 Task: Search one way flight ticket for 5 adults, 2 children, 1 infant in seat and 2 infants on lap in economy from Columbus: John Glenn Columbus International Airport to Raleigh: Raleigh-durham International Airport on 8-5-2023. Choice of flights is Emirates. Number of bags: 2 checked bags. Price is upto 35000. Outbound departure time preference is 13:00.
Action: Mouse moved to (398, 353)
Screenshot: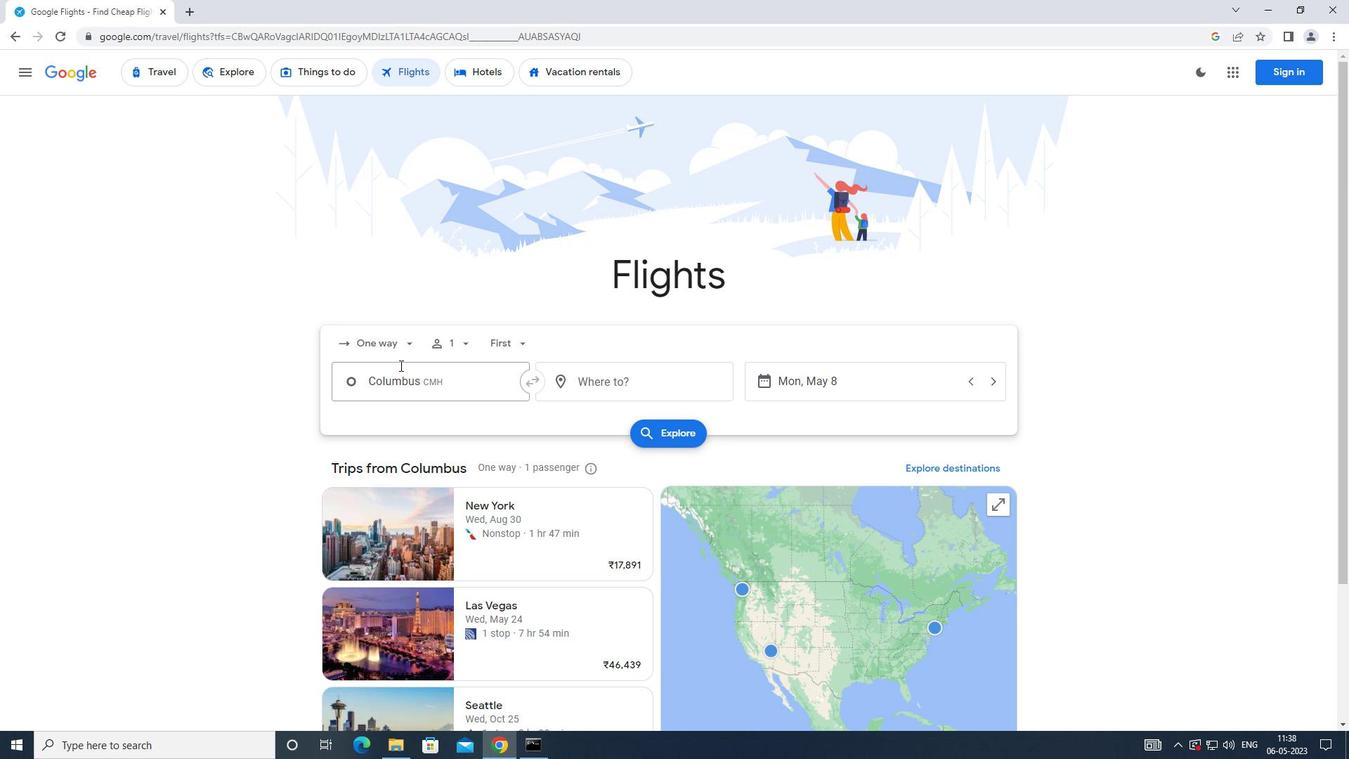 
Action: Mouse pressed left at (398, 353)
Screenshot: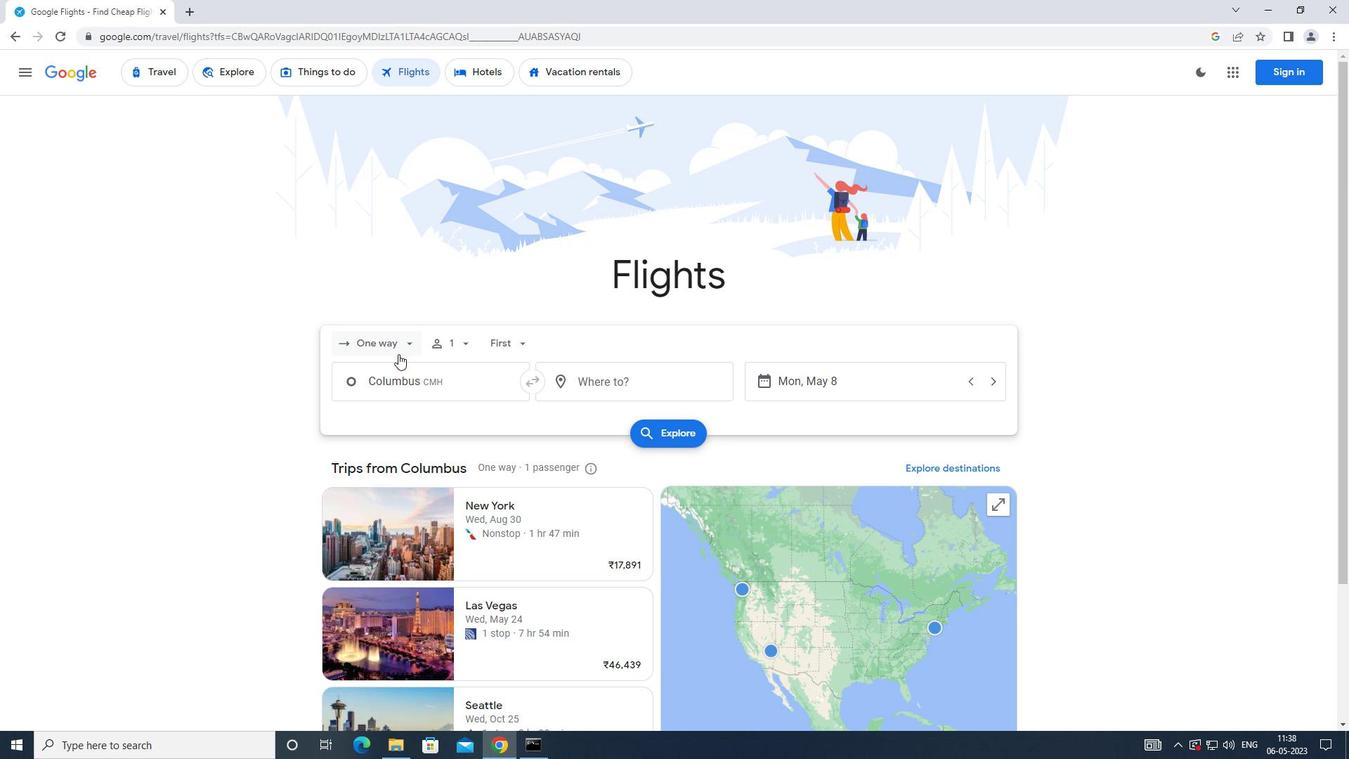 
Action: Mouse moved to (402, 402)
Screenshot: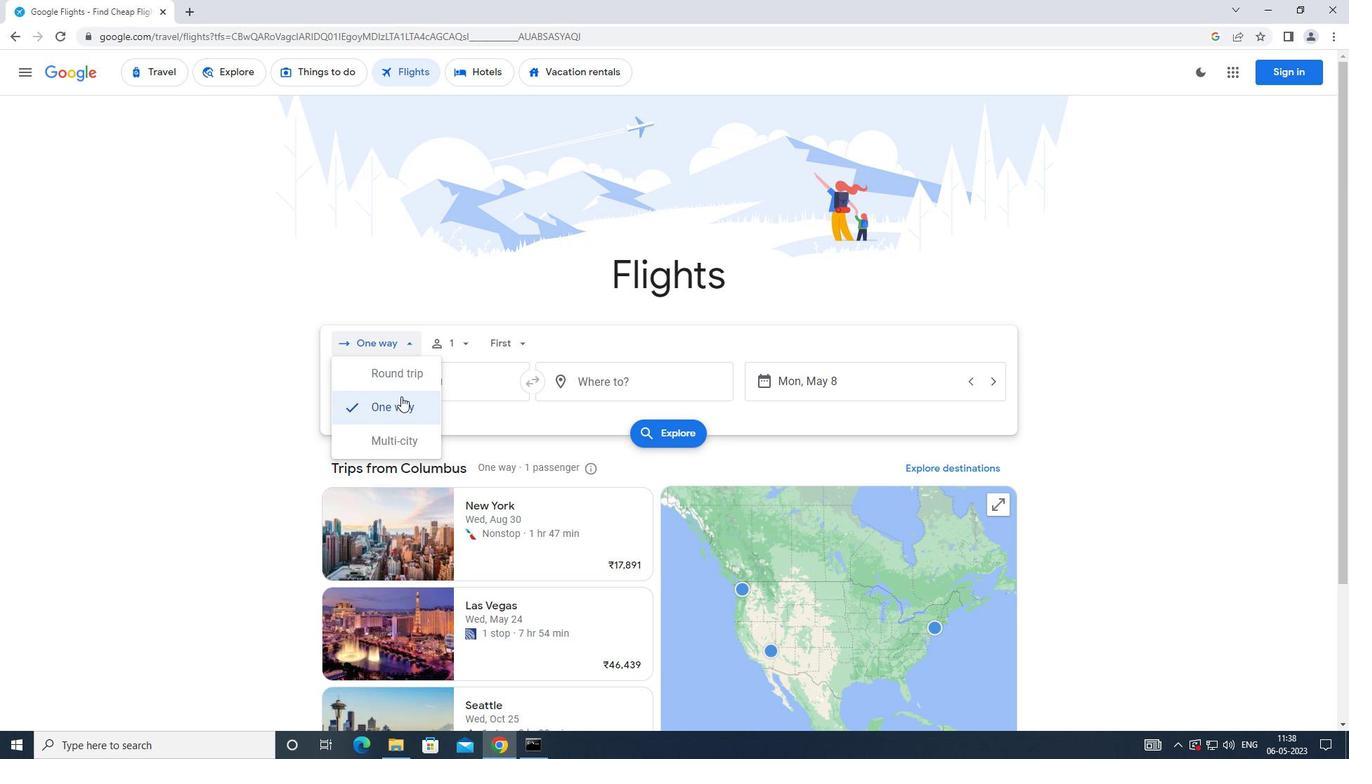 
Action: Mouse pressed left at (402, 402)
Screenshot: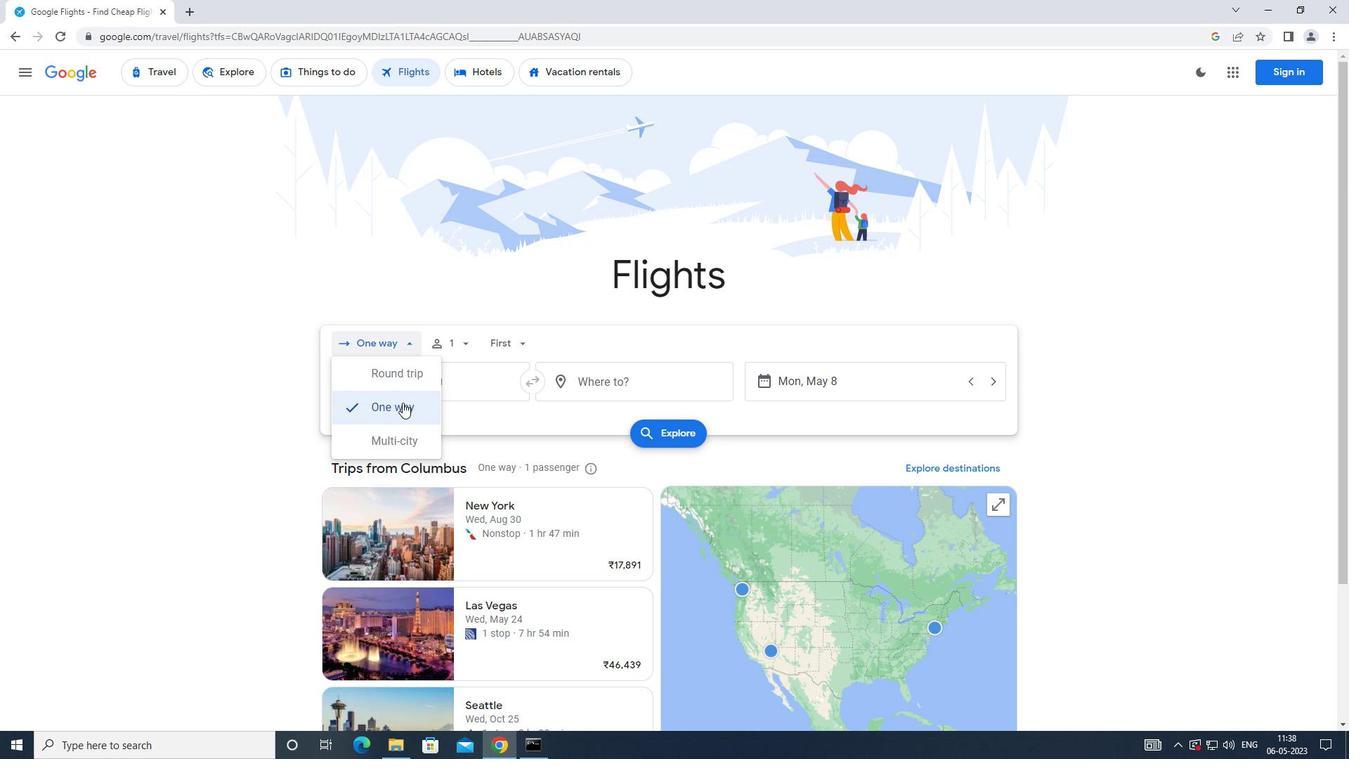 
Action: Mouse moved to (461, 352)
Screenshot: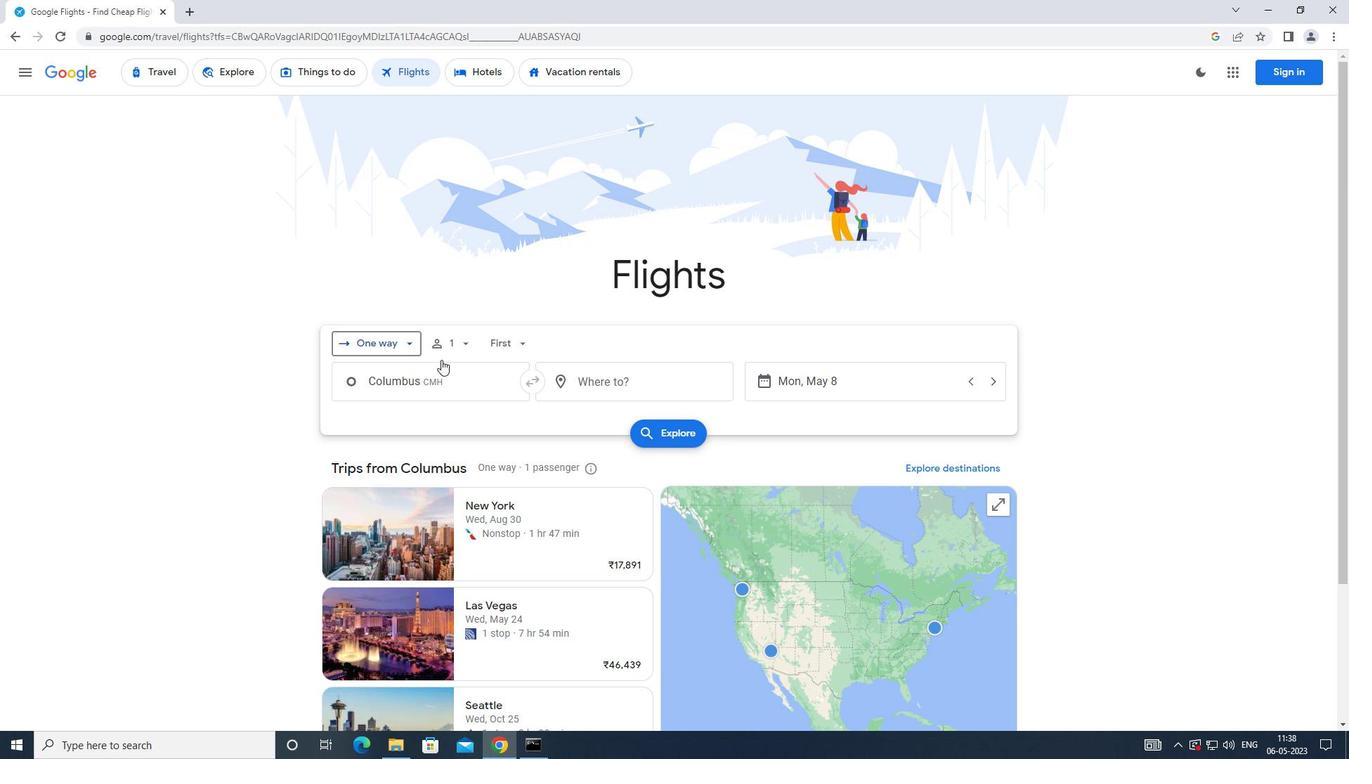 
Action: Mouse pressed left at (461, 352)
Screenshot: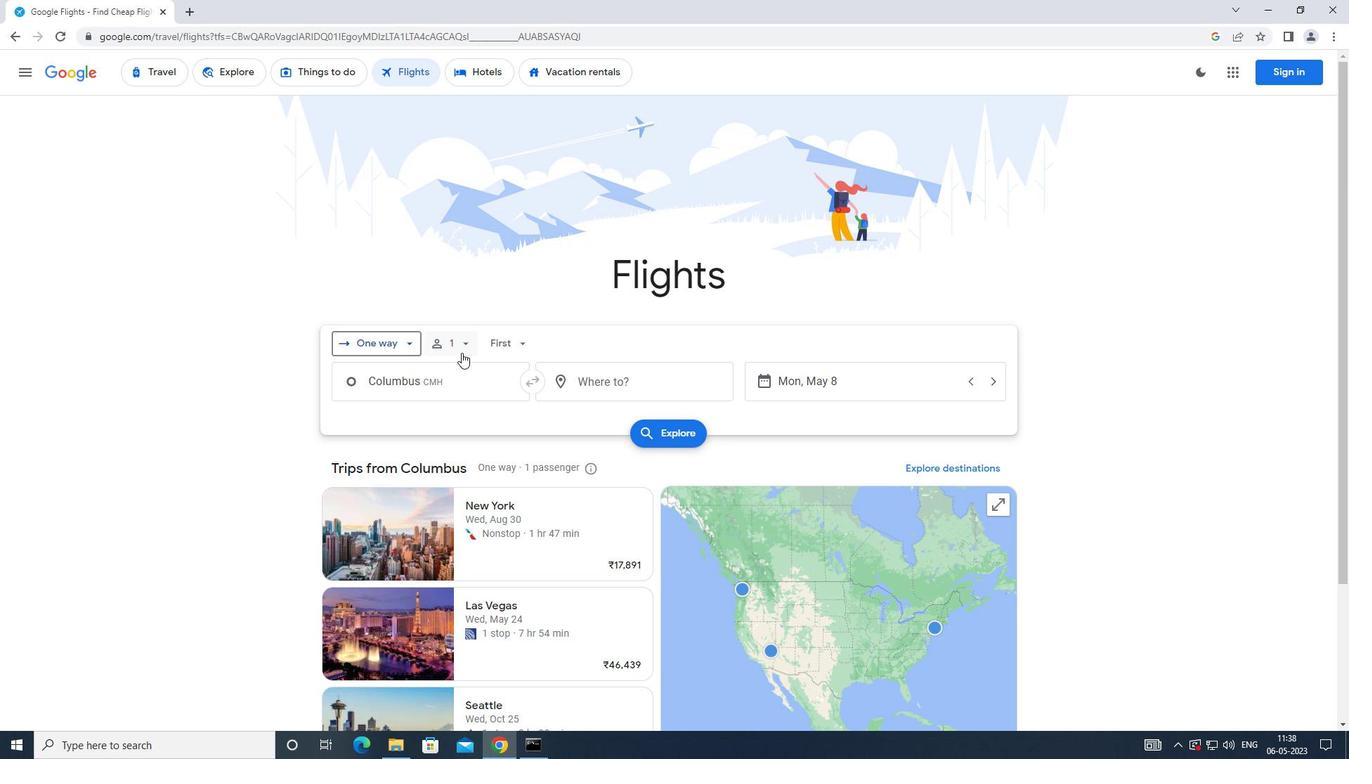 
Action: Mouse moved to (573, 387)
Screenshot: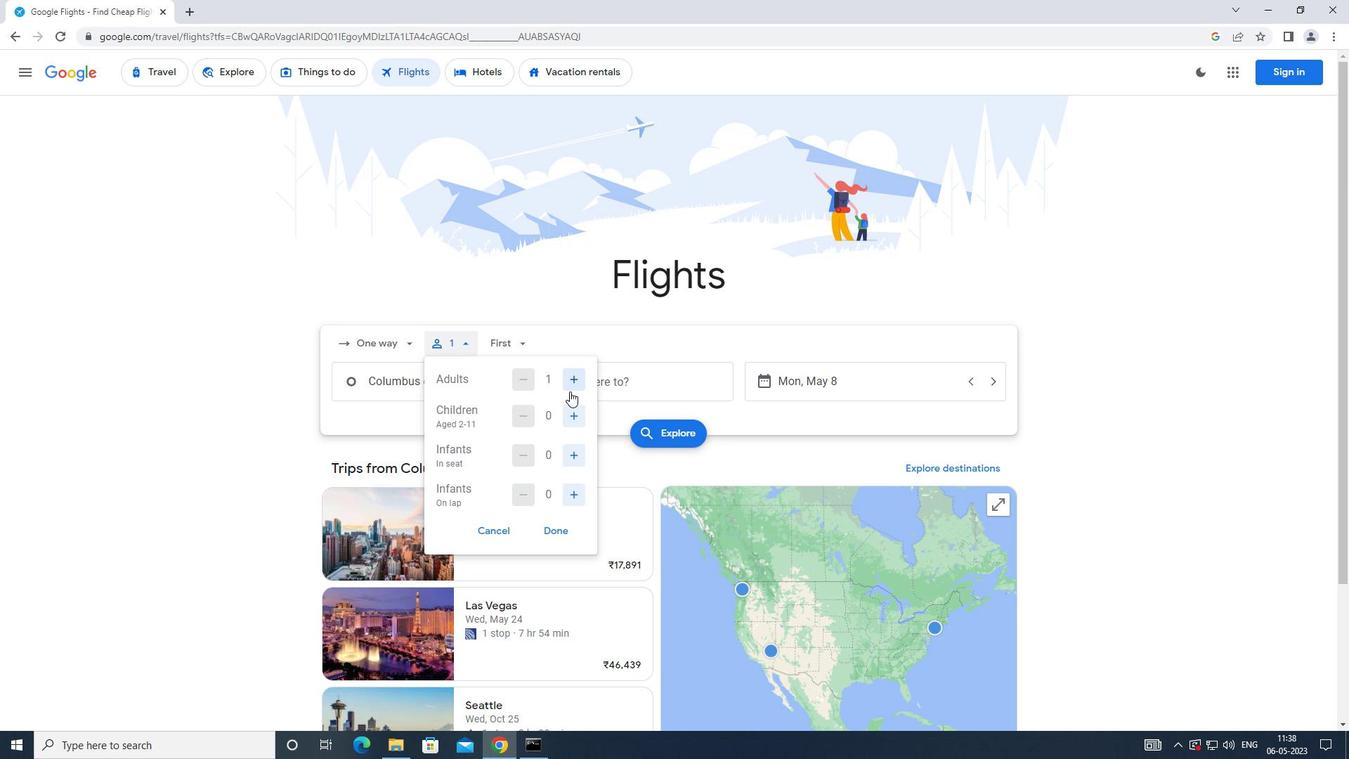 
Action: Mouse pressed left at (573, 387)
Screenshot: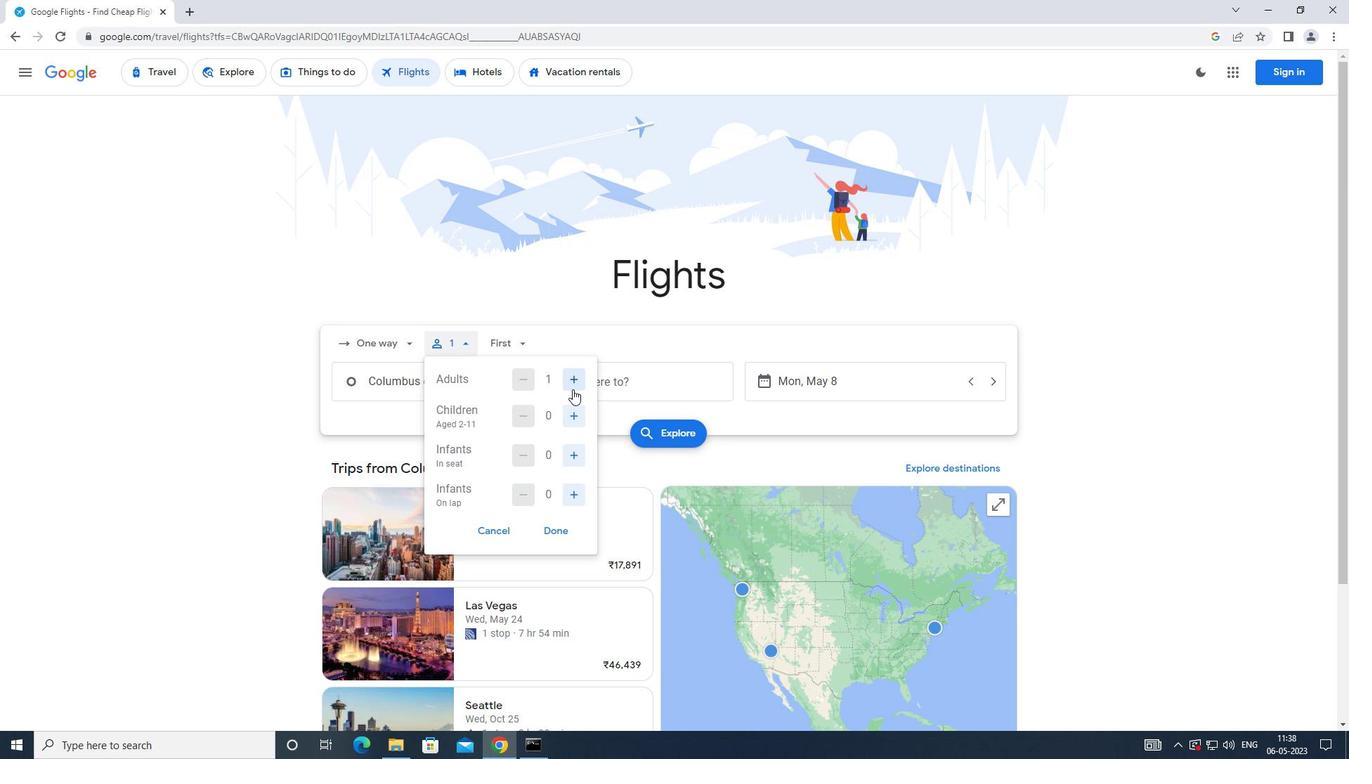 
Action: Mouse pressed left at (573, 387)
Screenshot: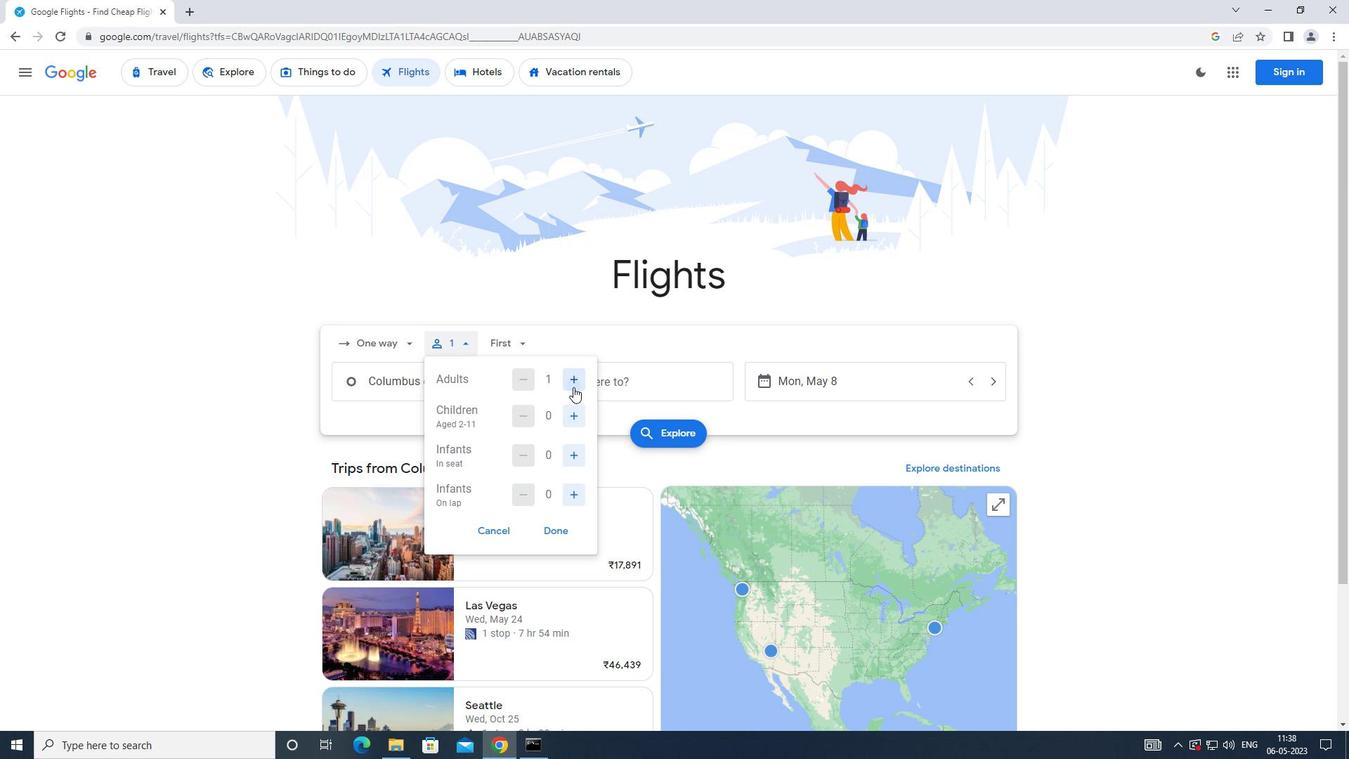 
Action: Mouse pressed left at (573, 387)
Screenshot: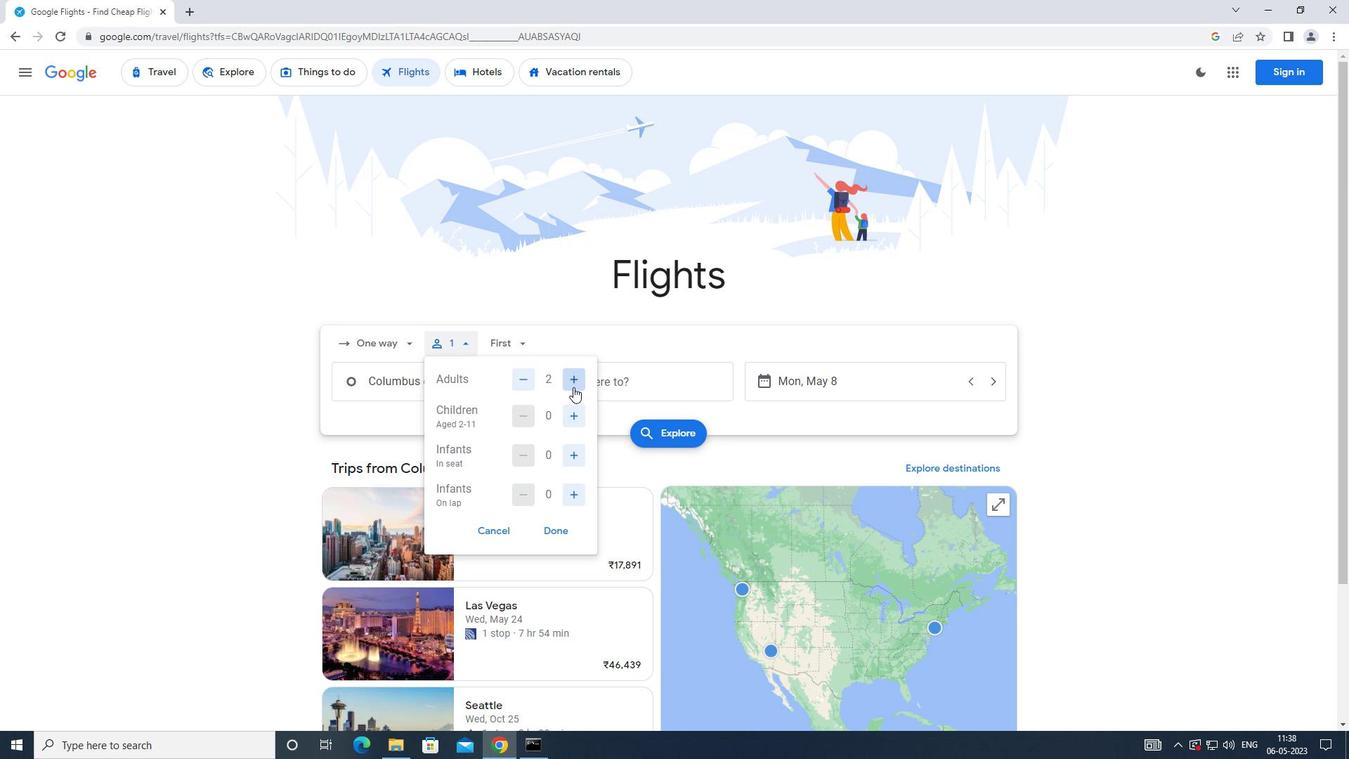 
Action: Mouse pressed left at (573, 387)
Screenshot: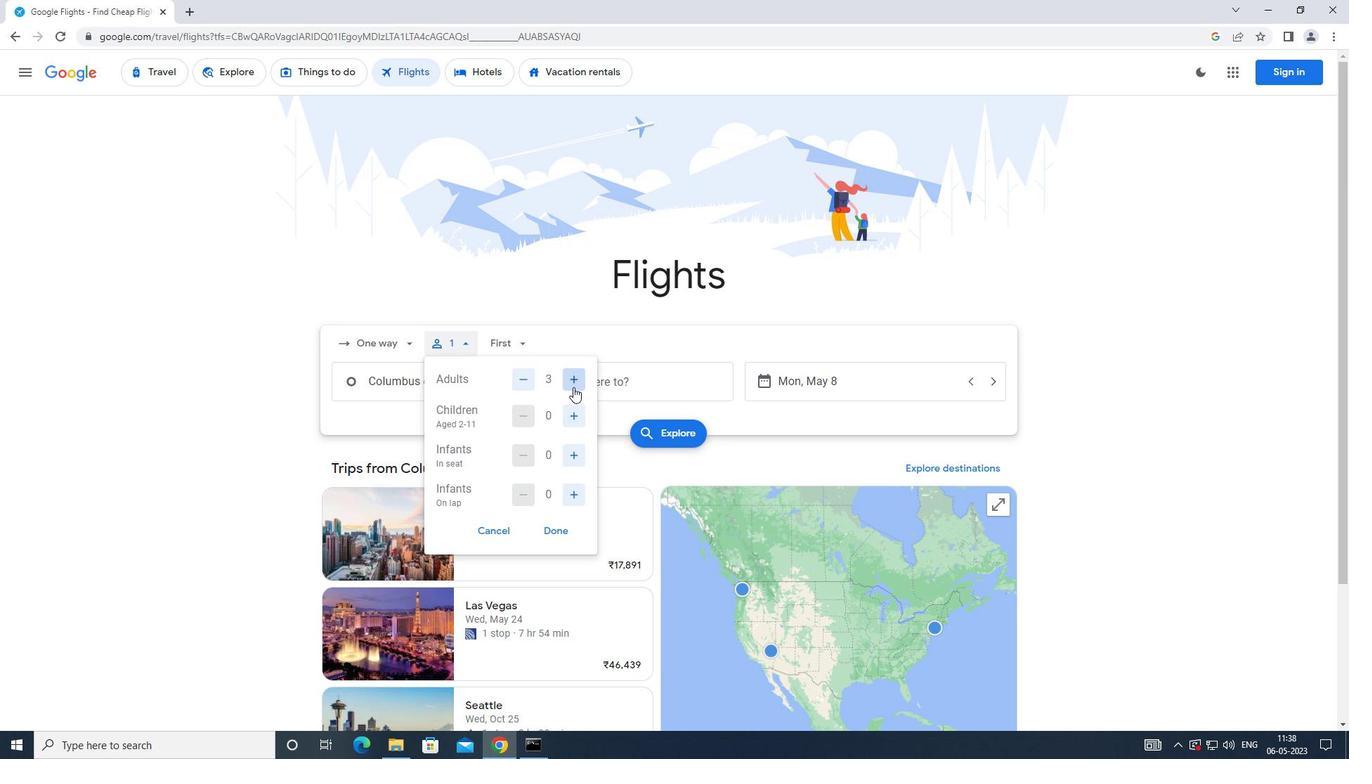 
Action: Mouse pressed left at (573, 387)
Screenshot: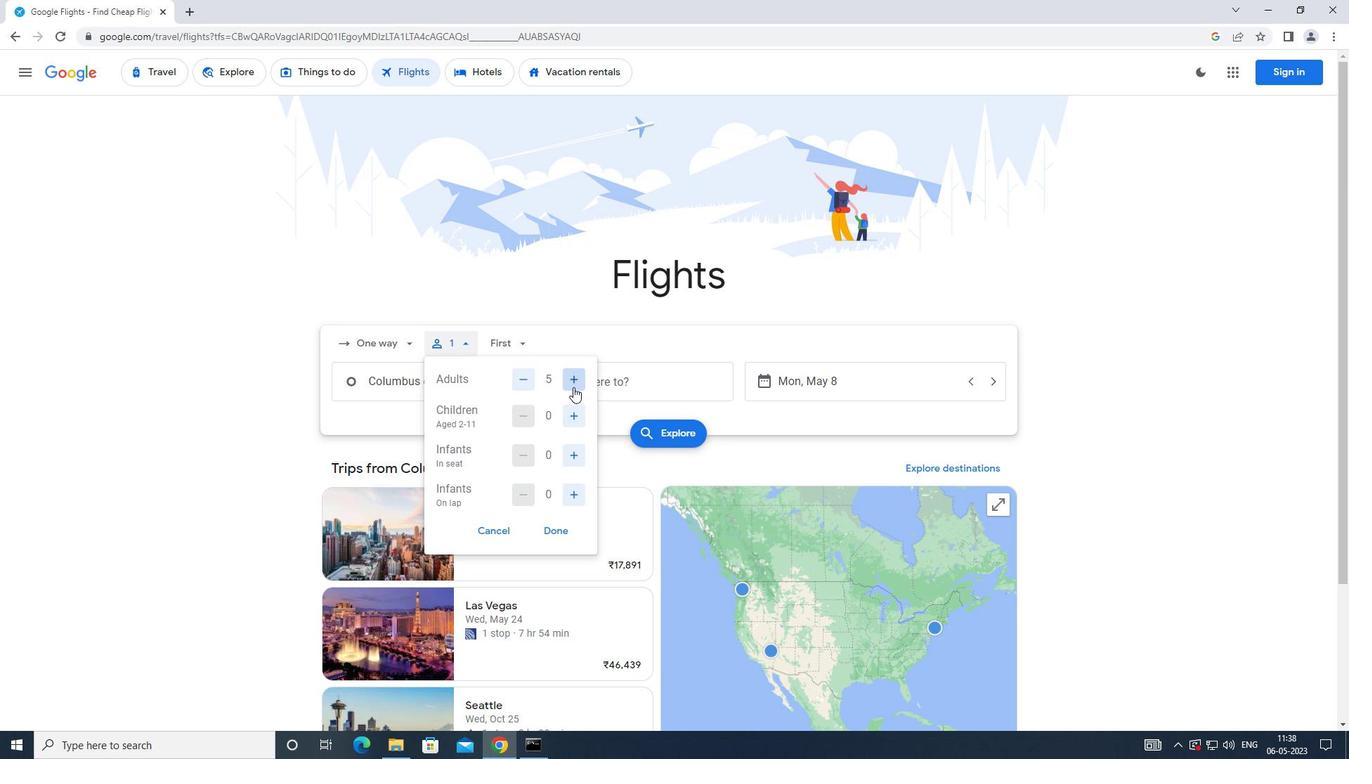 
Action: Mouse moved to (513, 376)
Screenshot: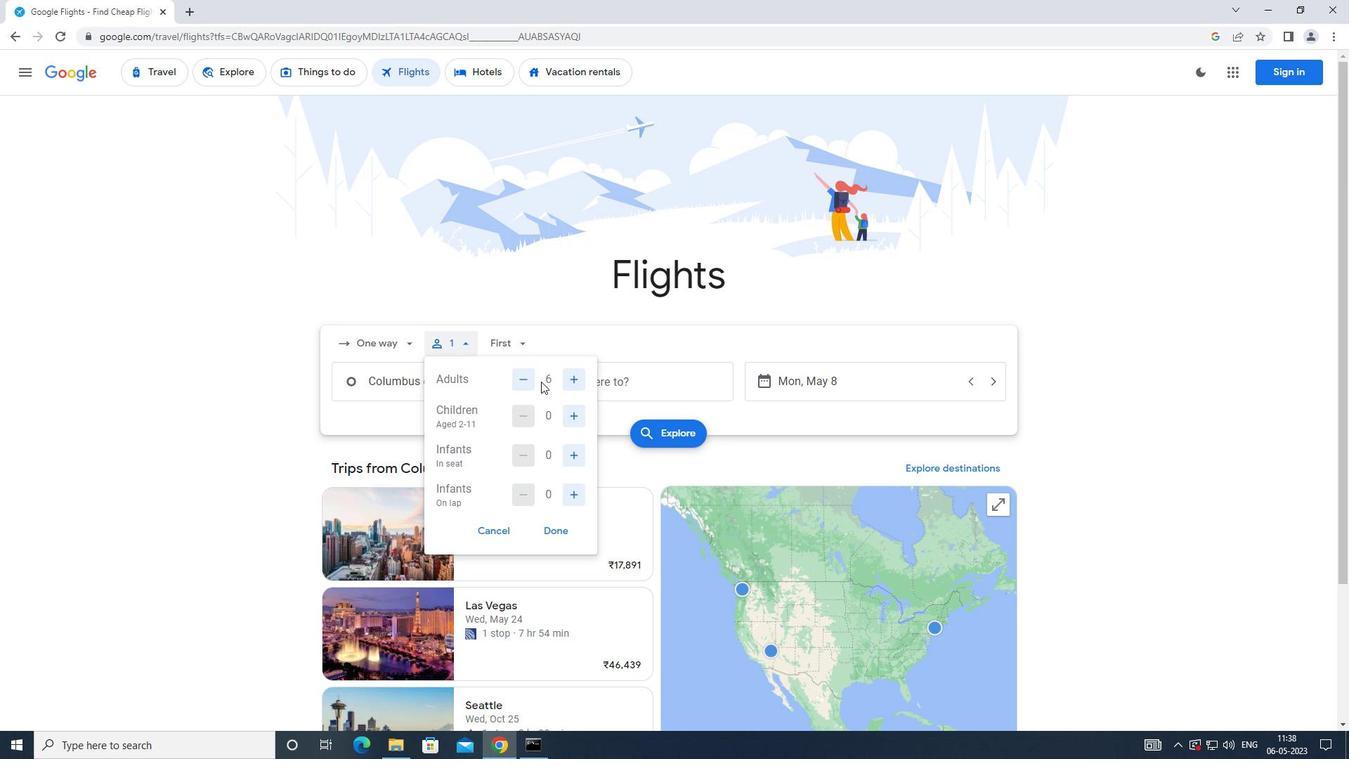 
Action: Mouse pressed left at (513, 376)
Screenshot: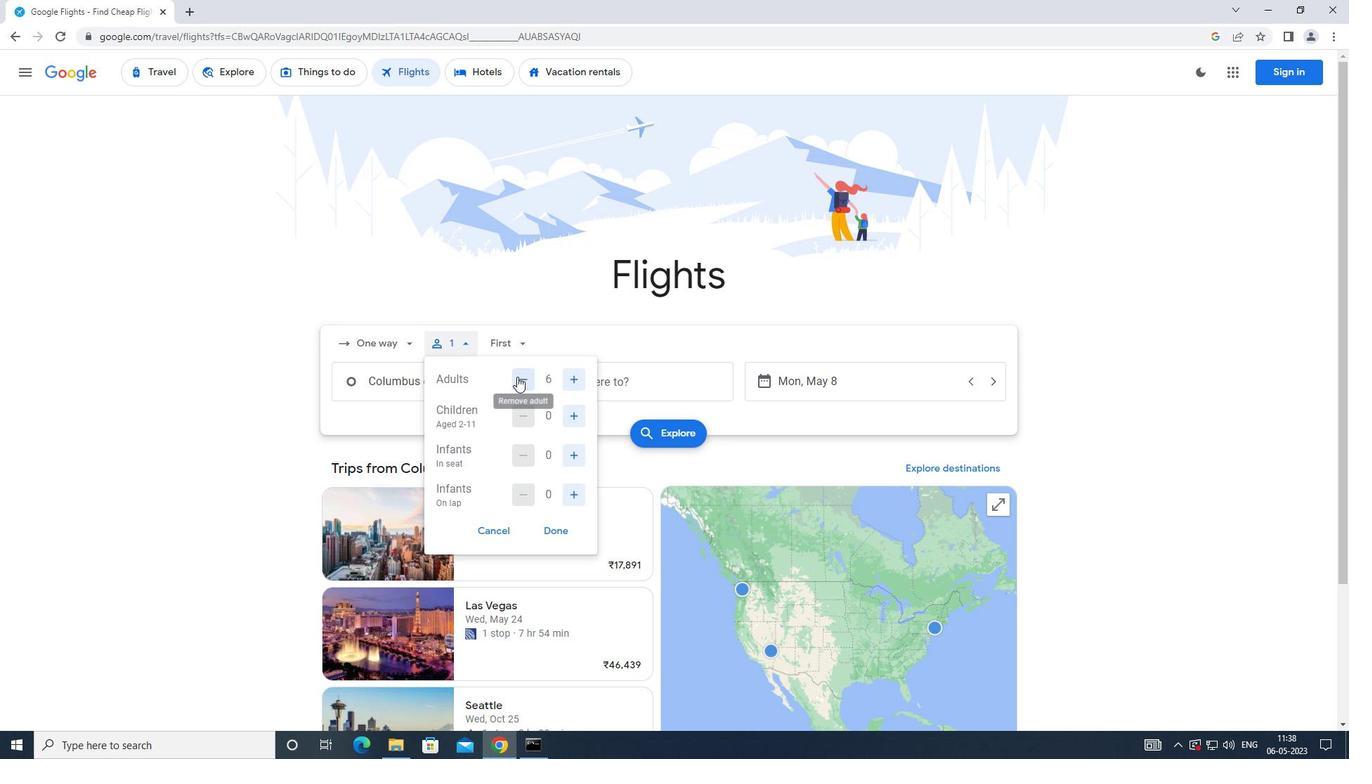 
Action: Mouse moved to (569, 411)
Screenshot: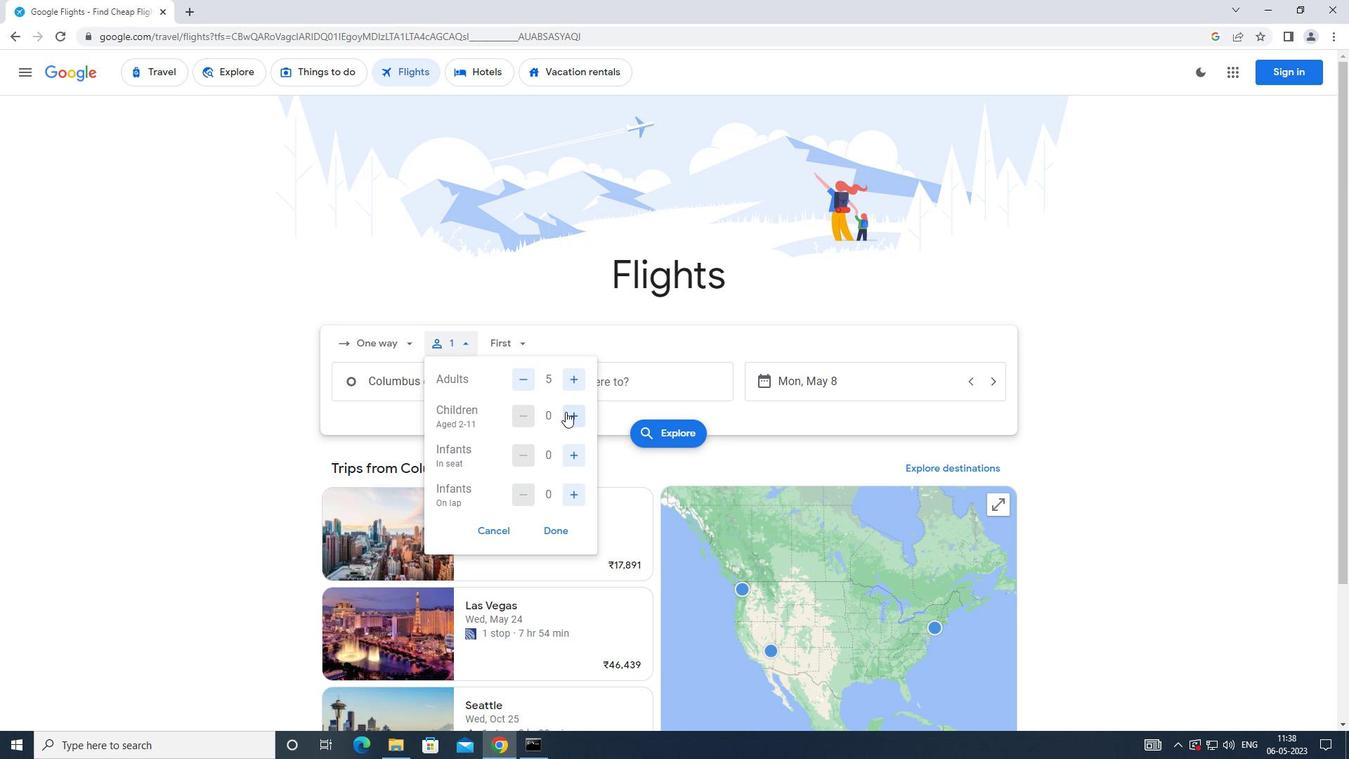 
Action: Mouse pressed left at (569, 411)
Screenshot: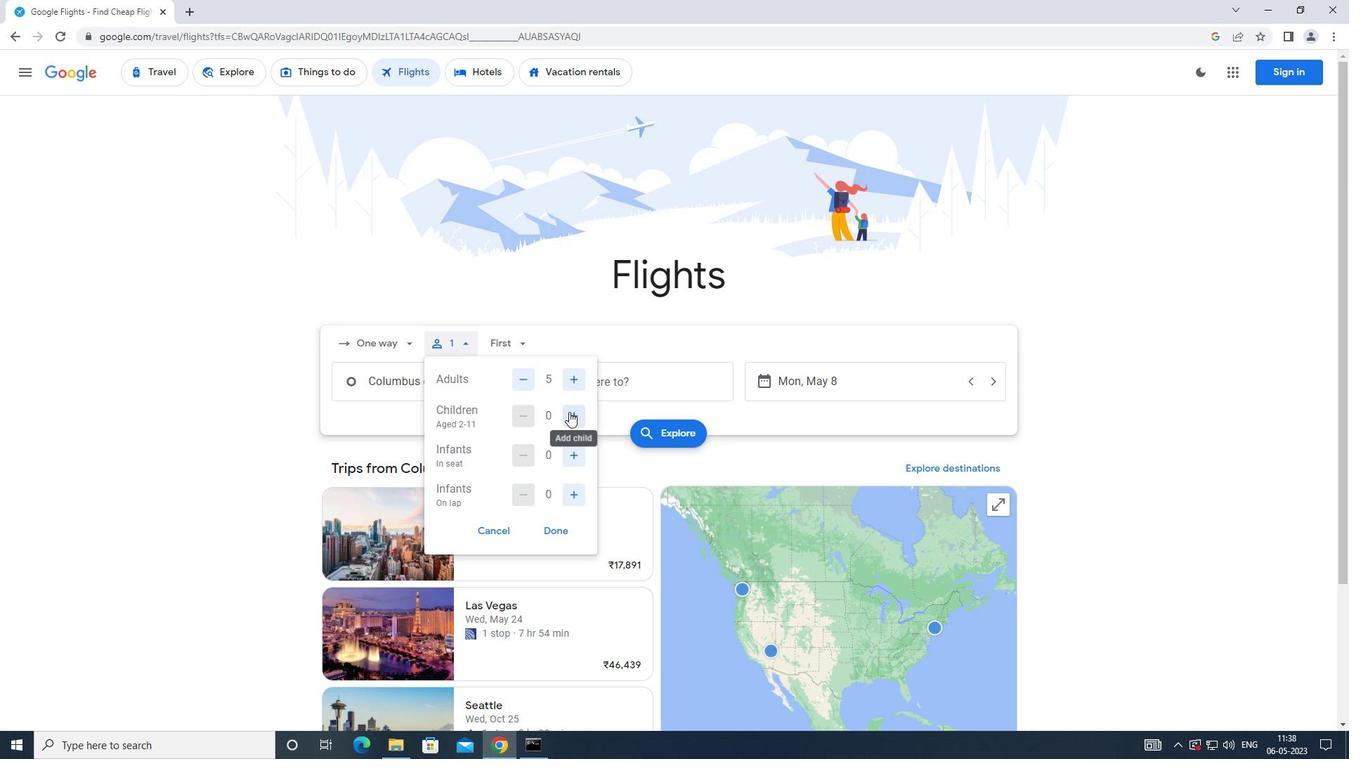 
Action: Mouse pressed left at (569, 411)
Screenshot: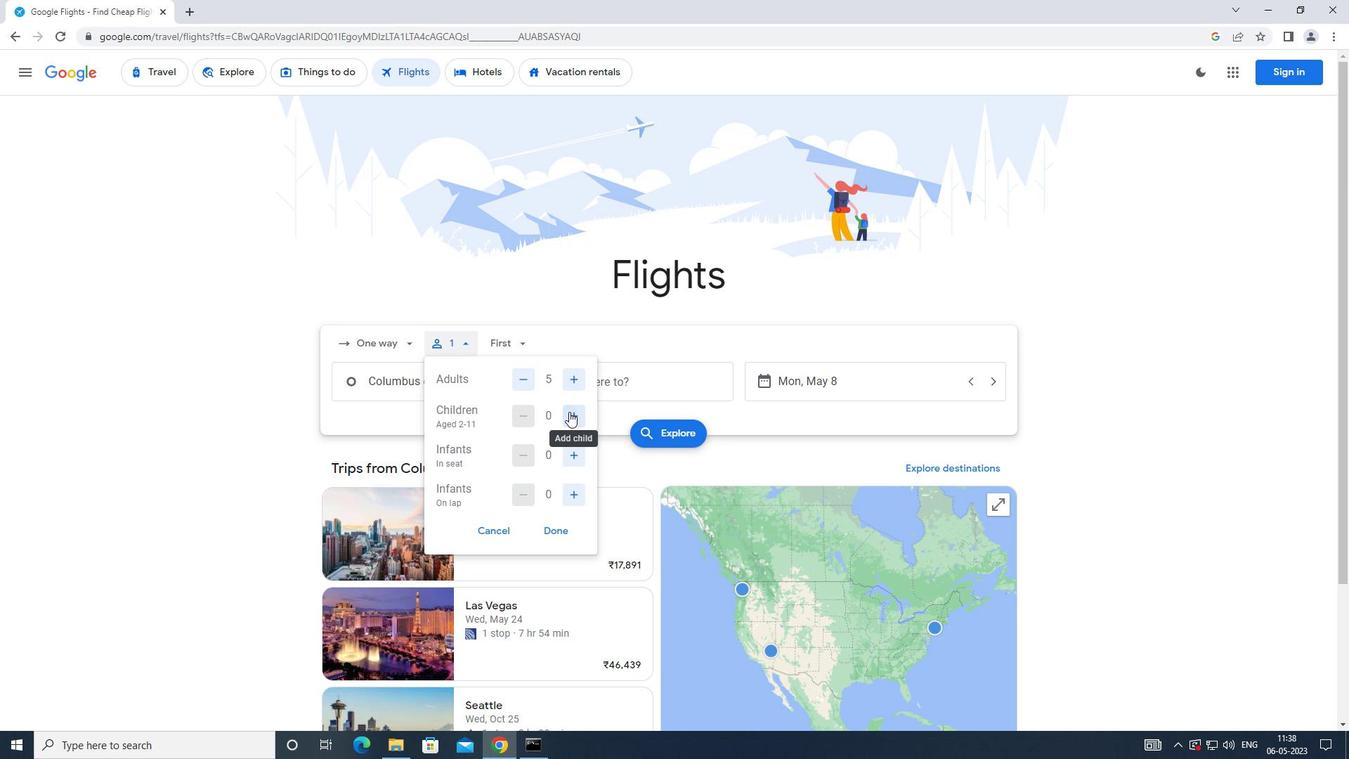 
Action: Mouse moved to (580, 462)
Screenshot: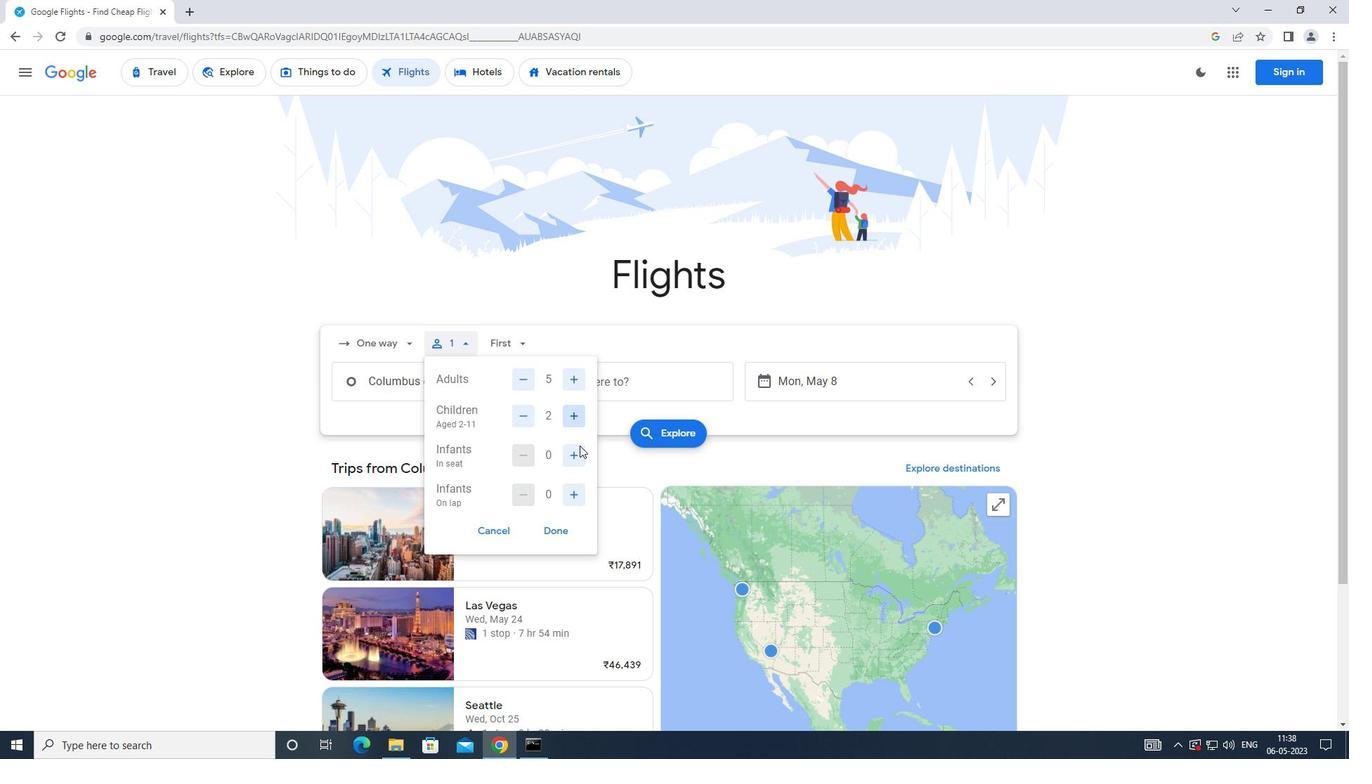 
Action: Mouse pressed left at (580, 462)
Screenshot: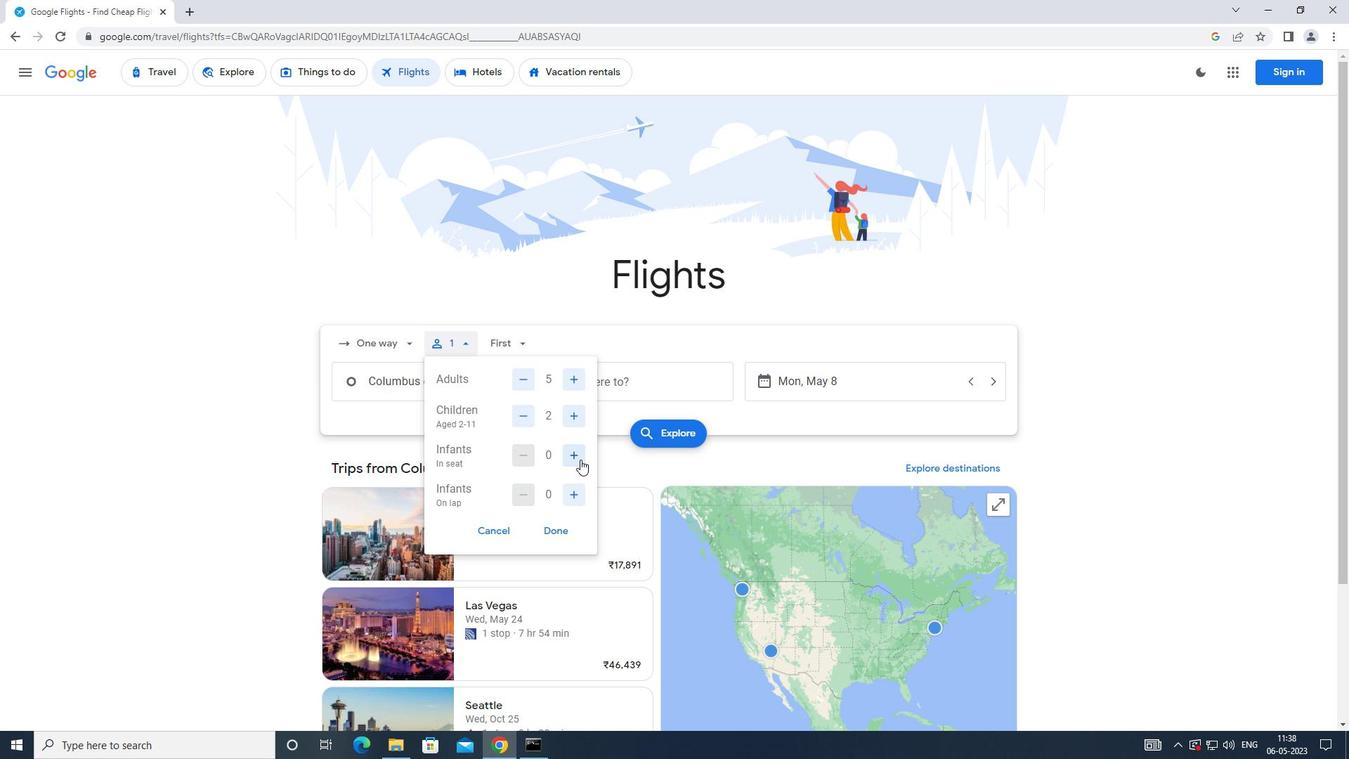 
Action: Mouse moved to (565, 501)
Screenshot: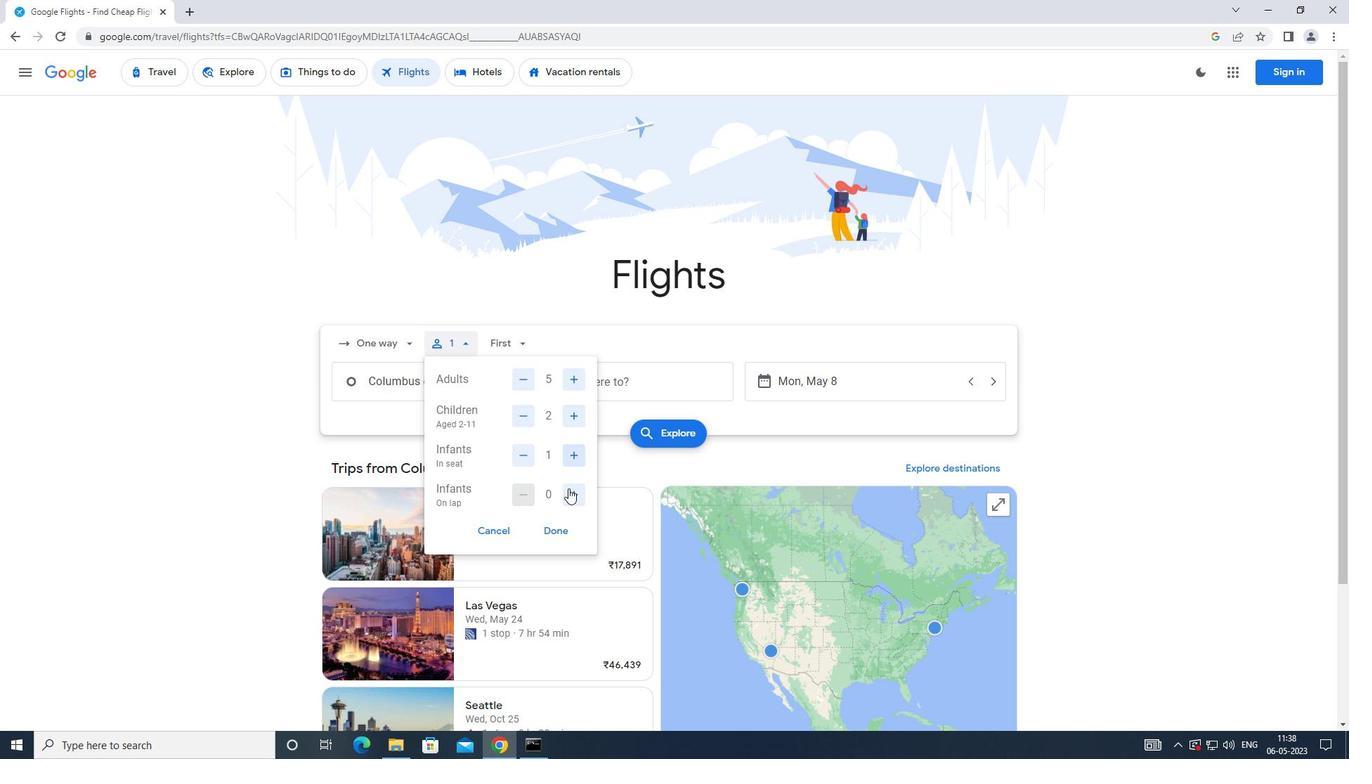 
Action: Mouse pressed left at (565, 501)
Screenshot: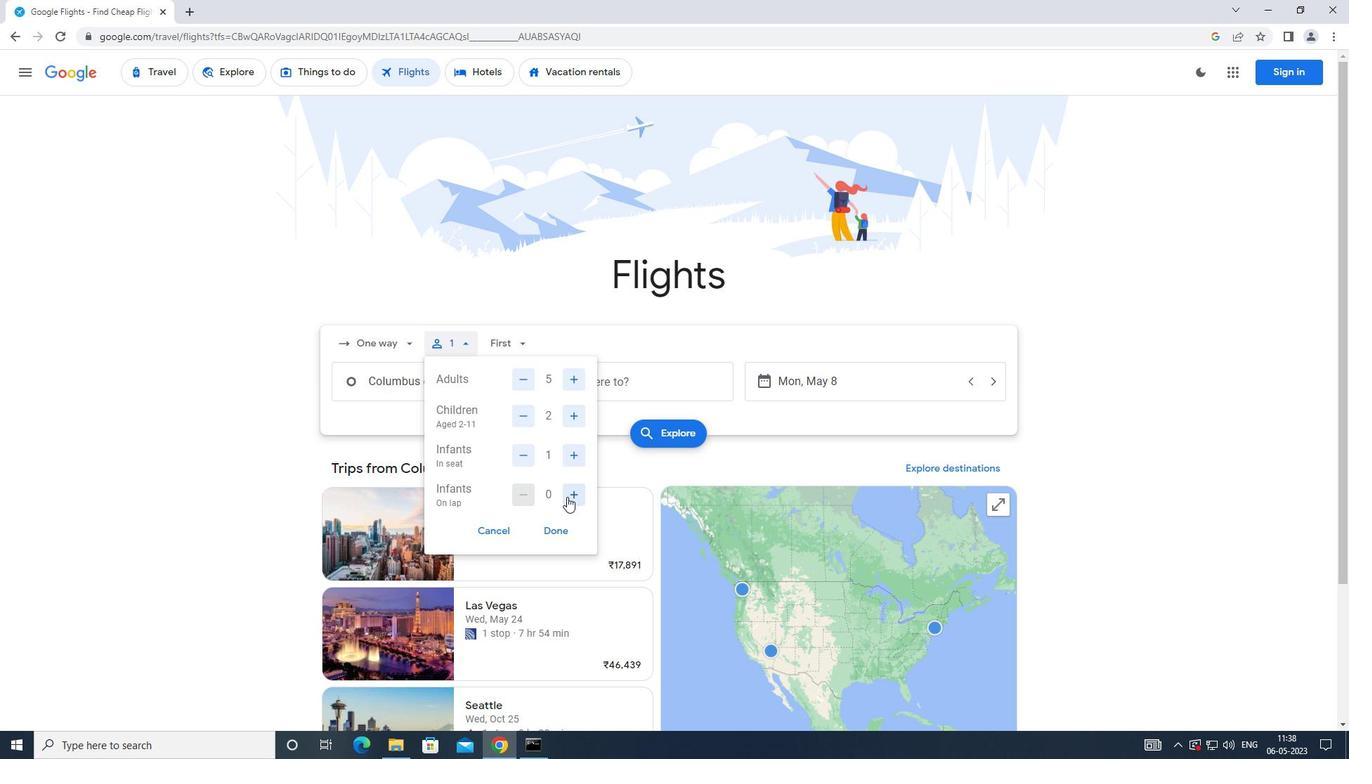 
Action: Mouse moved to (556, 527)
Screenshot: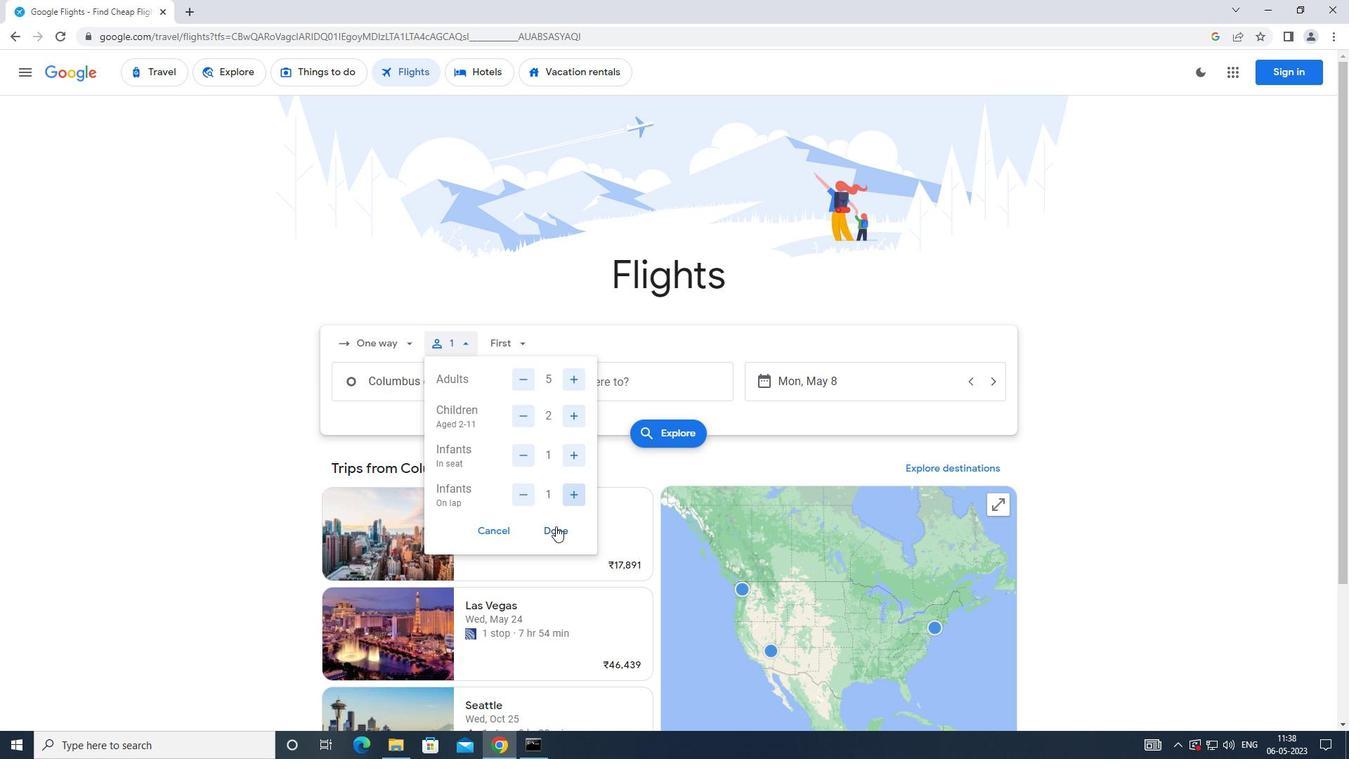 
Action: Mouse pressed left at (556, 527)
Screenshot: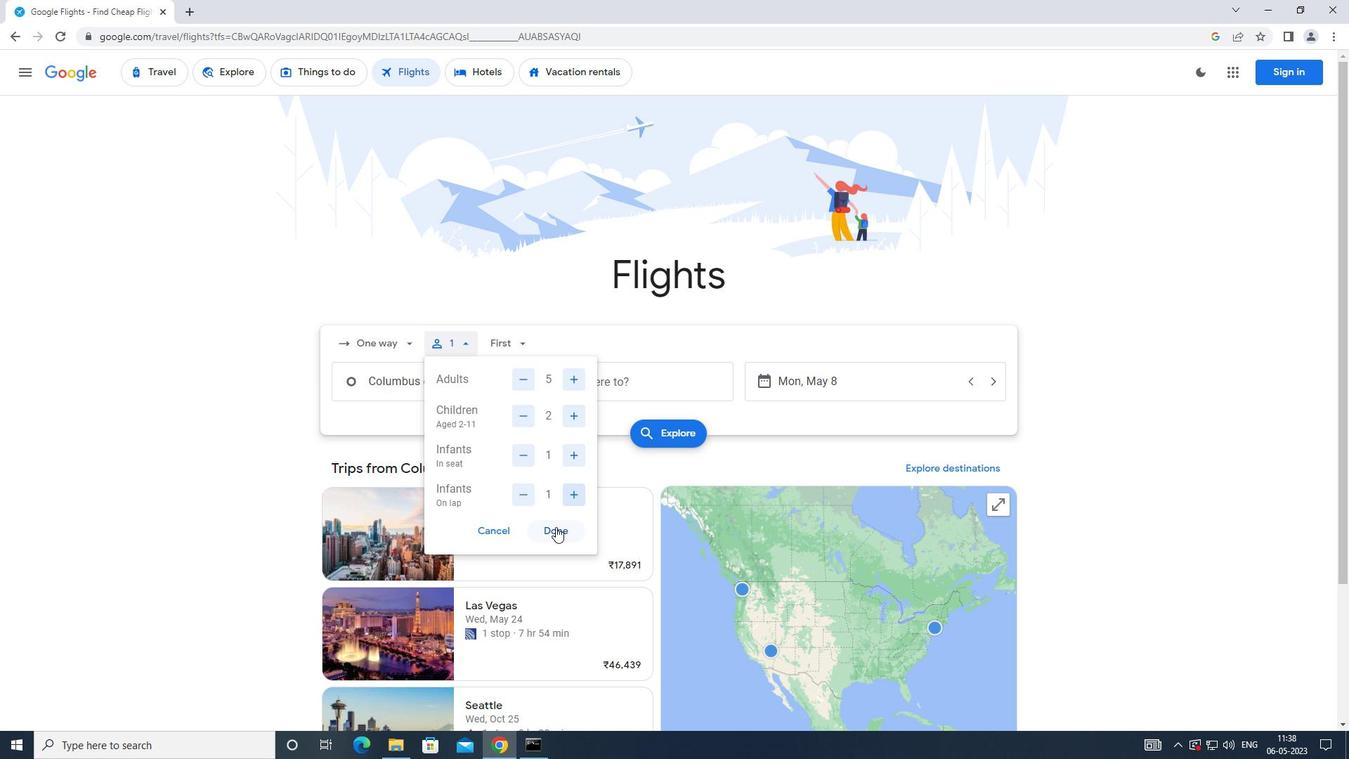 
Action: Mouse moved to (501, 343)
Screenshot: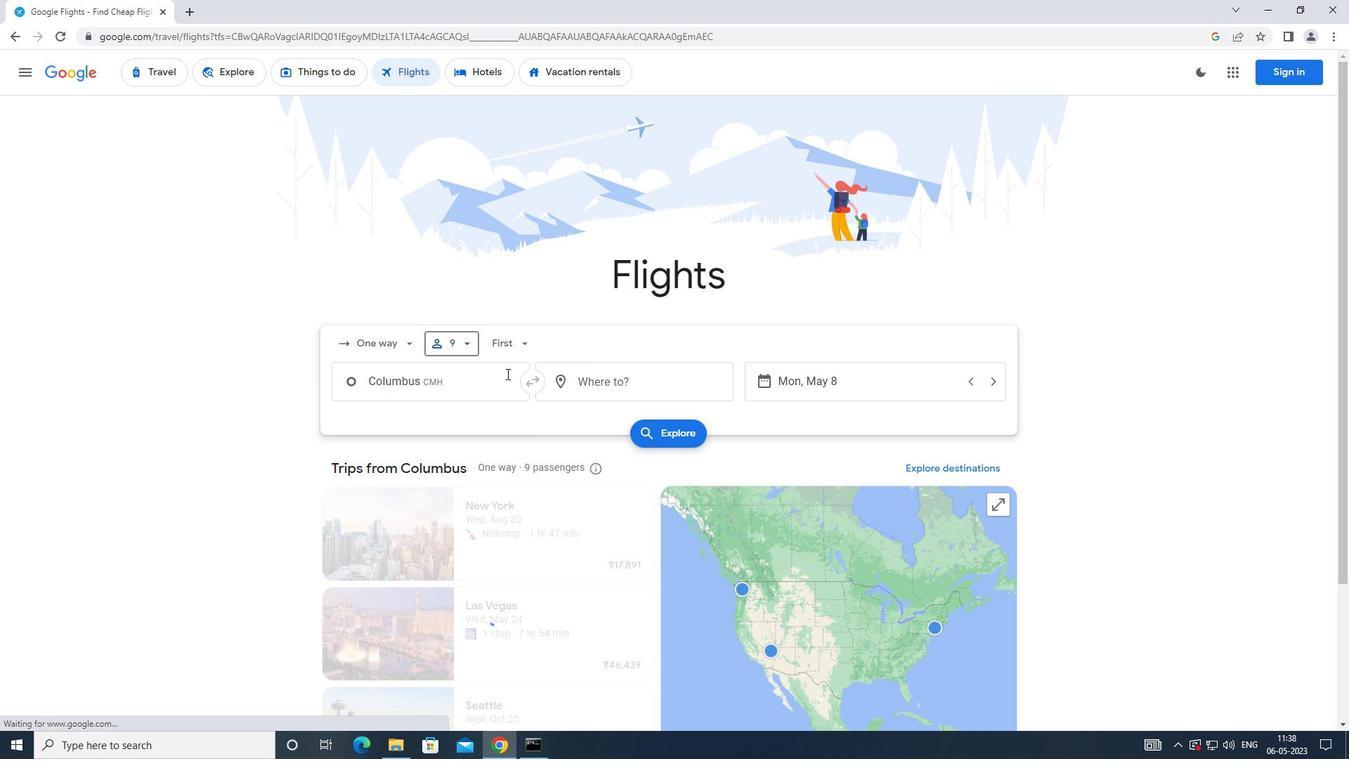 
Action: Mouse pressed left at (501, 343)
Screenshot: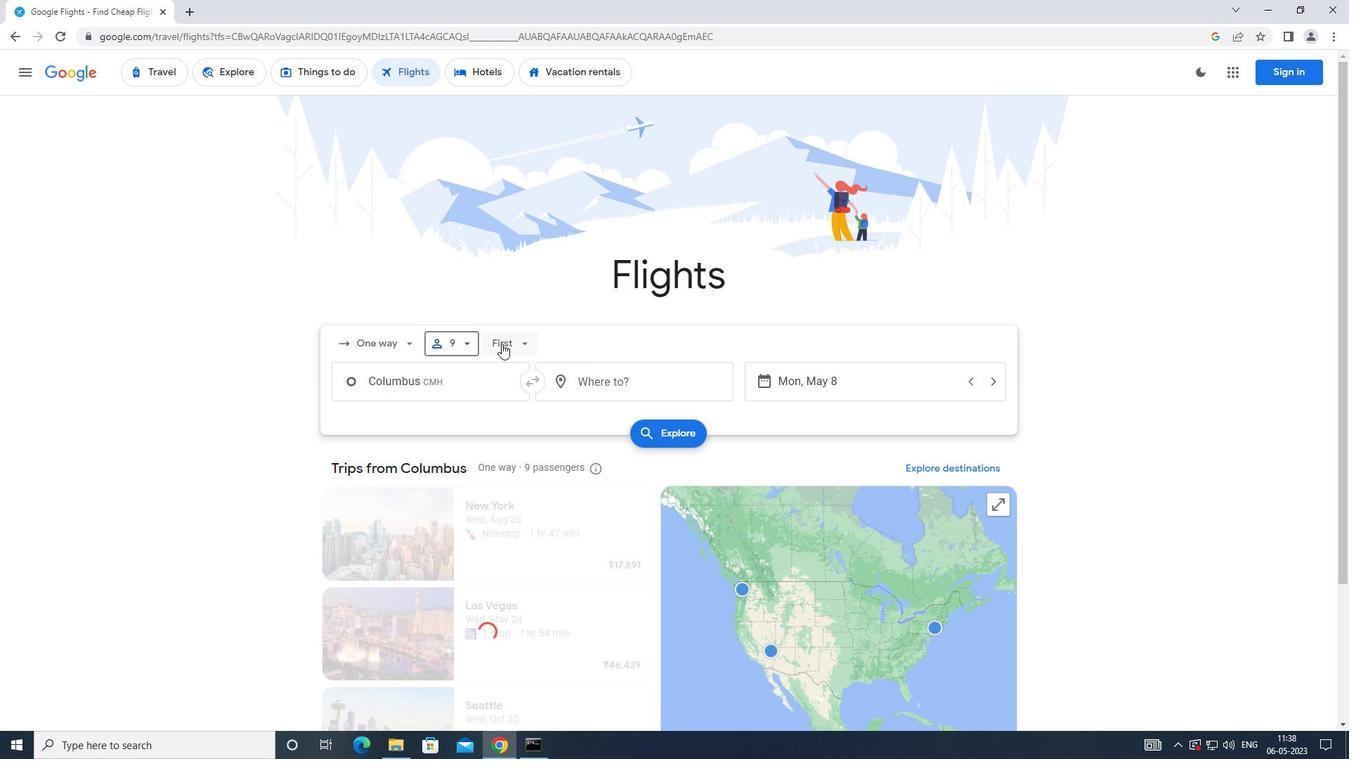 
Action: Mouse moved to (542, 374)
Screenshot: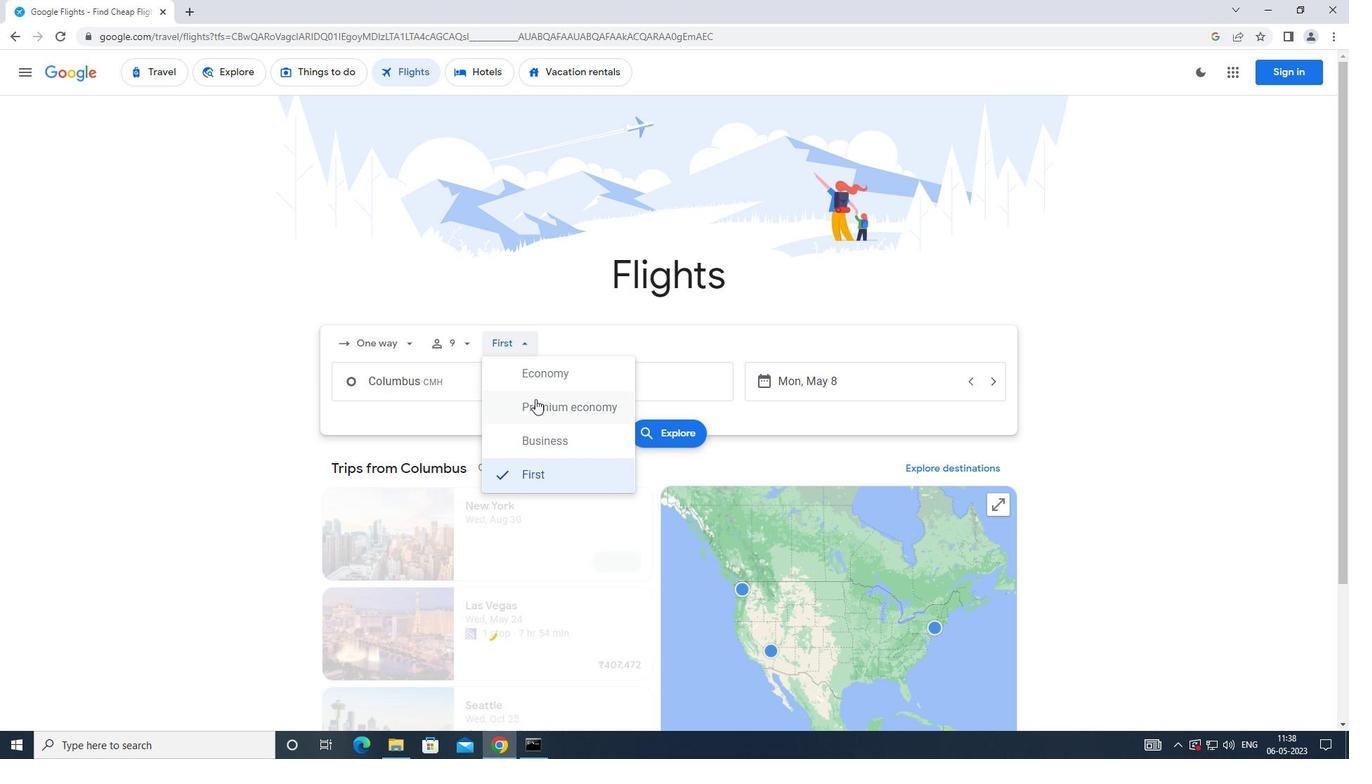 
Action: Mouse pressed left at (542, 374)
Screenshot: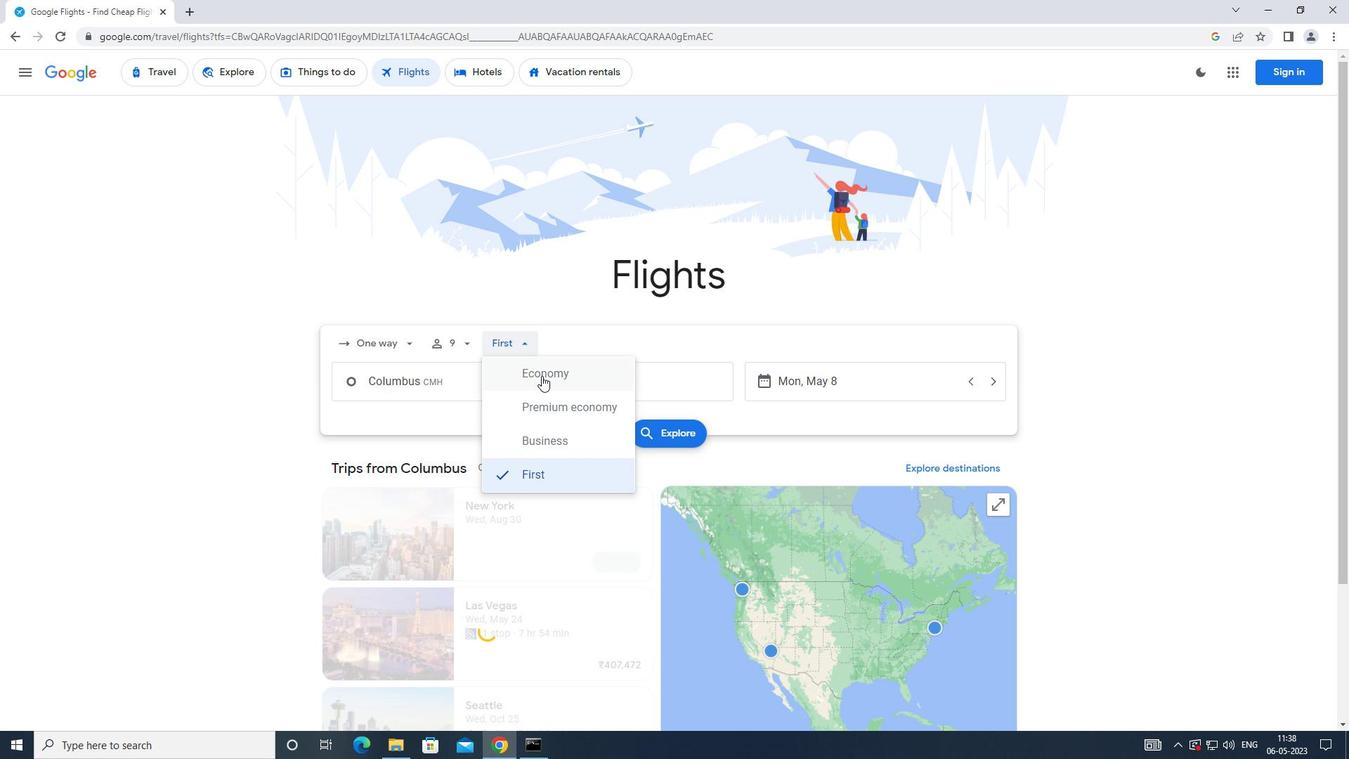 
Action: Mouse moved to (482, 382)
Screenshot: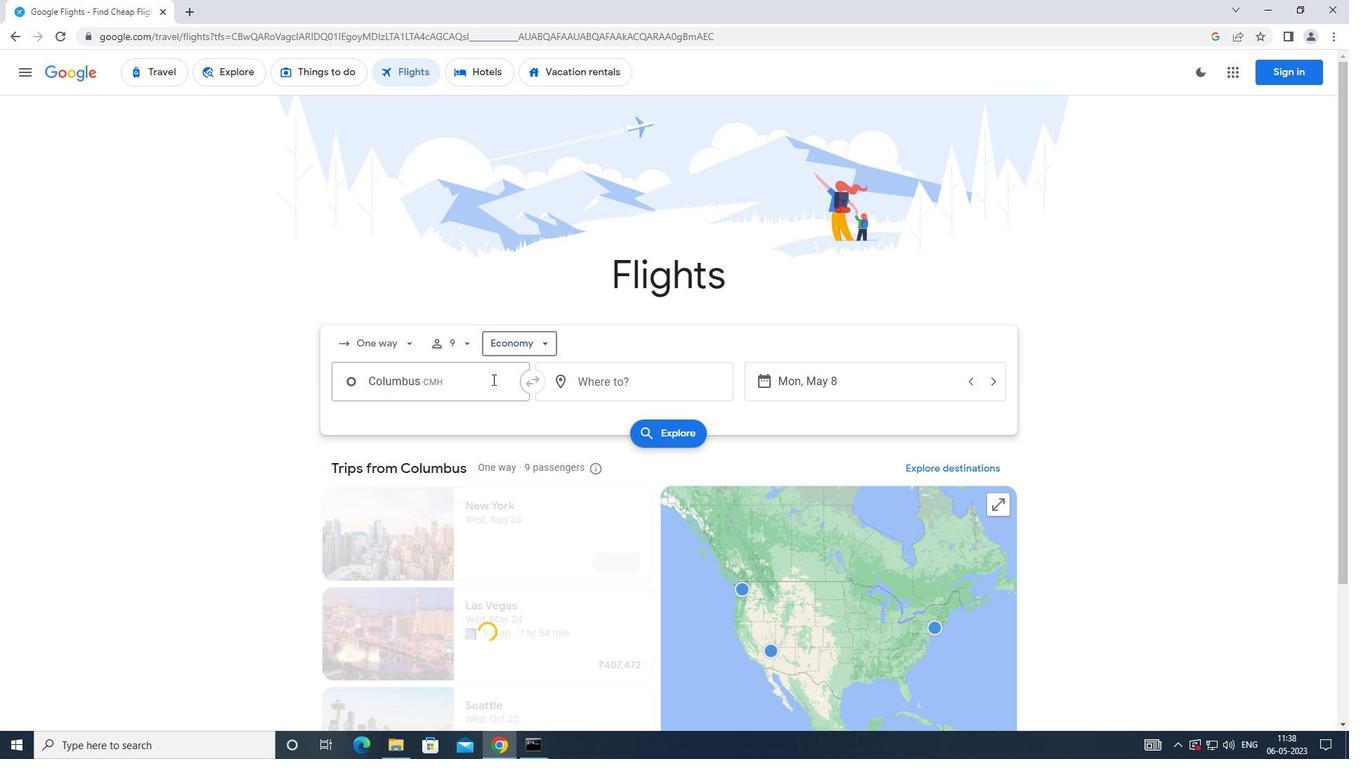 
Action: Mouse pressed left at (482, 382)
Screenshot: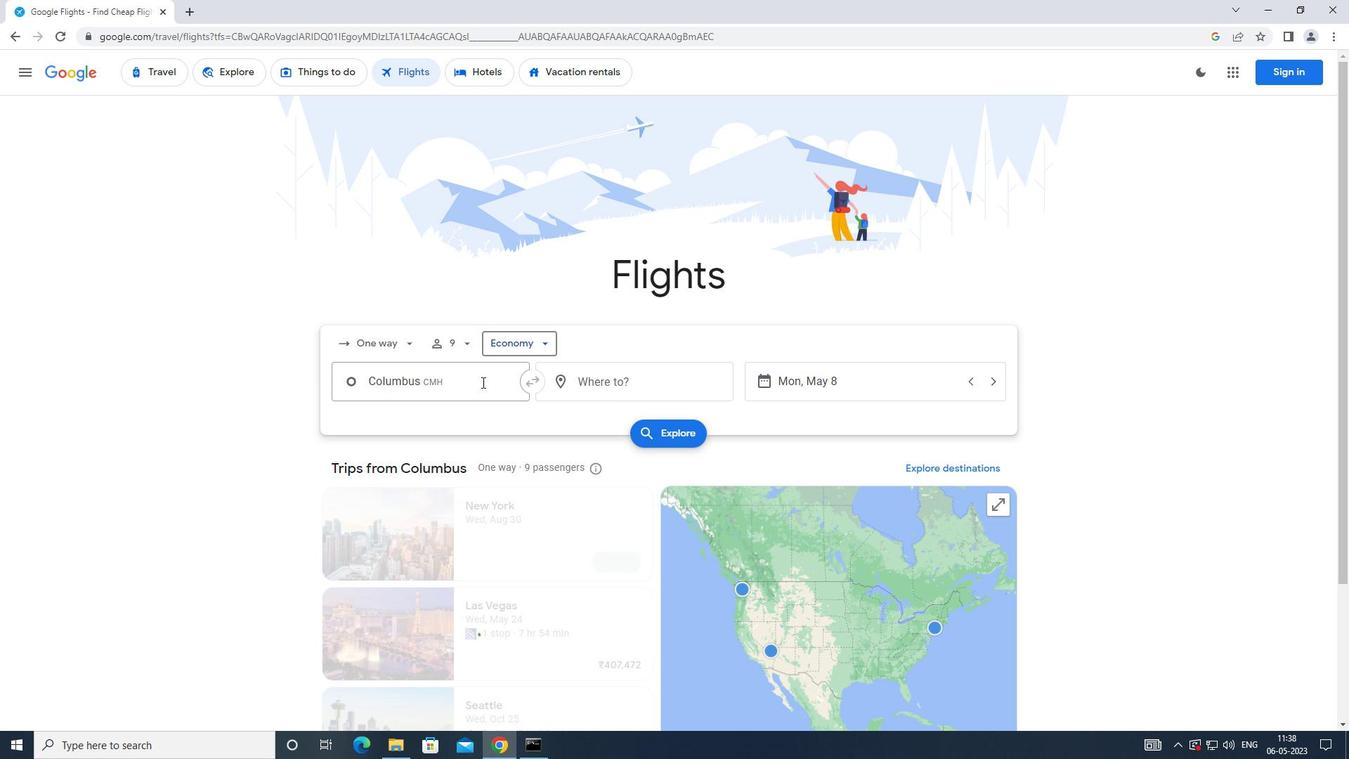 
Action: Mouse moved to (484, 390)
Screenshot: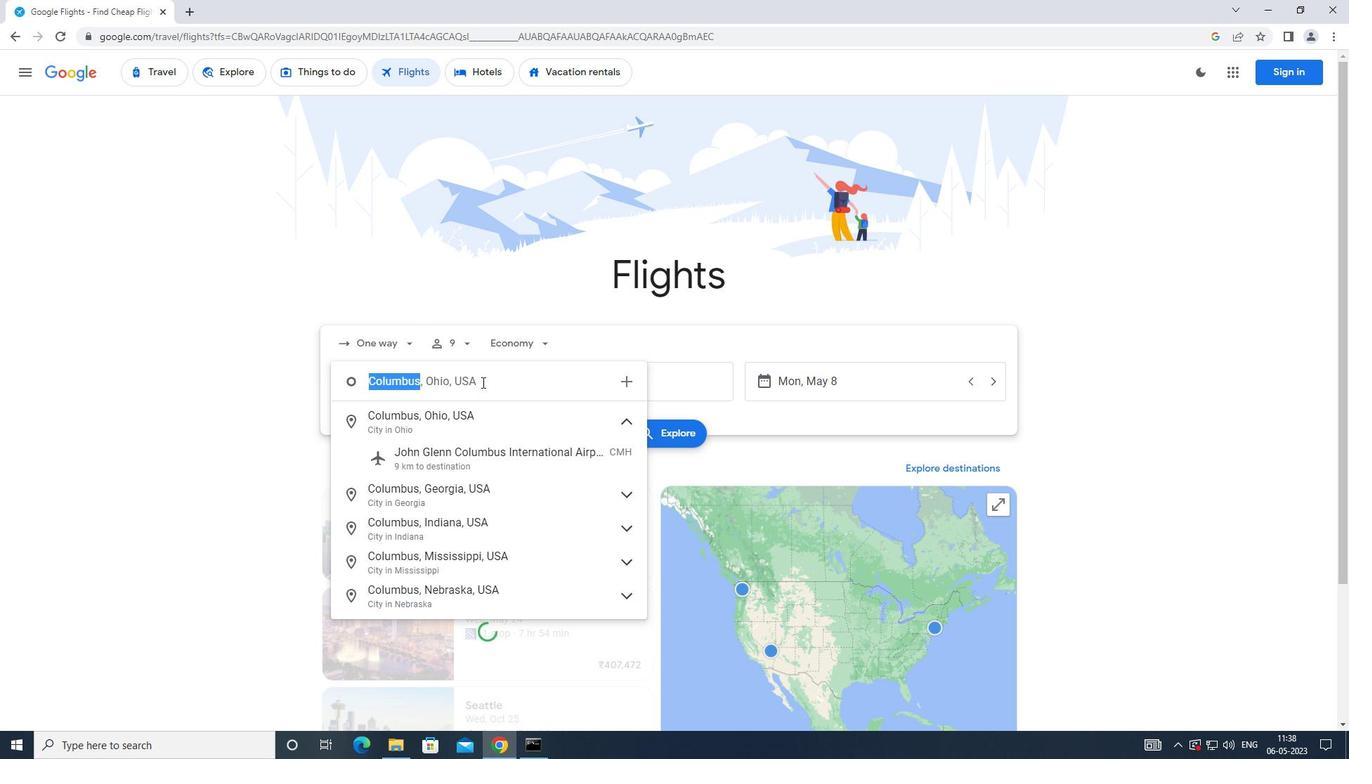 
Action: Key pressed <Key.caps_lock>j<Key.caps_lock>ohn<Key.space><Key.caps_lock>g<Key.caps_lock>lenn
Screenshot: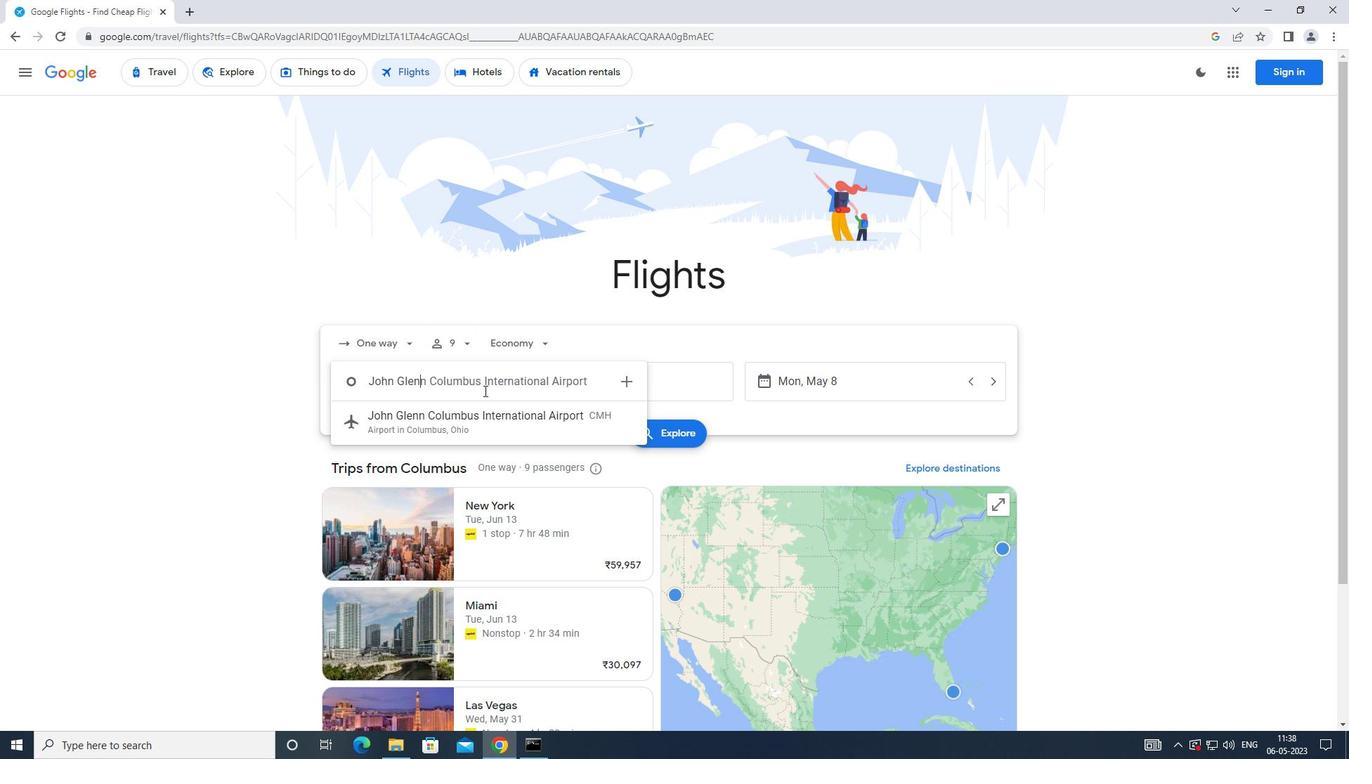 
Action: Mouse moved to (475, 430)
Screenshot: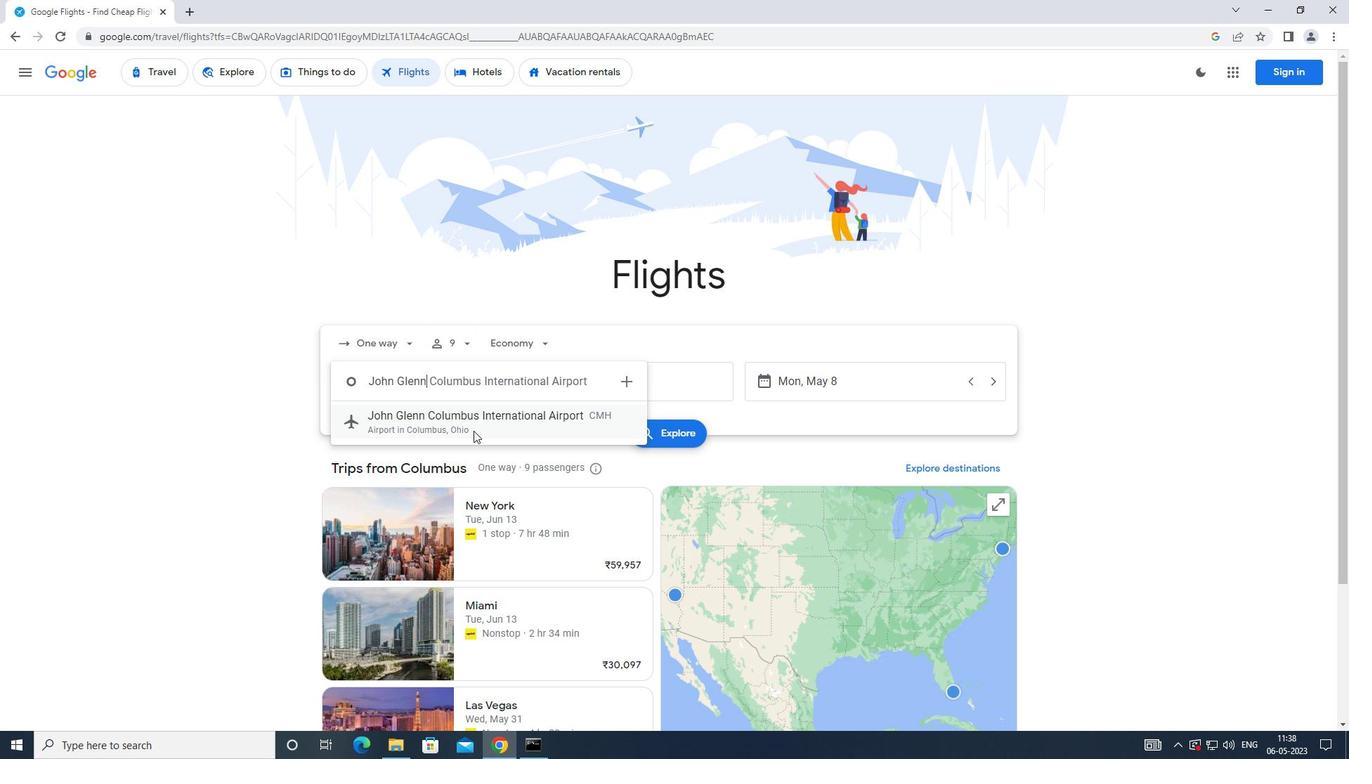 
Action: Mouse pressed left at (475, 430)
Screenshot: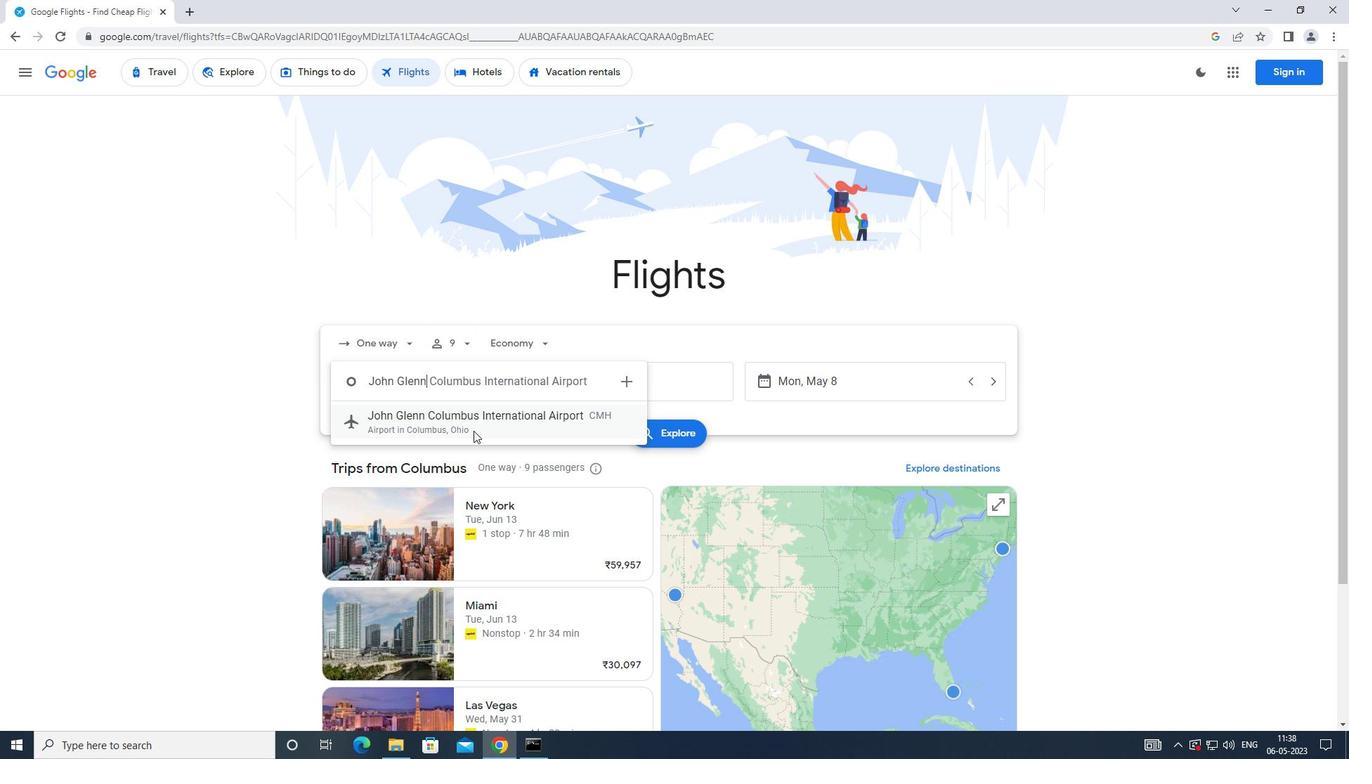 
Action: Mouse moved to (583, 379)
Screenshot: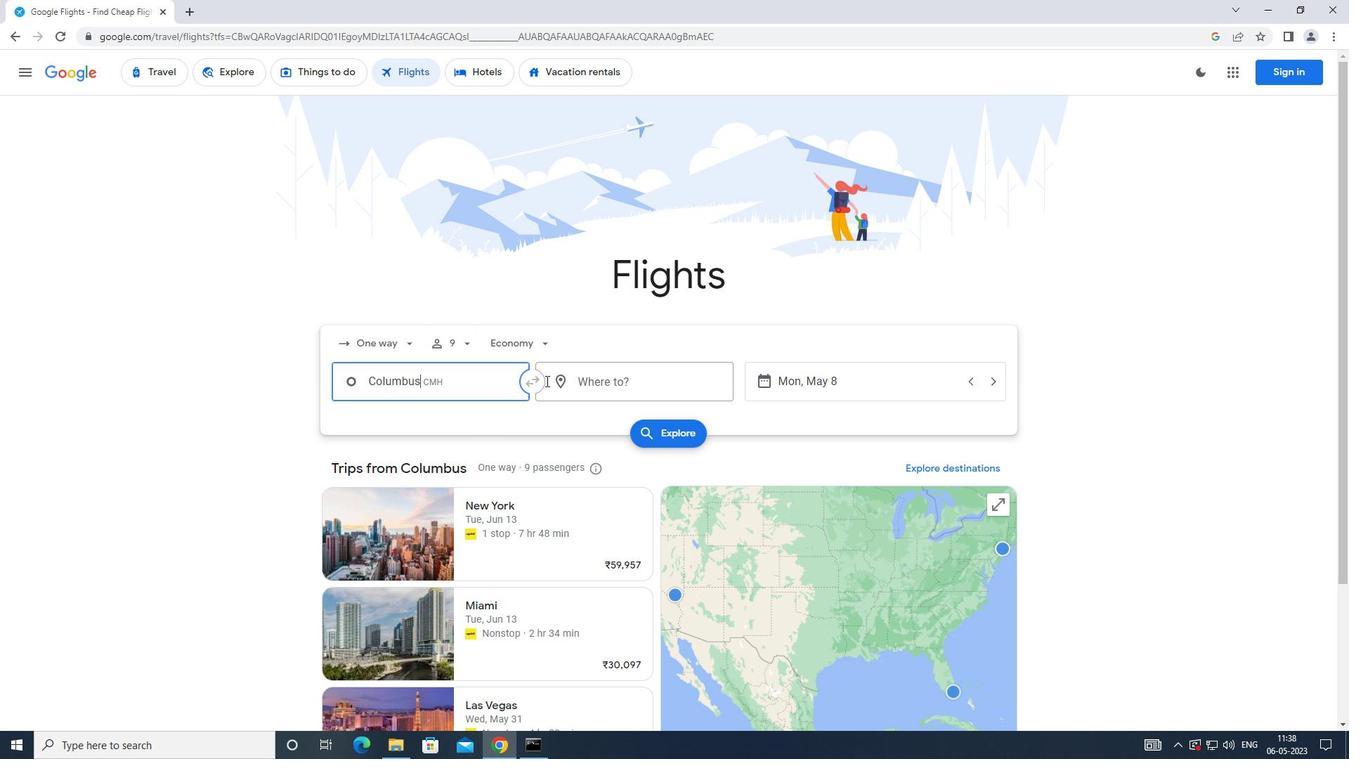 
Action: Mouse pressed left at (583, 379)
Screenshot: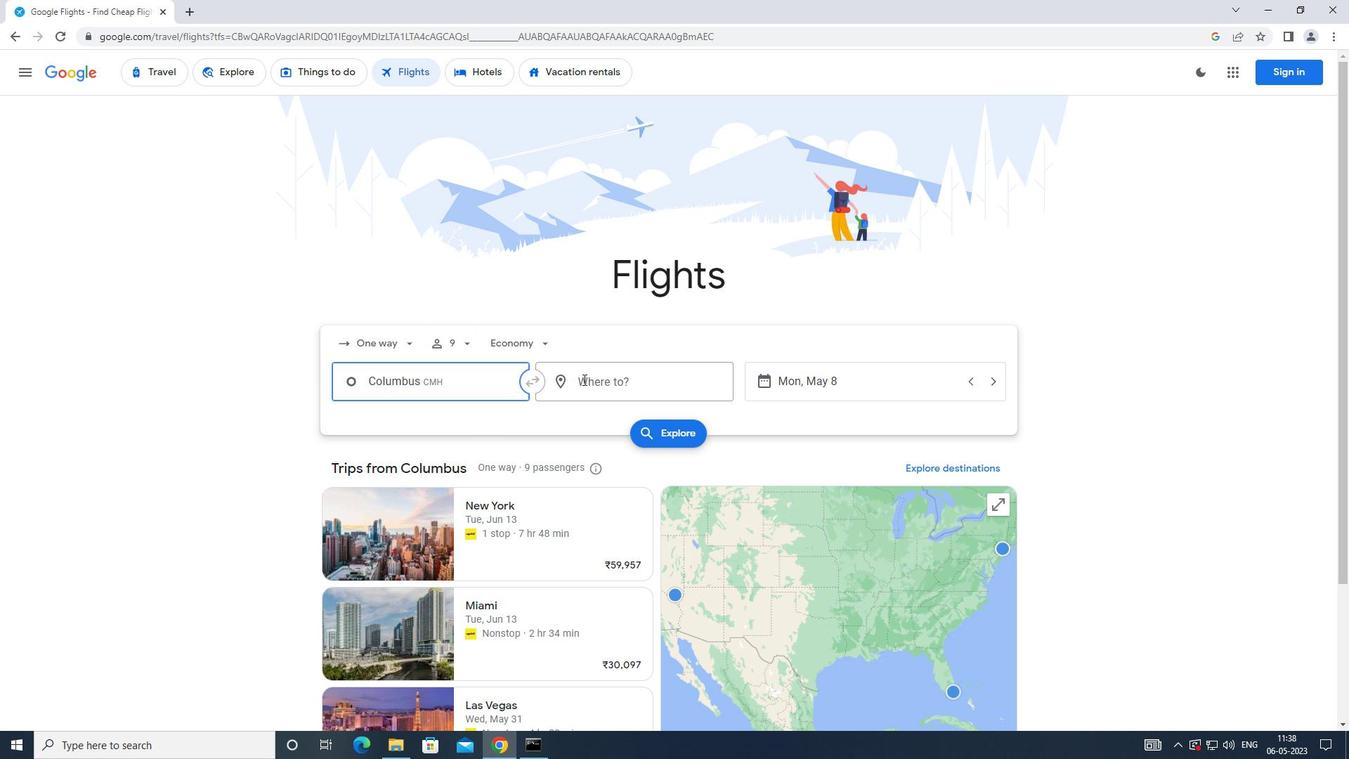 
Action: Mouse moved to (590, 390)
Screenshot: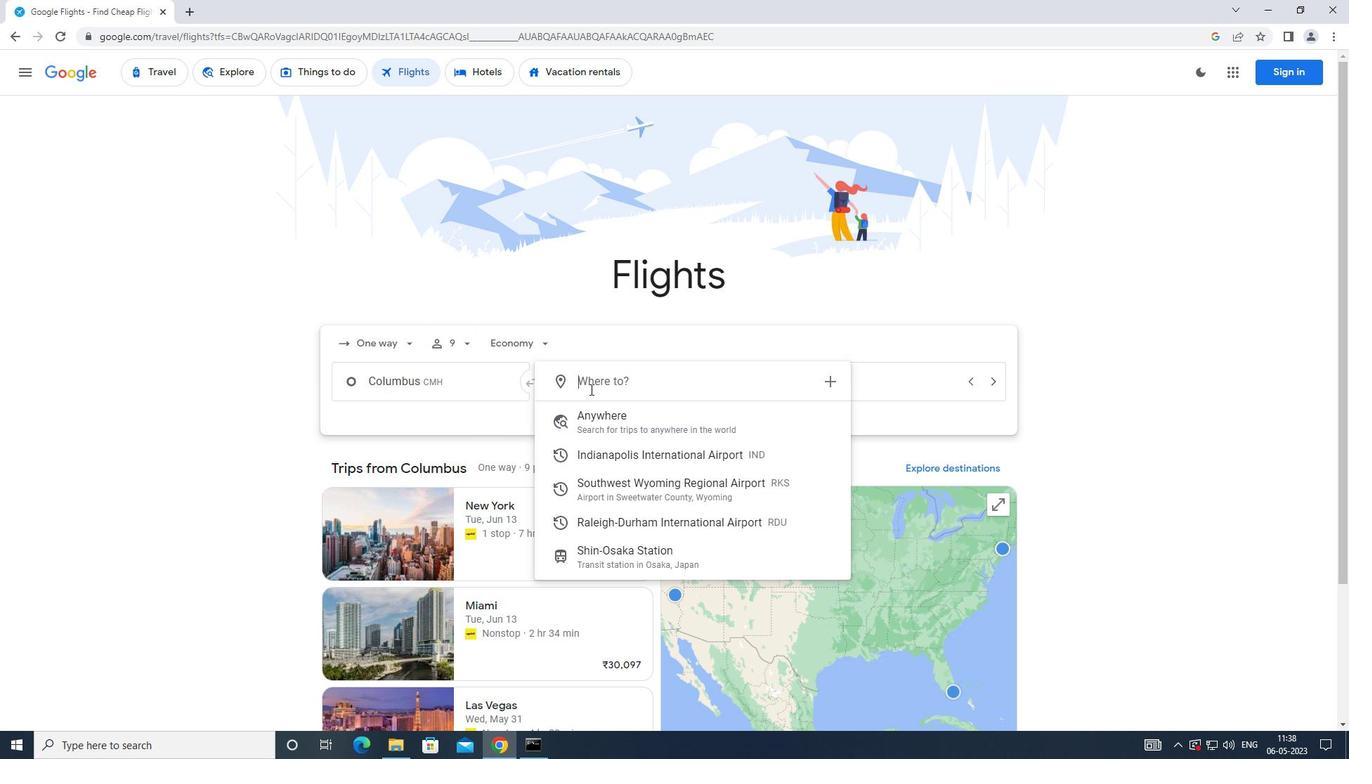 
Action: Key pressed <Key.caps_lock>r<Key.caps_lock>aleigh
Screenshot: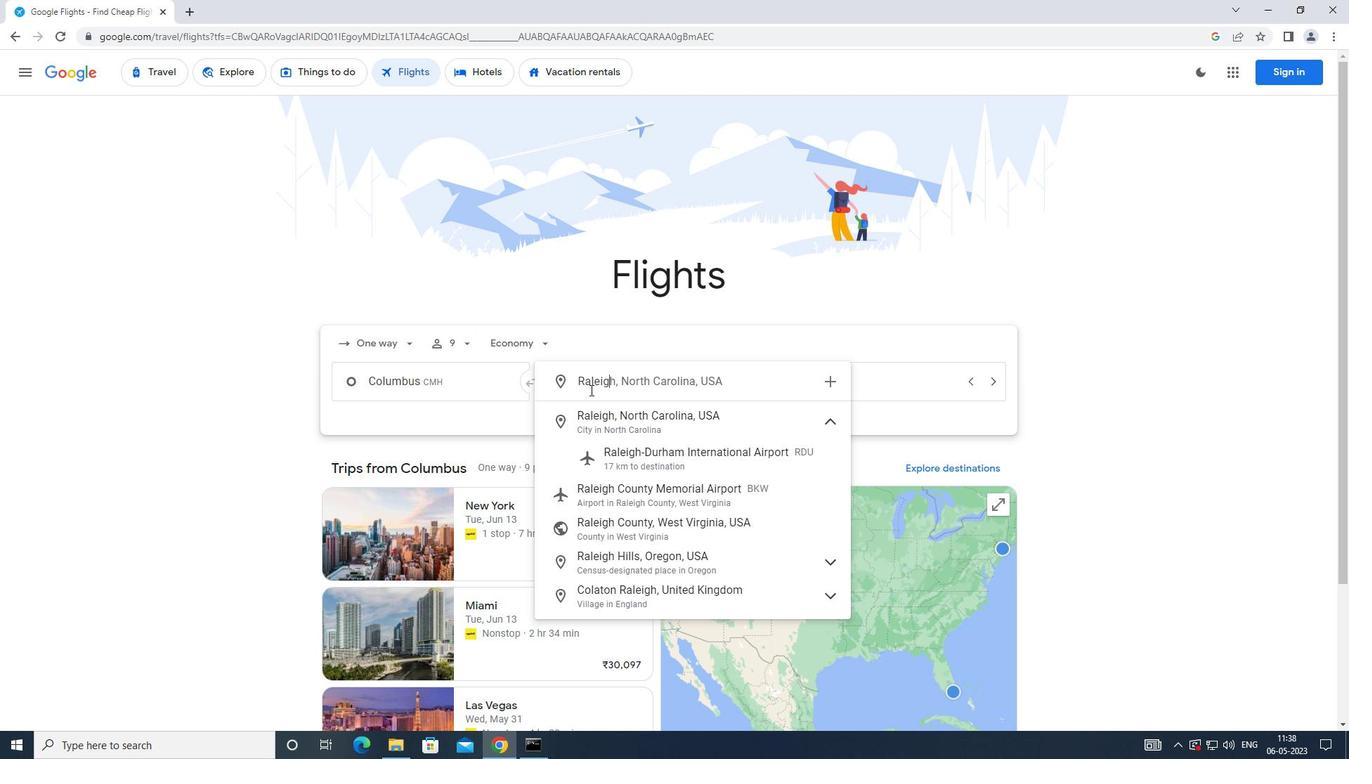
Action: Mouse moved to (592, 449)
Screenshot: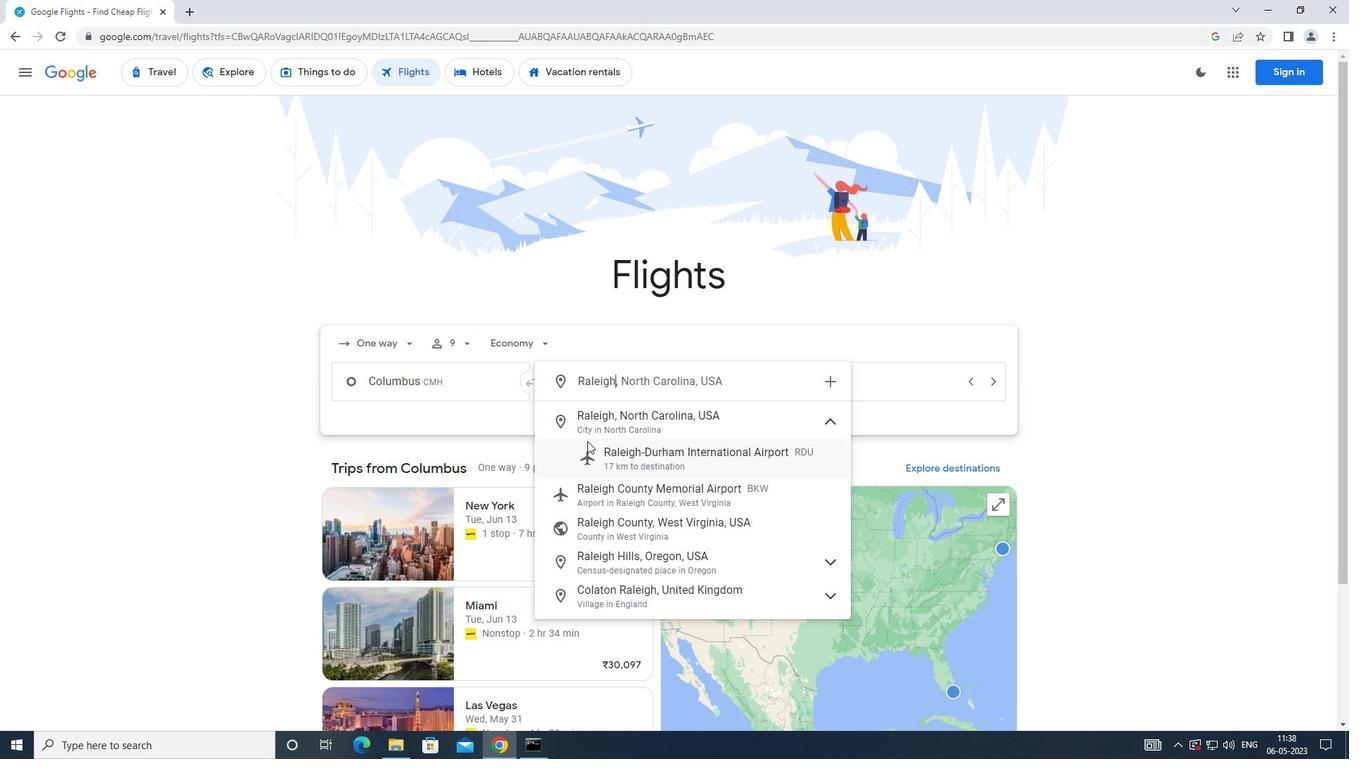 
Action: Mouse pressed left at (592, 449)
Screenshot: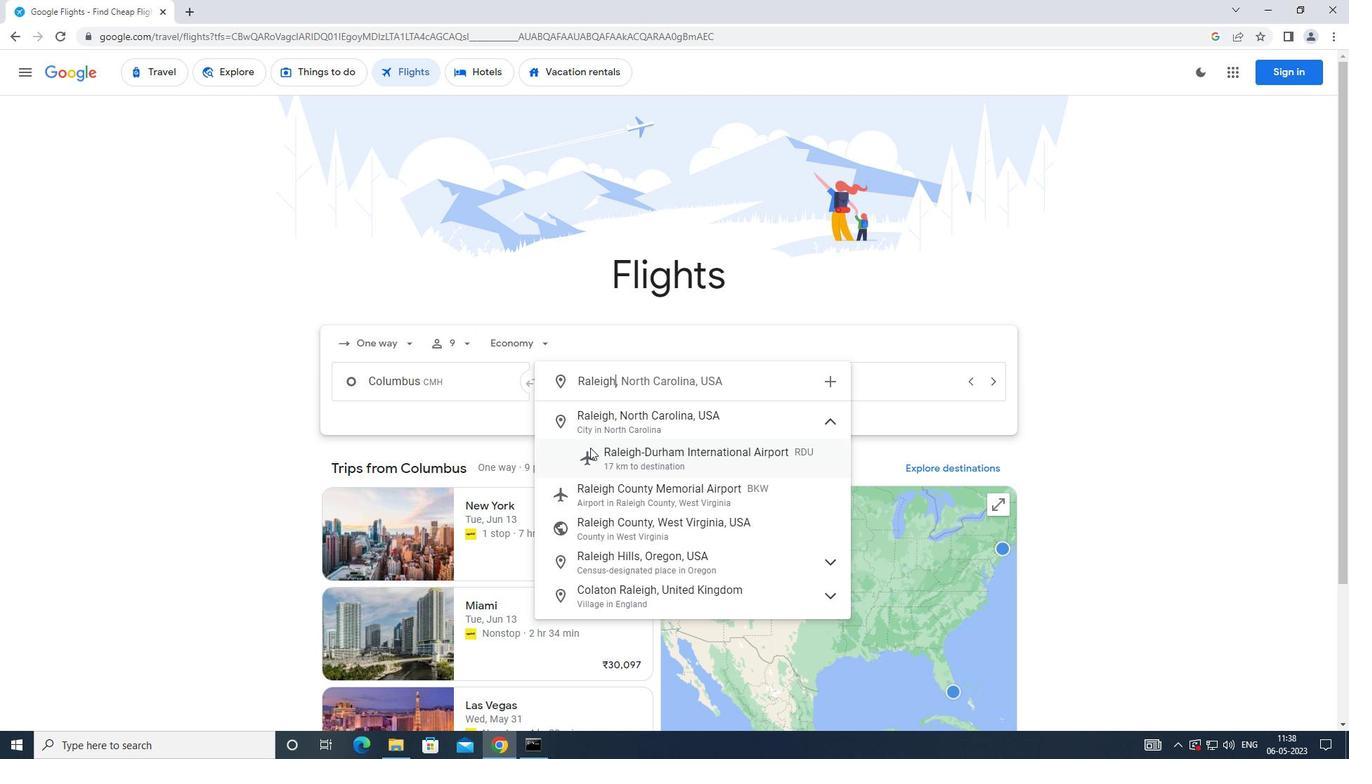 
Action: Mouse moved to (798, 381)
Screenshot: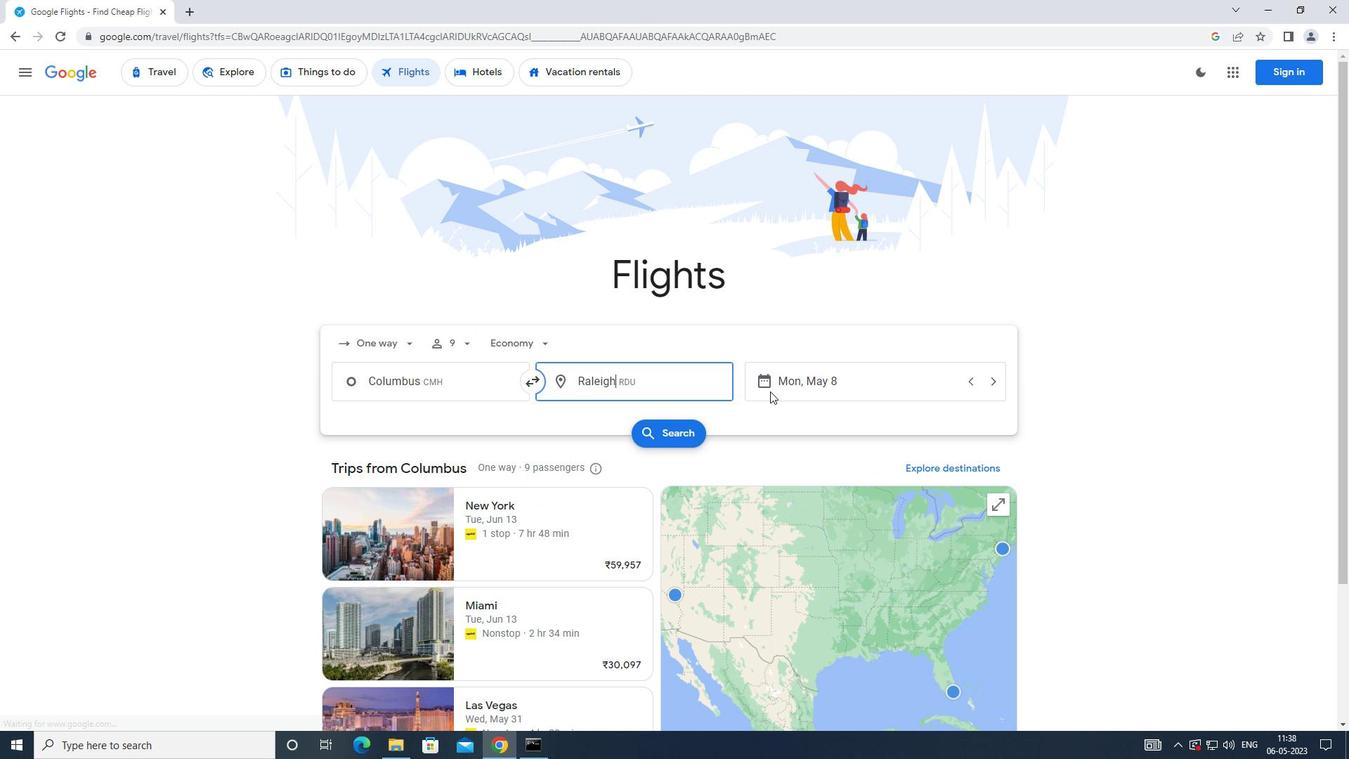 
Action: Mouse pressed left at (798, 381)
Screenshot: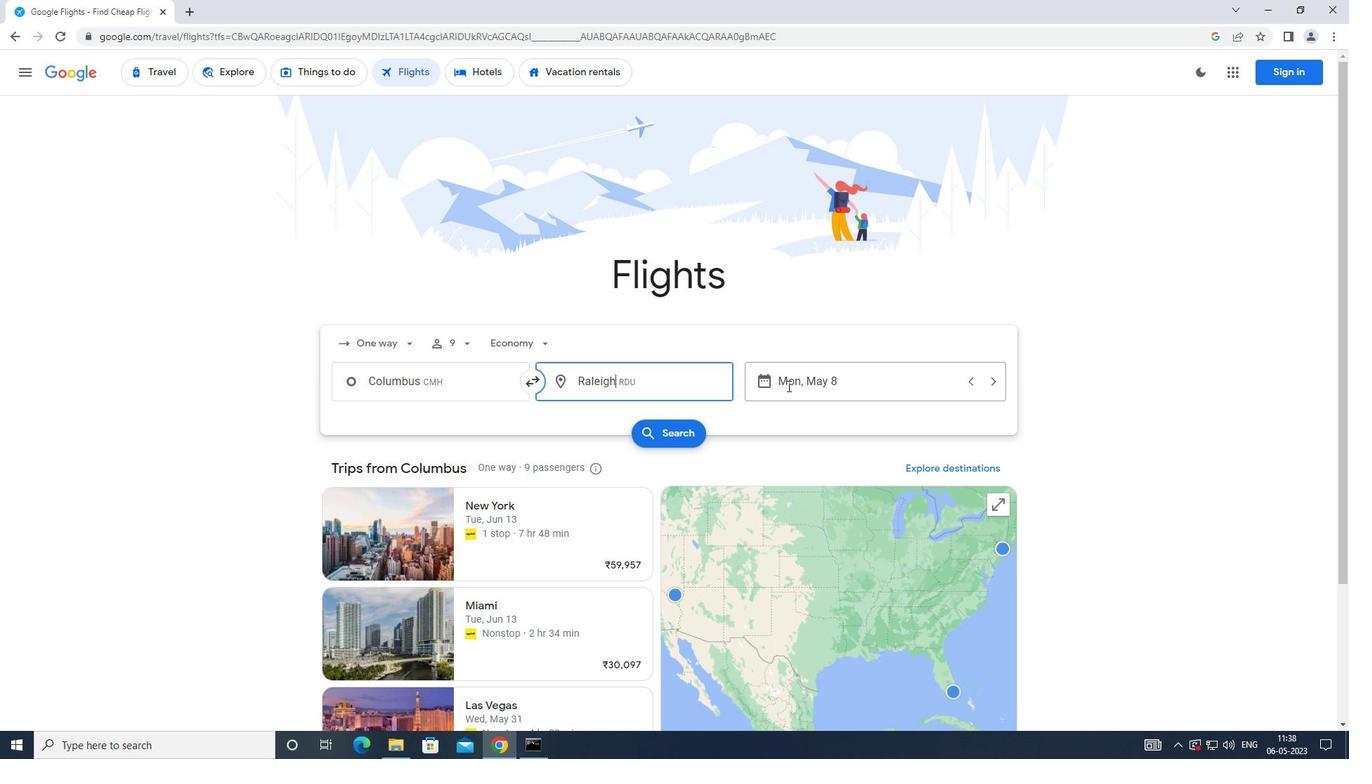 
Action: Mouse moved to (540, 512)
Screenshot: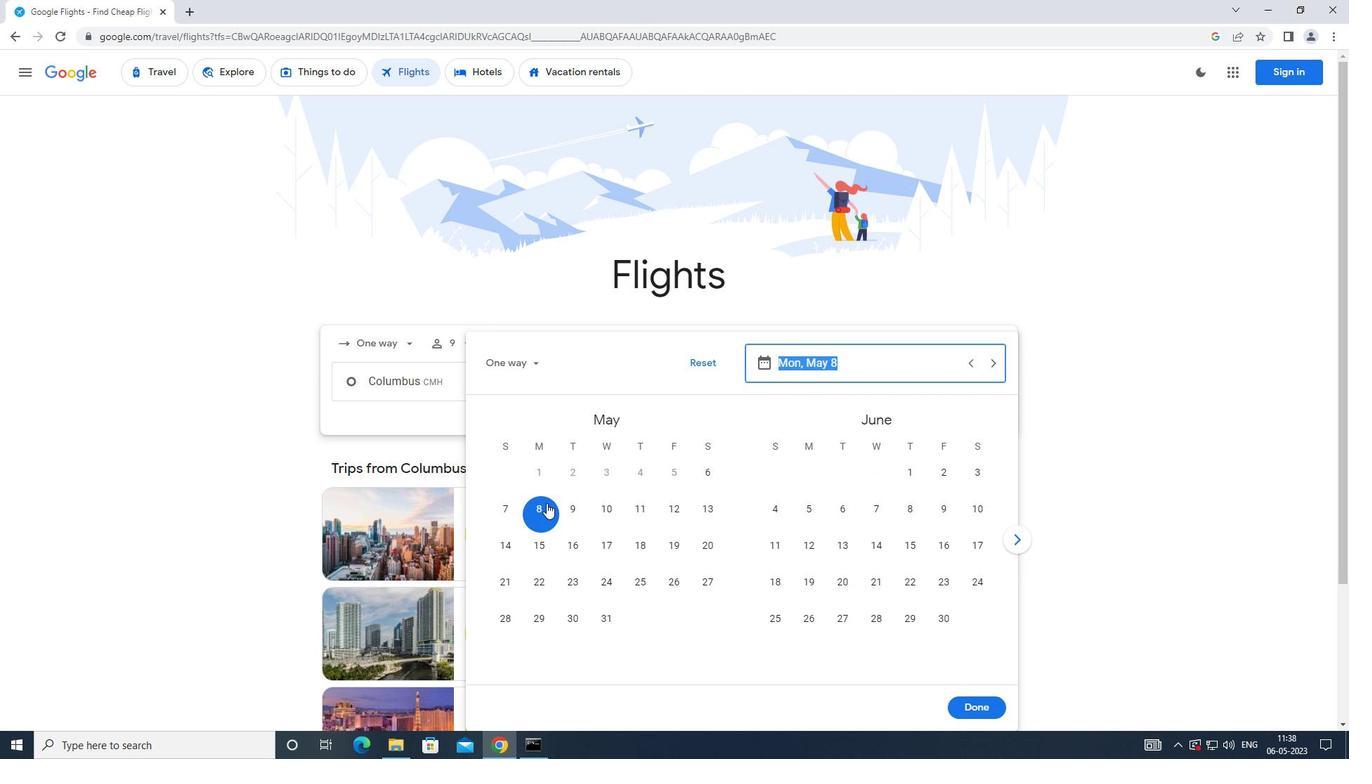 
Action: Mouse pressed left at (540, 512)
Screenshot: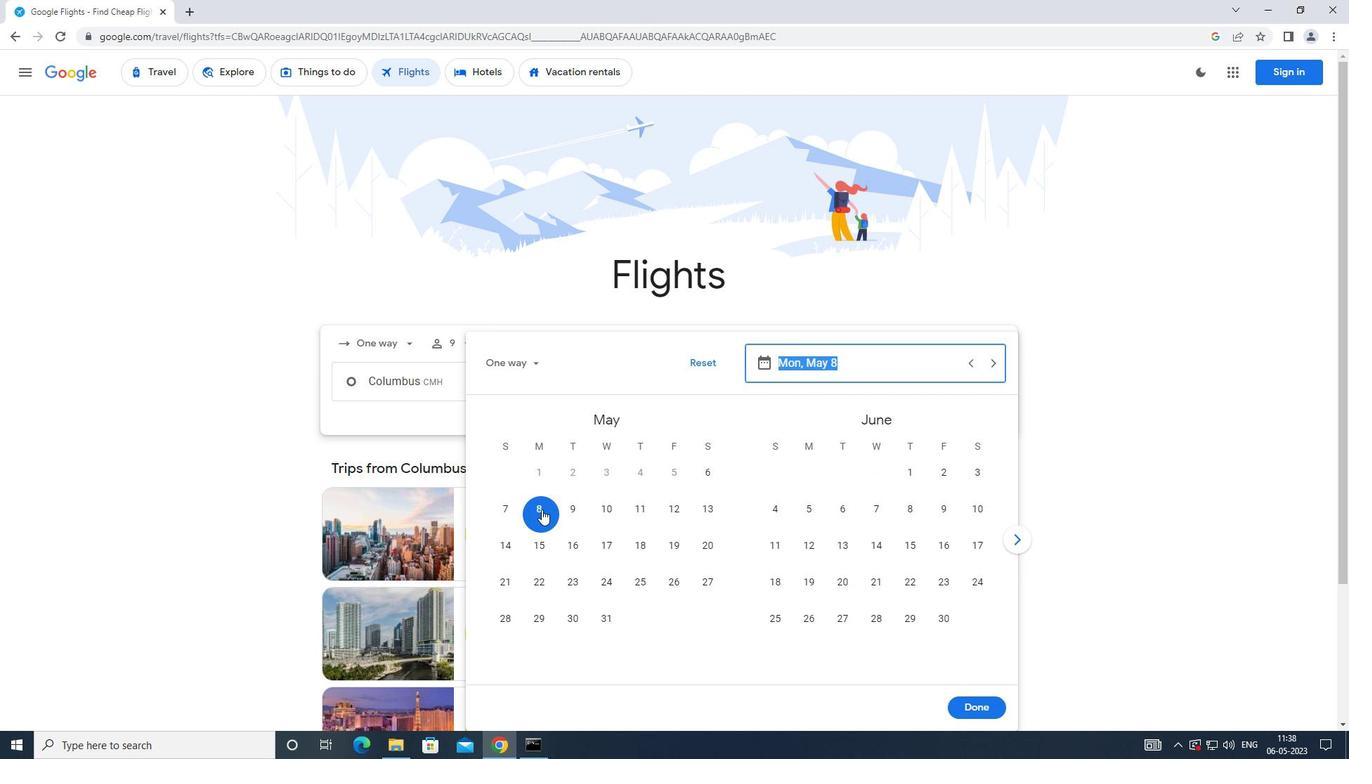 
Action: Mouse moved to (989, 712)
Screenshot: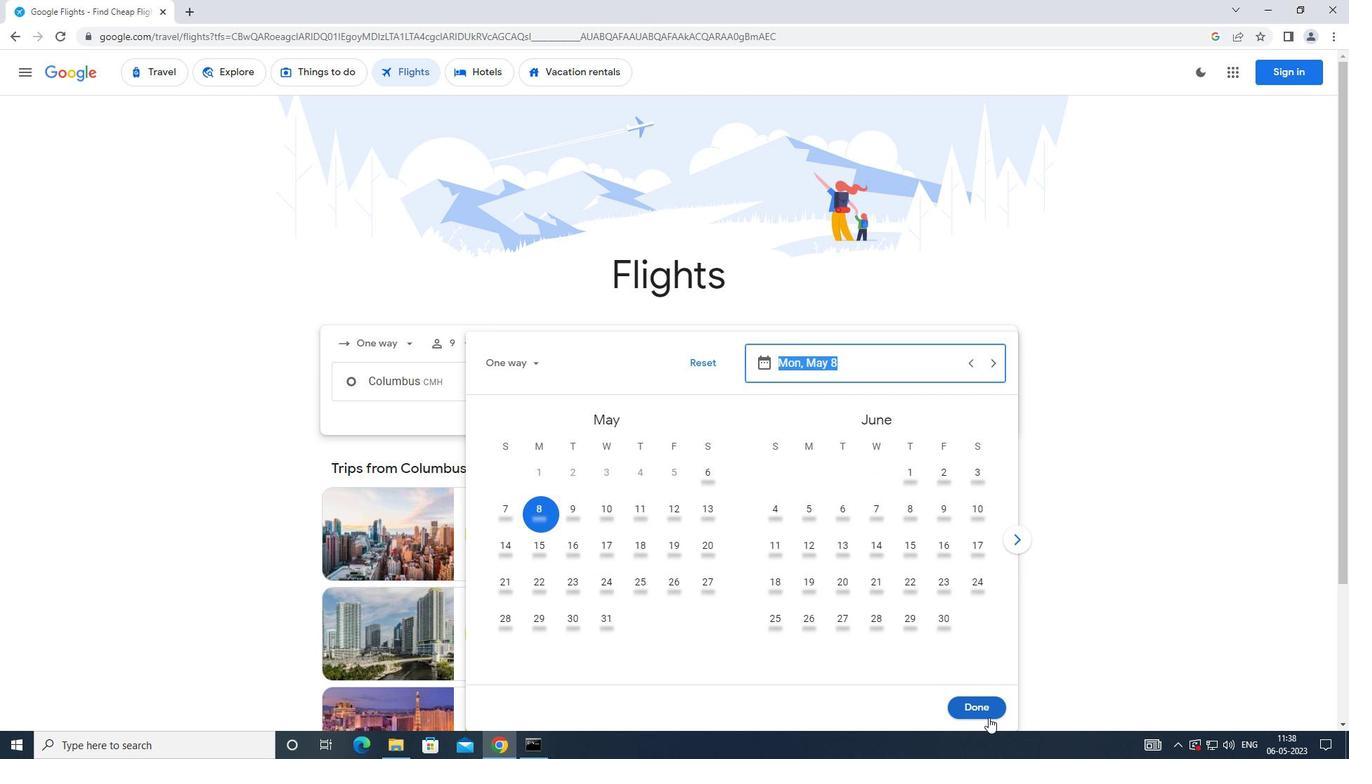 
Action: Mouse pressed left at (989, 712)
Screenshot: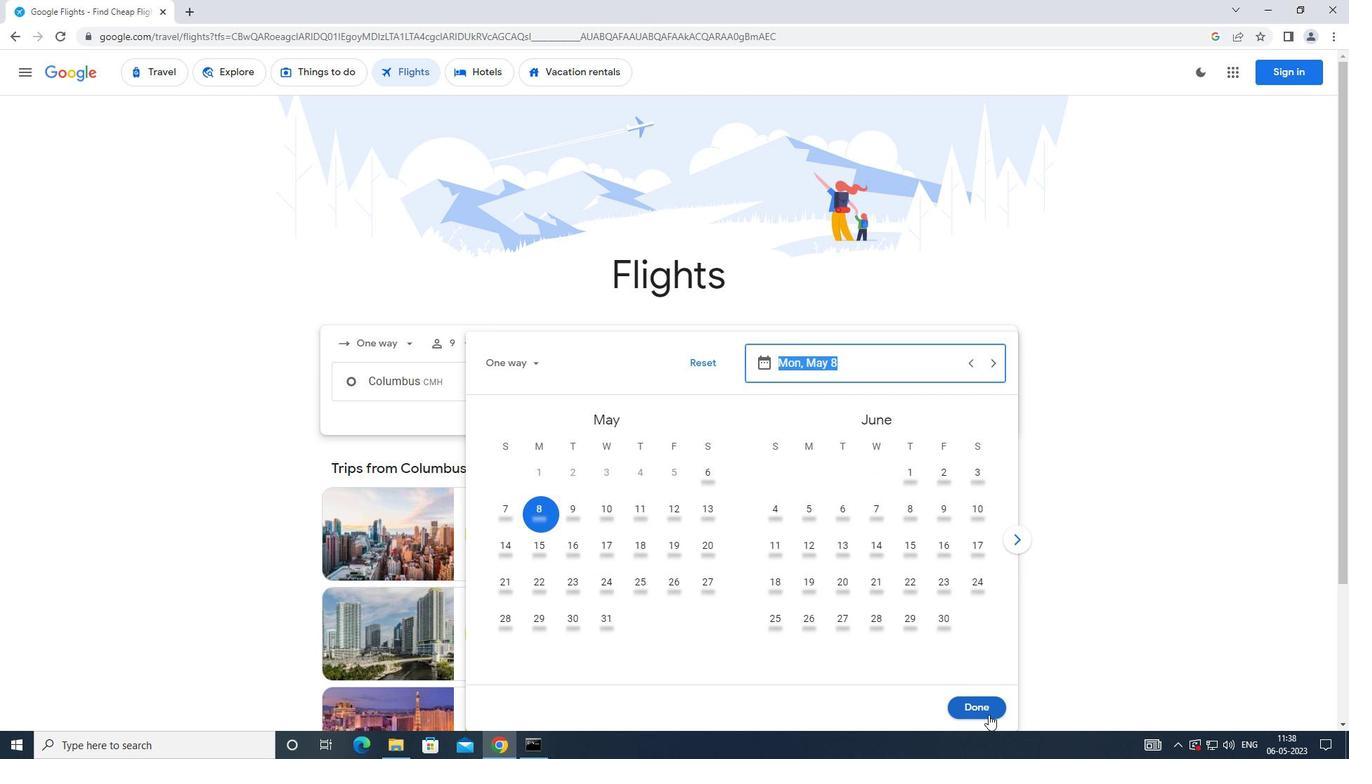 
Action: Mouse moved to (649, 446)
Screenshot: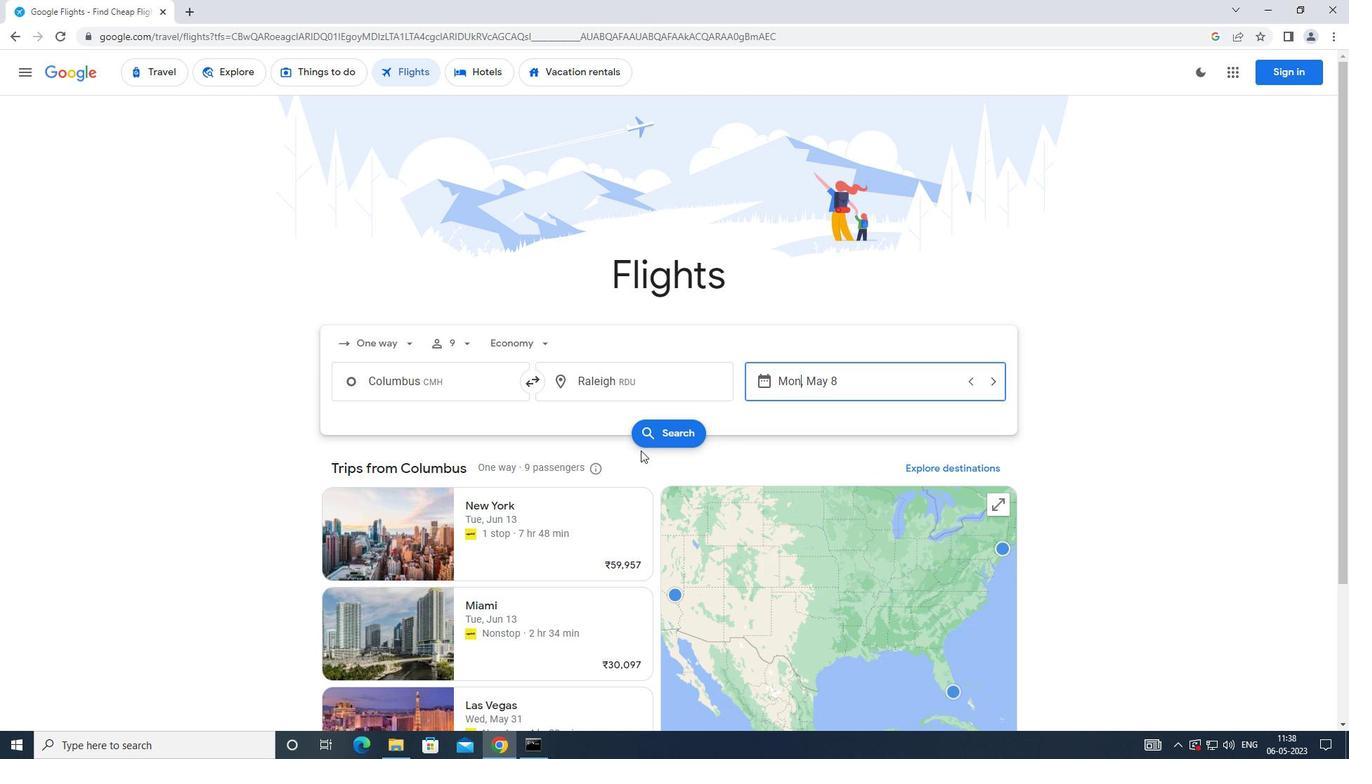 
Action: Mouse pressed left at (649, 446)
Screenshot: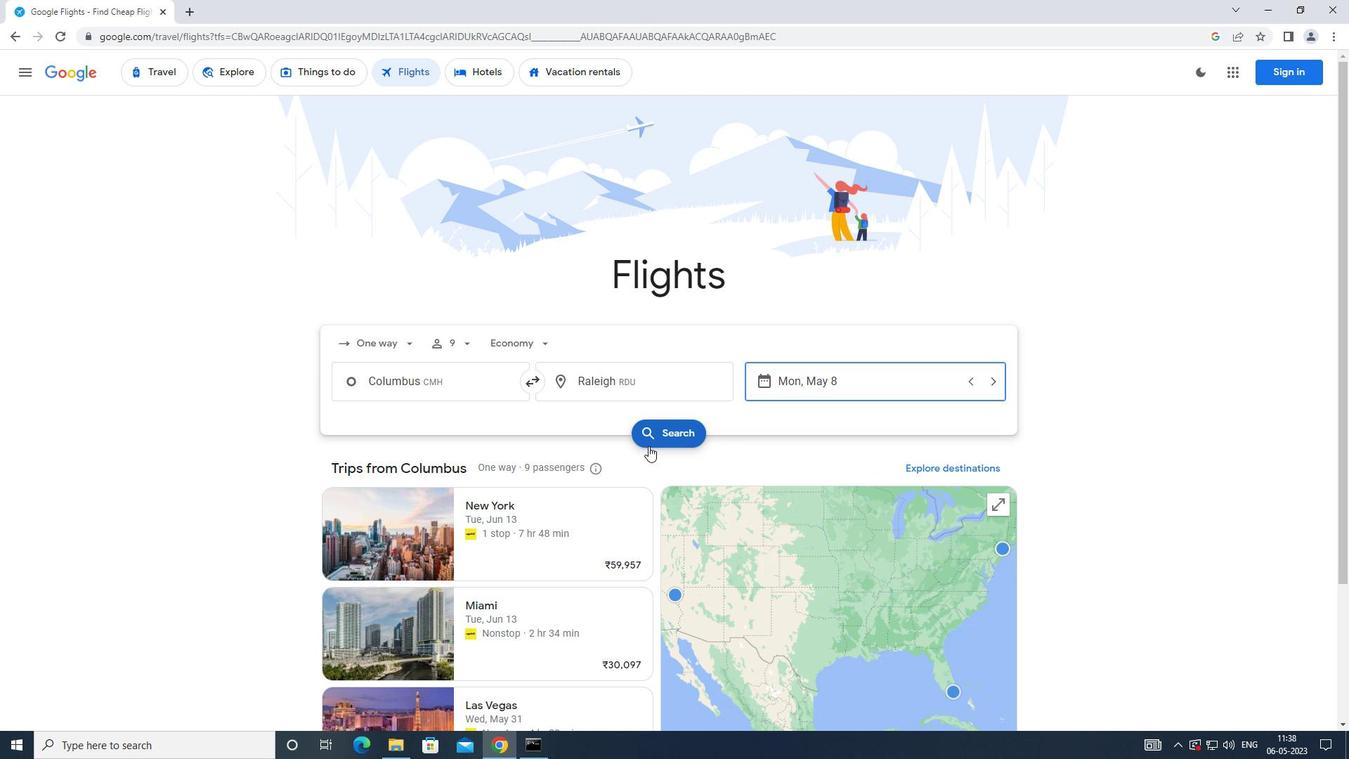 
Action: Mouse moved to (365, 201)
Screenshot: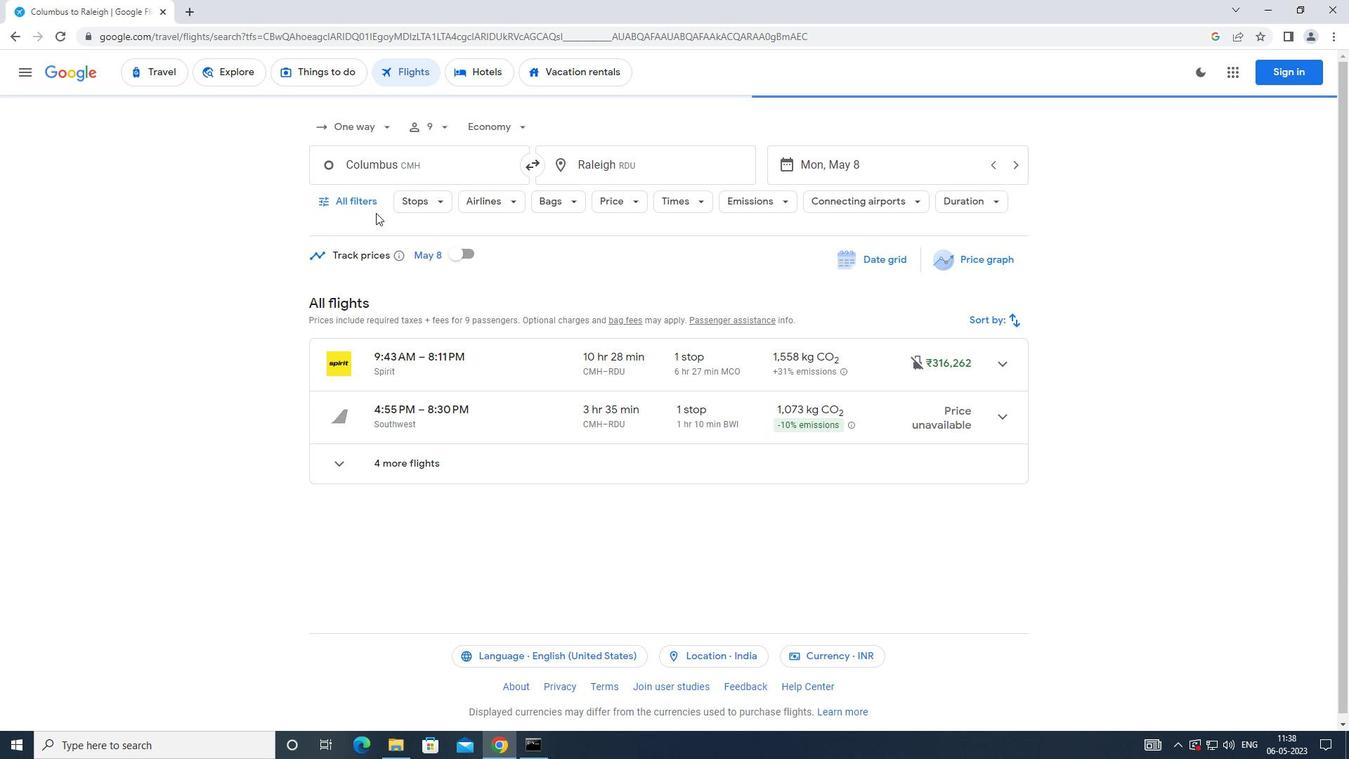 
Action: Mouse pressed left at (365, 201)
Screenshot: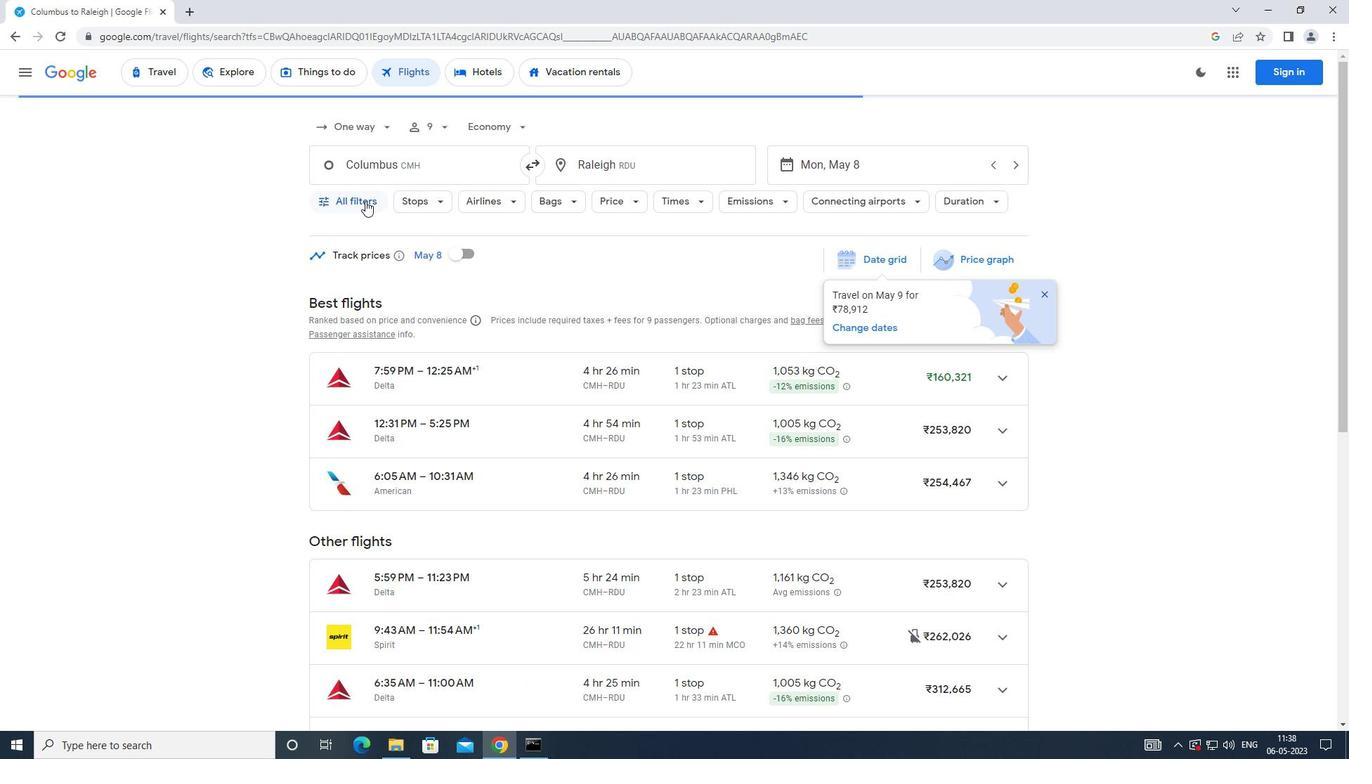 
Action: Mouse moved to (513, 506)
Screenshot: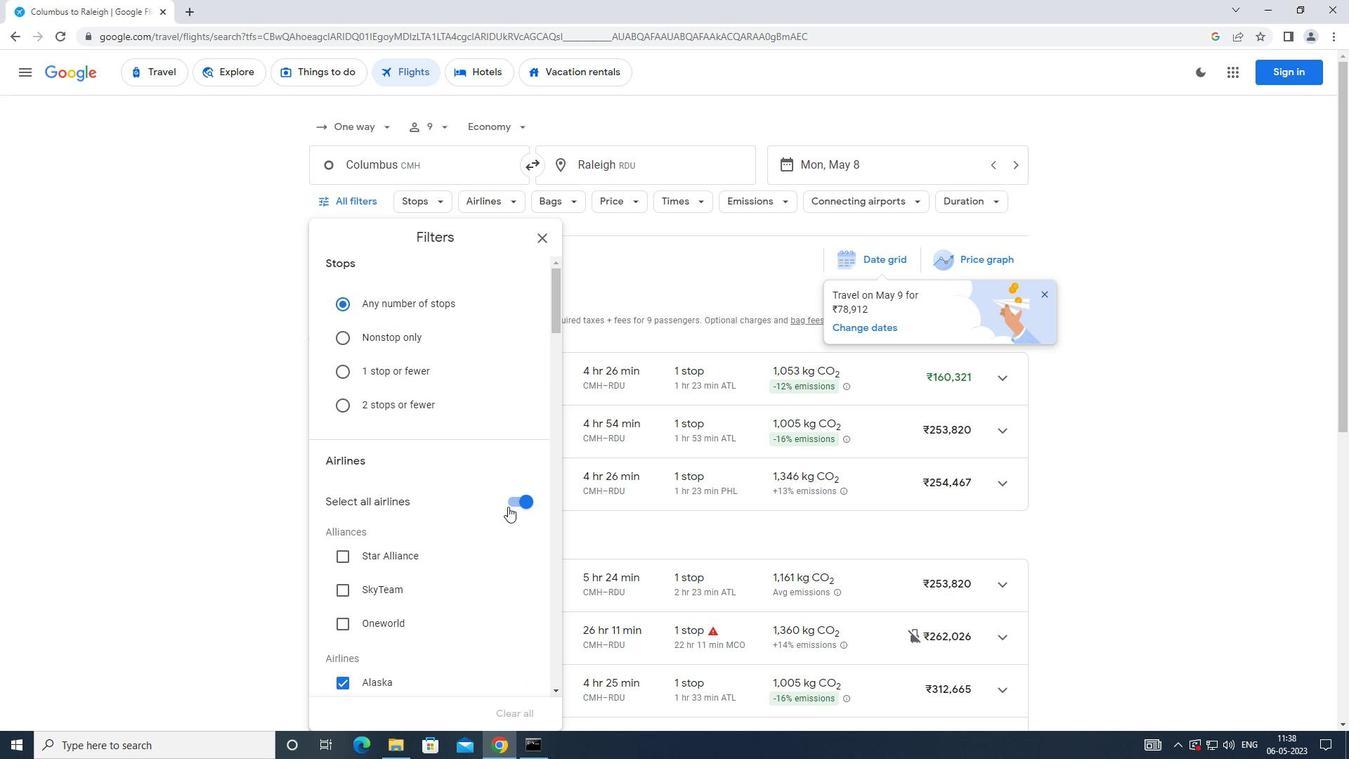 
Action: Mouse pressed left at (513, 506)
Screenshot: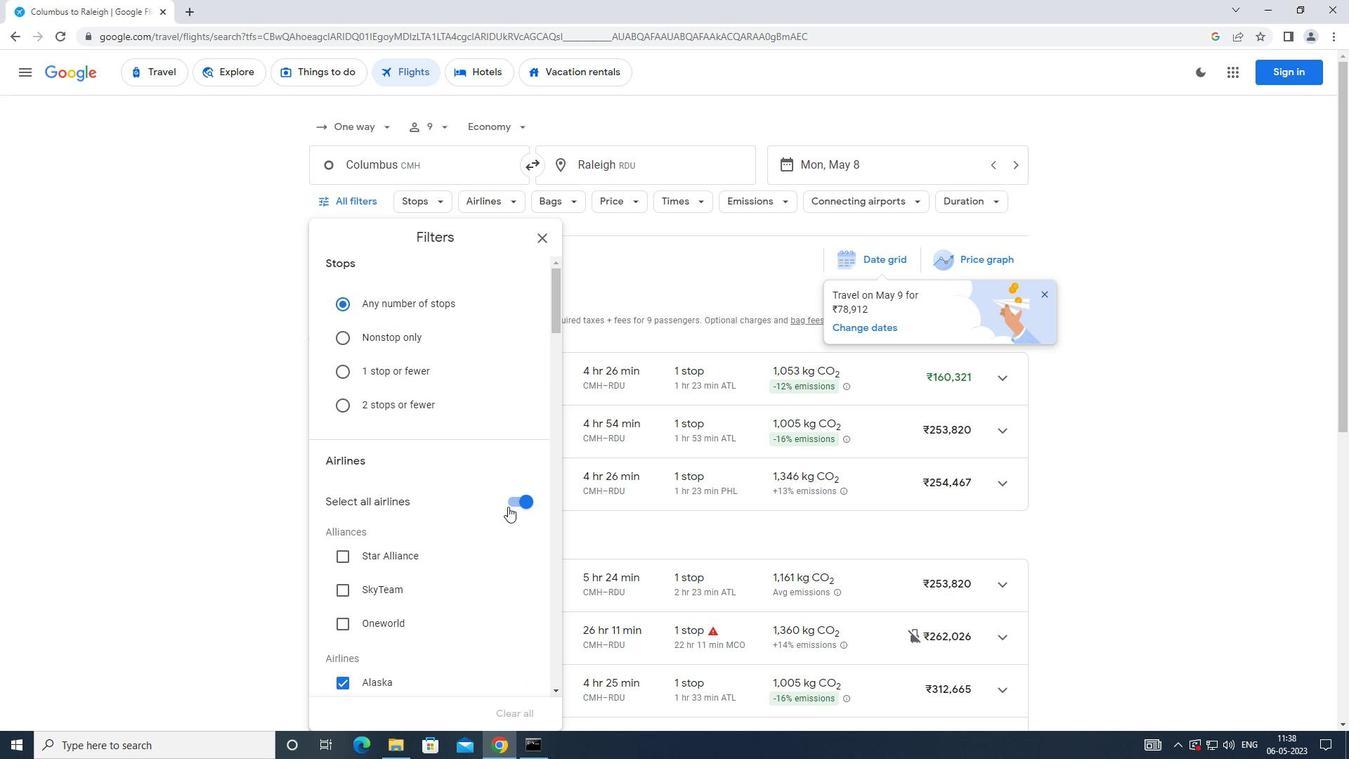 
Action: Mouse moved to (494, 485)
Screenshot: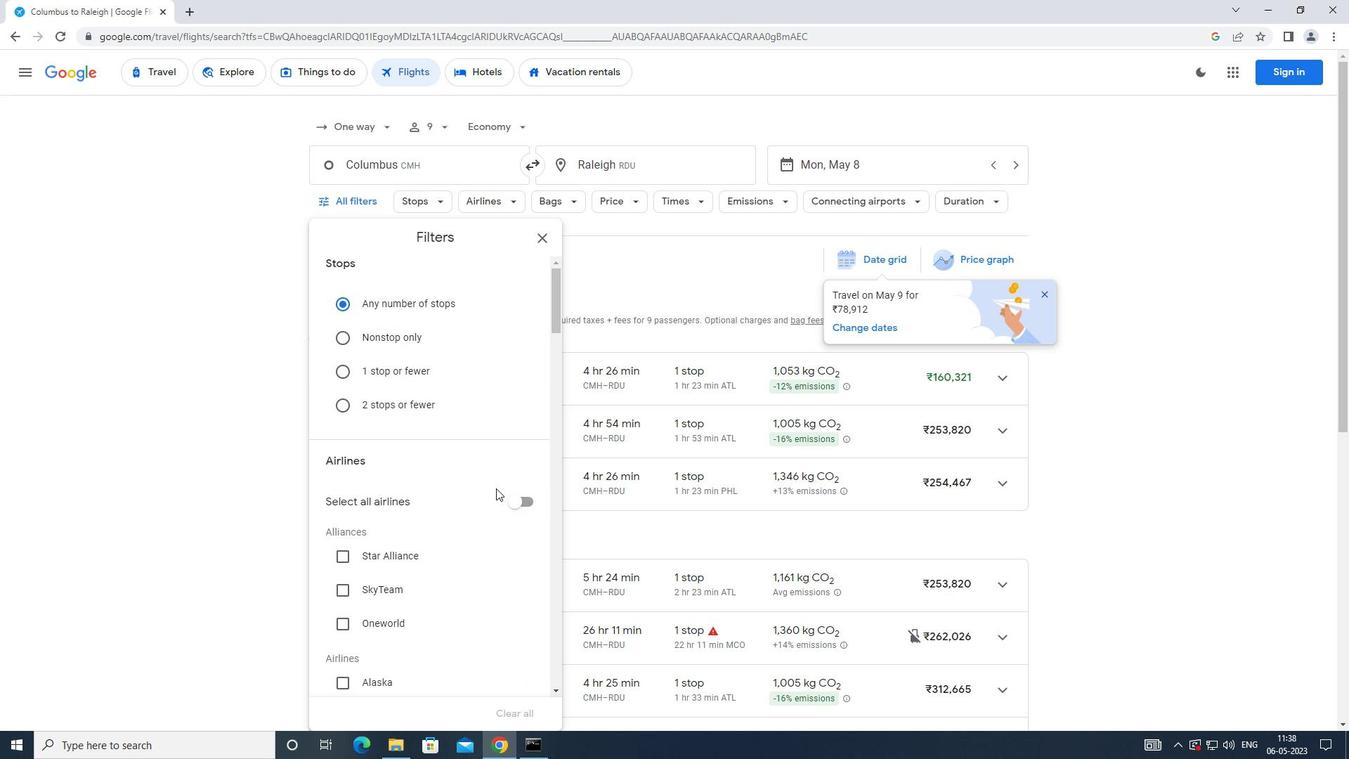
Action: Mouse scrolled (494, 484) with delta (0, 0)
Screenshot: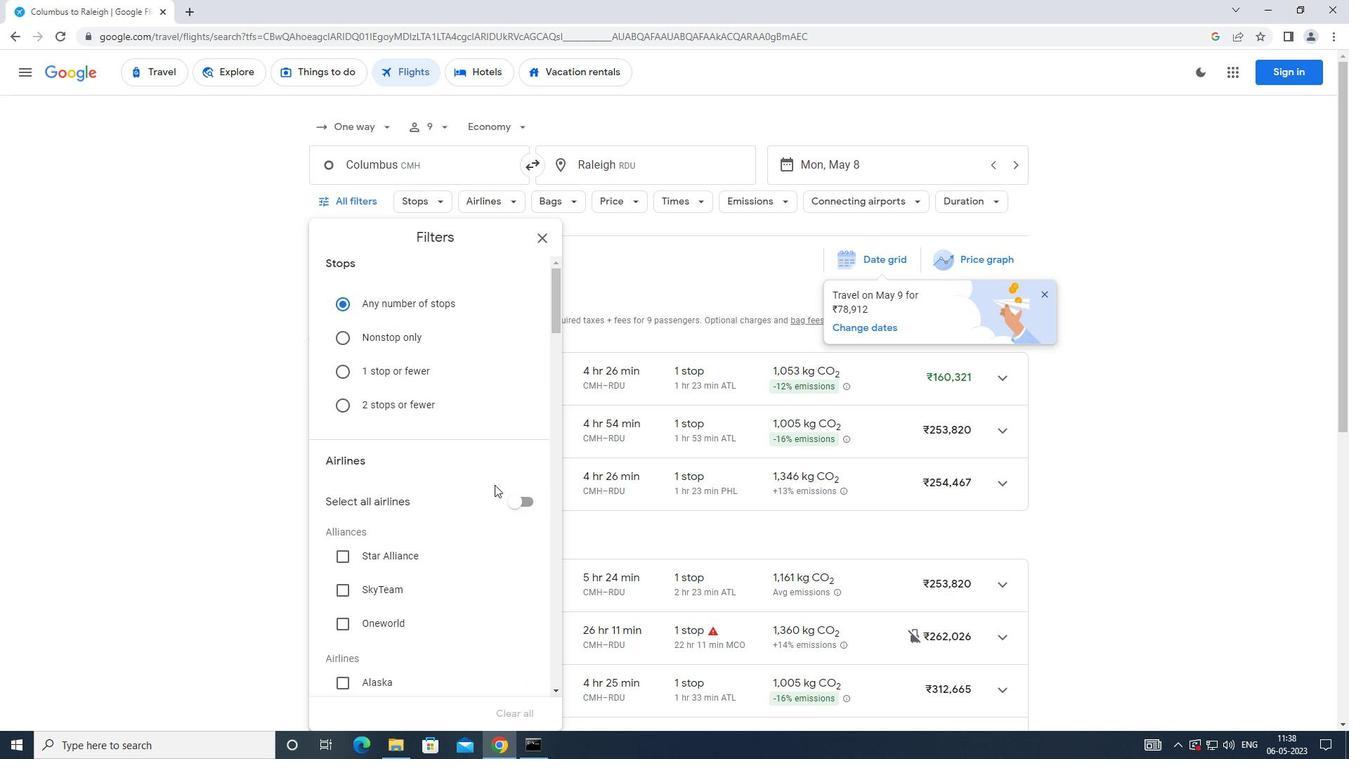 
Action: Mouse scrolled (494, 484) with delta (0, 0)
Screenshot: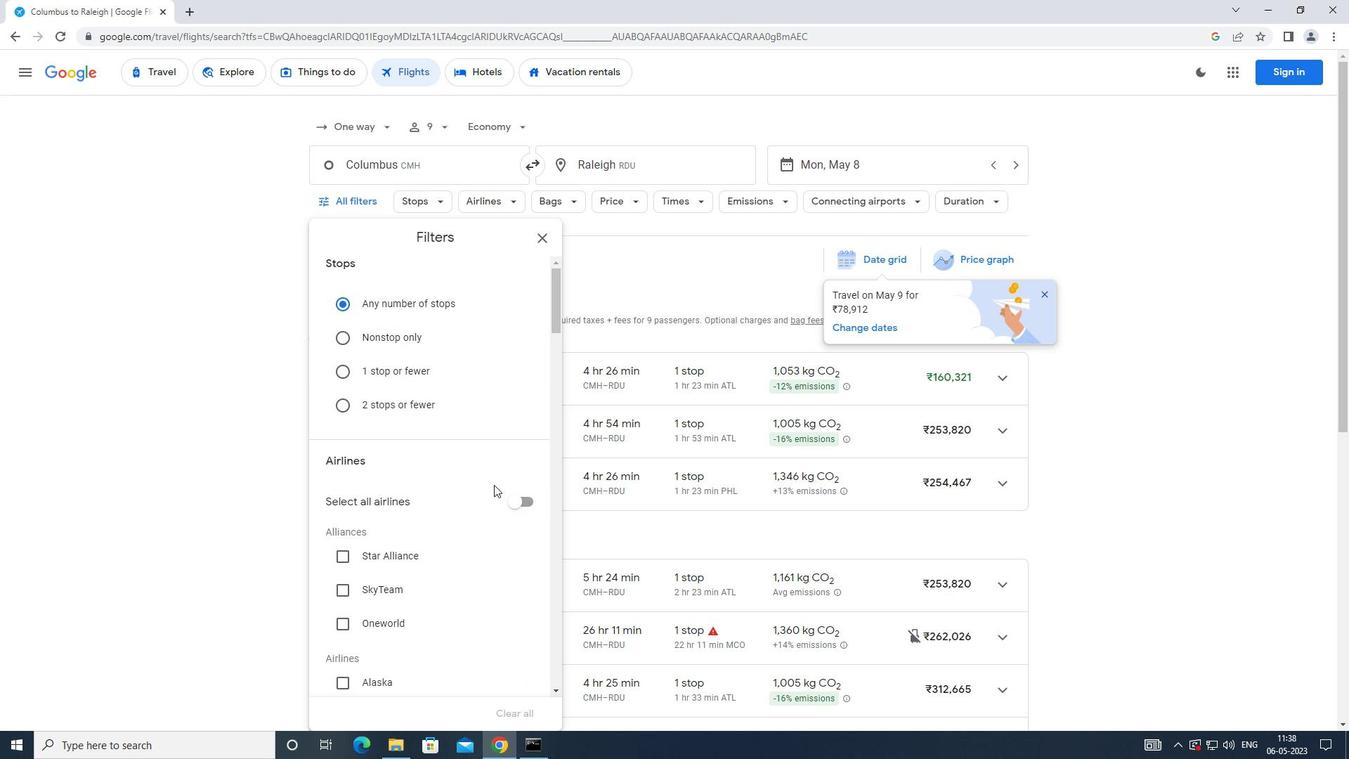 
Action: Mouse moved to (494, 484)
Screenshot: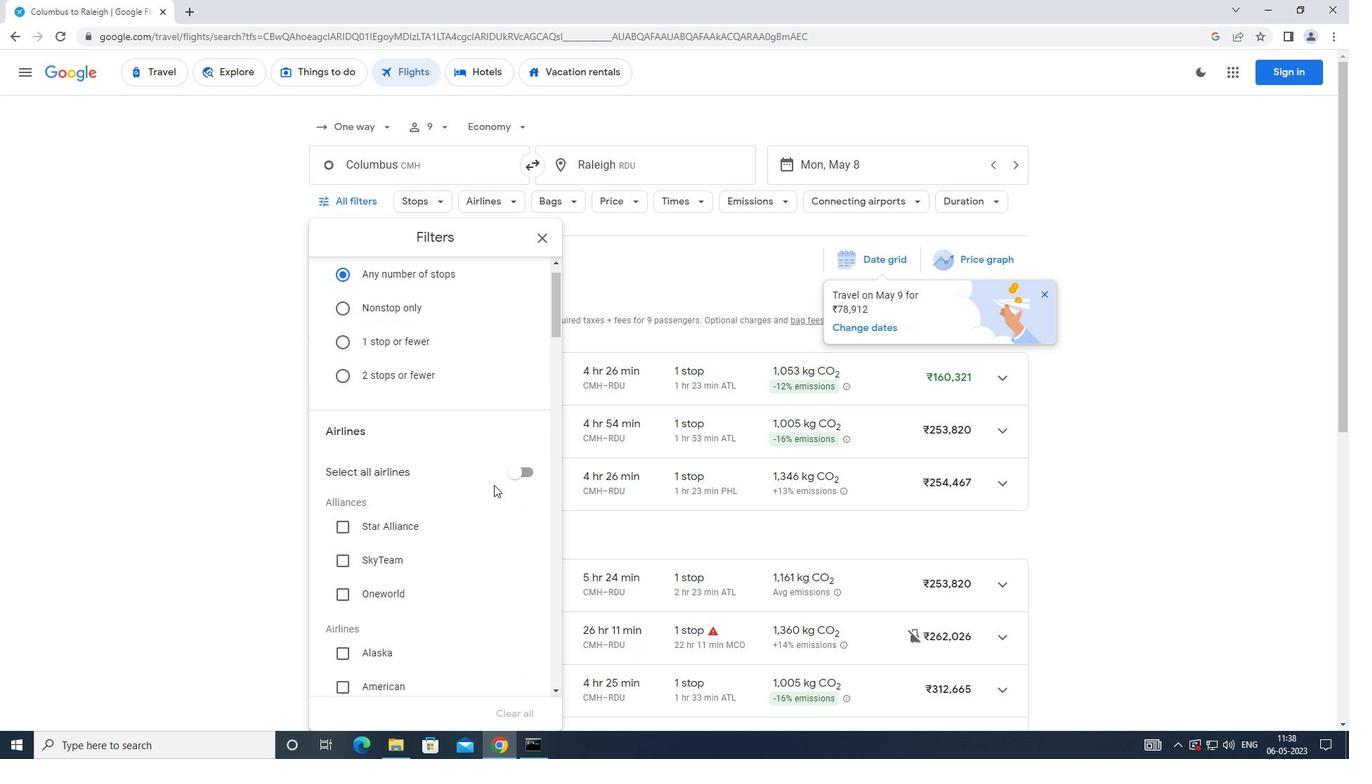 
Action: Mouse scrolled (494, 483) with delta (0, 0)
Screenshot: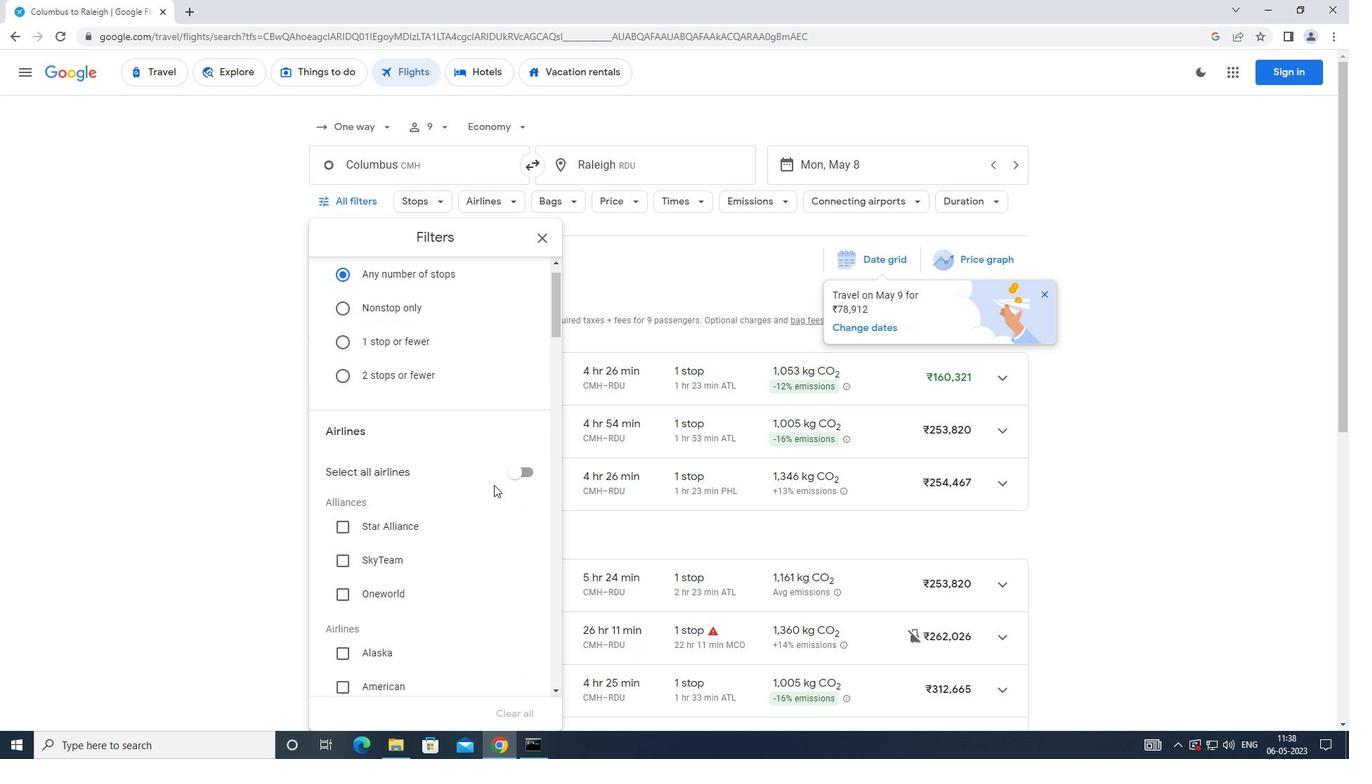 
Action: Mouse moved to (491, 475)
Screenshot: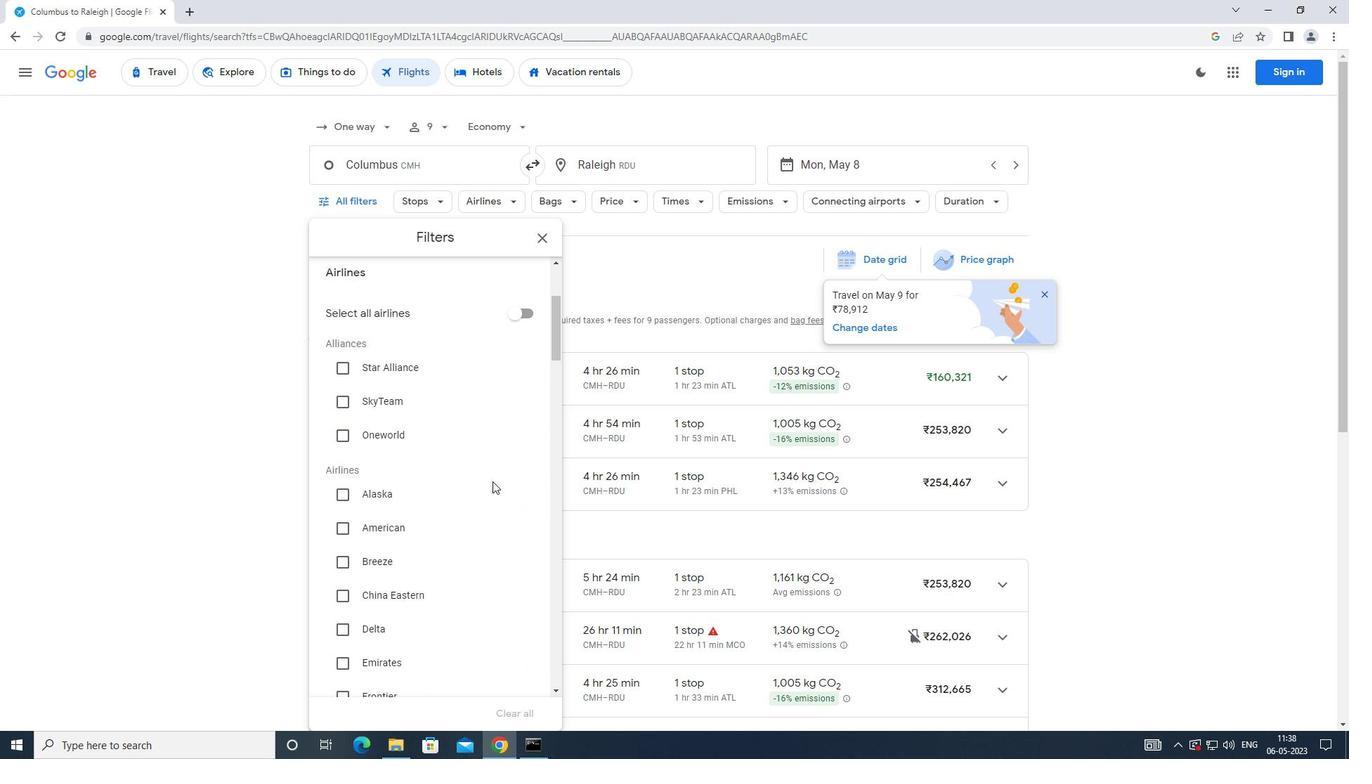 
Action: Mouse scrolled (491, 474) with delta (0, 0)
Screenshot: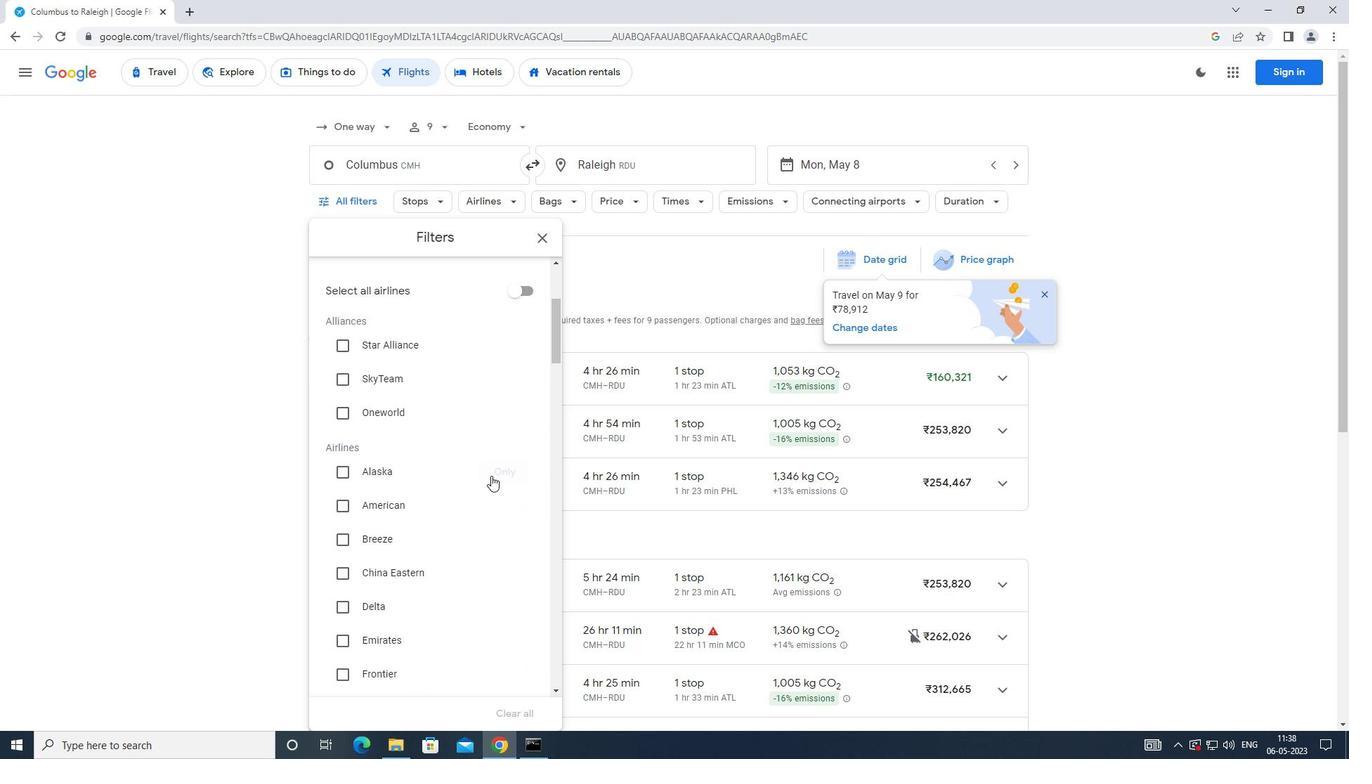 
Action: Mouse scrolled (491, 474) with delta (0, 0)
Screenshot: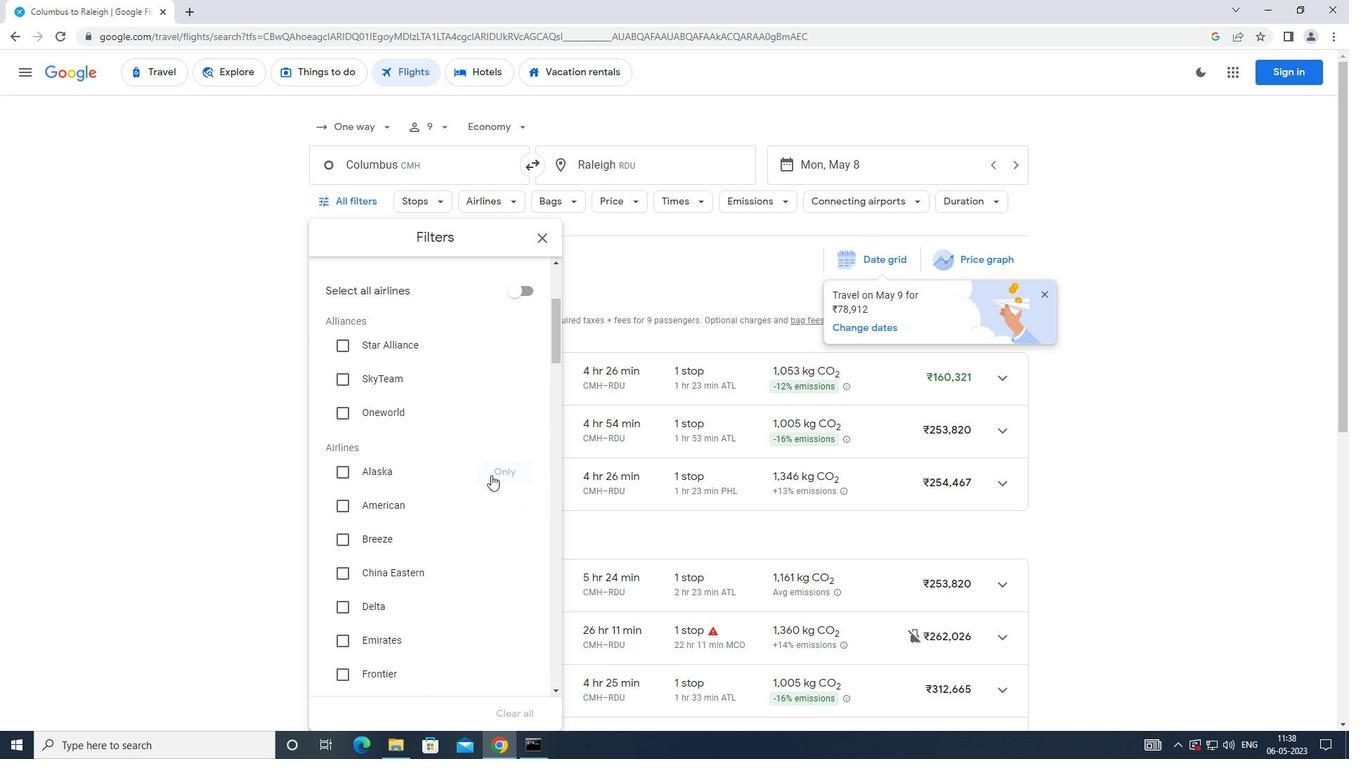 
Action: Mouse moved to (491, 472)
Screenshot: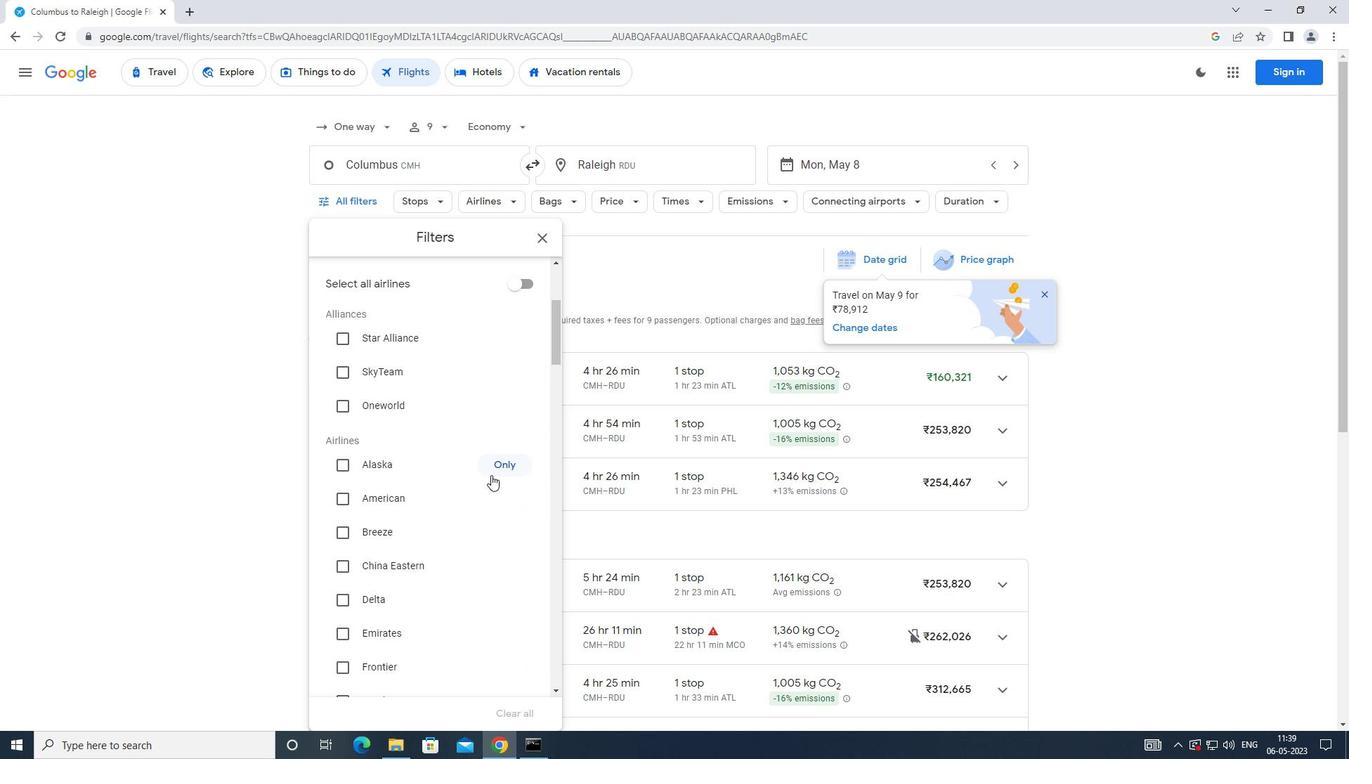 
Action: Mouse scrolled (491, 471) with delta (0, 0)
Screenshot: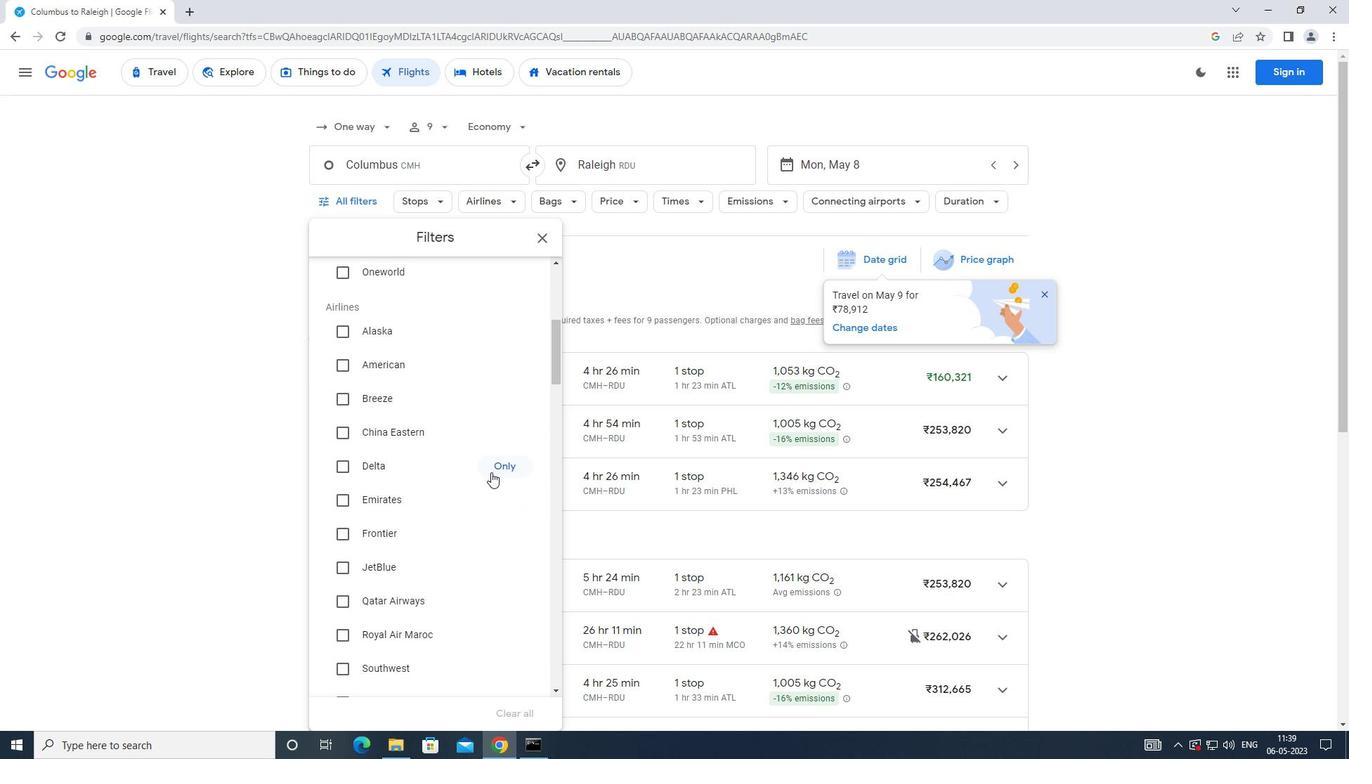 
Action: Mouse scrolled (491, 471) with delta (0, 0)
Screenshot: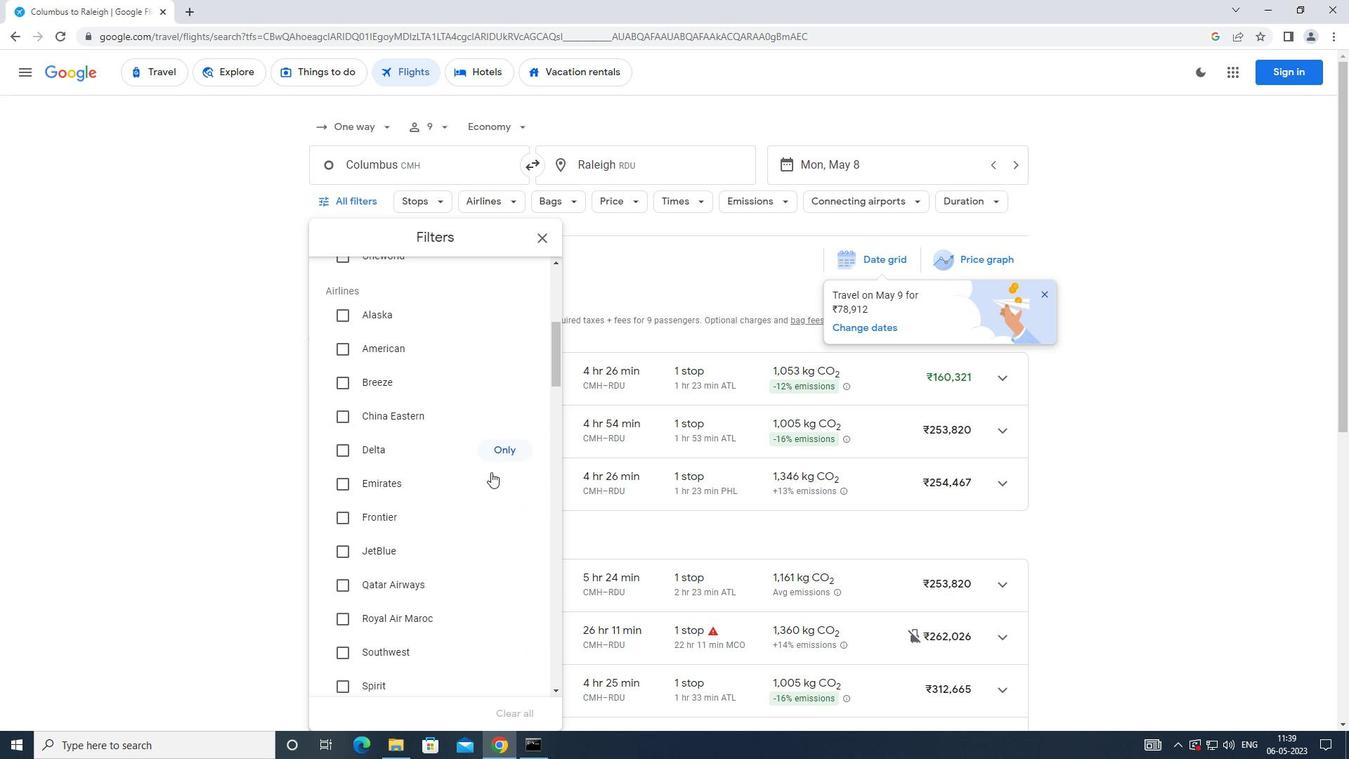 
Action: Mouse scrolled (491, 471) with delta (0, 0)
Screenshot: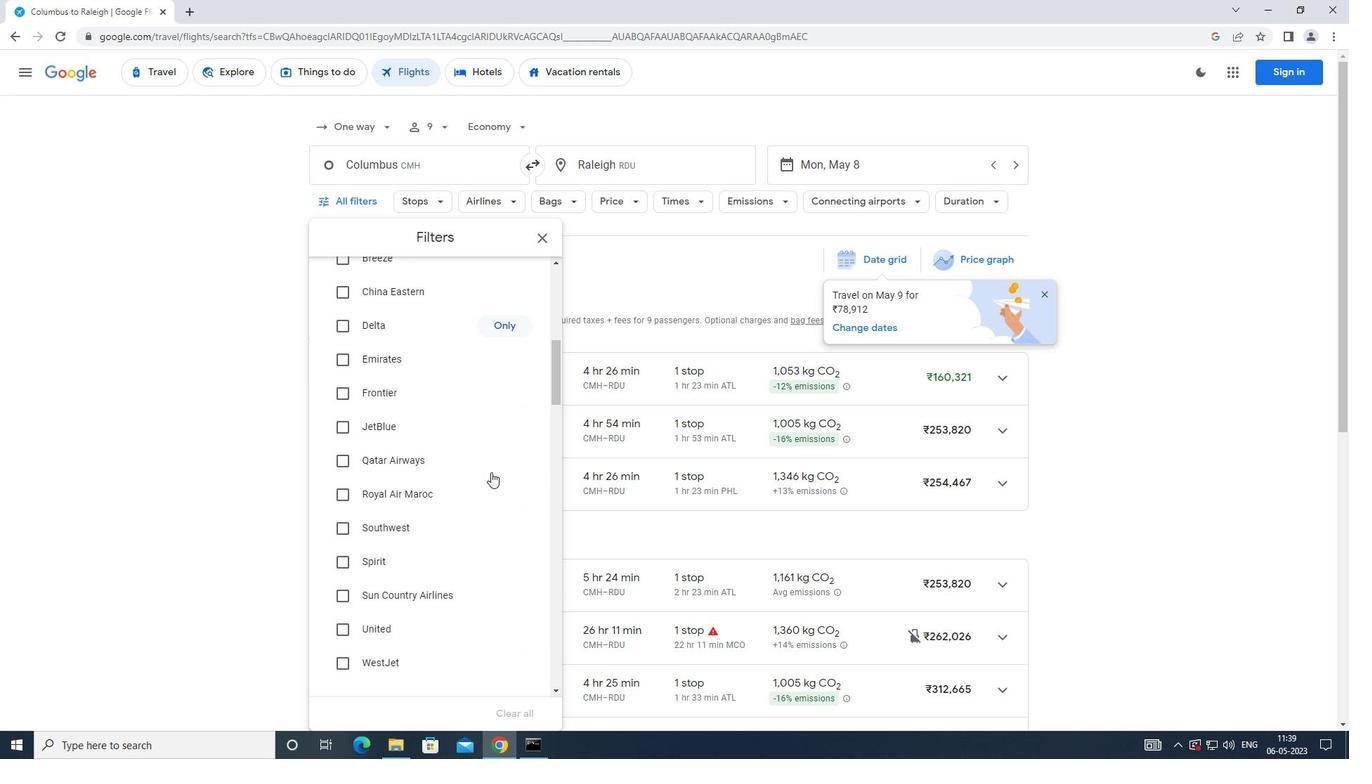 
Action: Mouse scrolled (491, 471) with delta (0, 0)
Screenshot: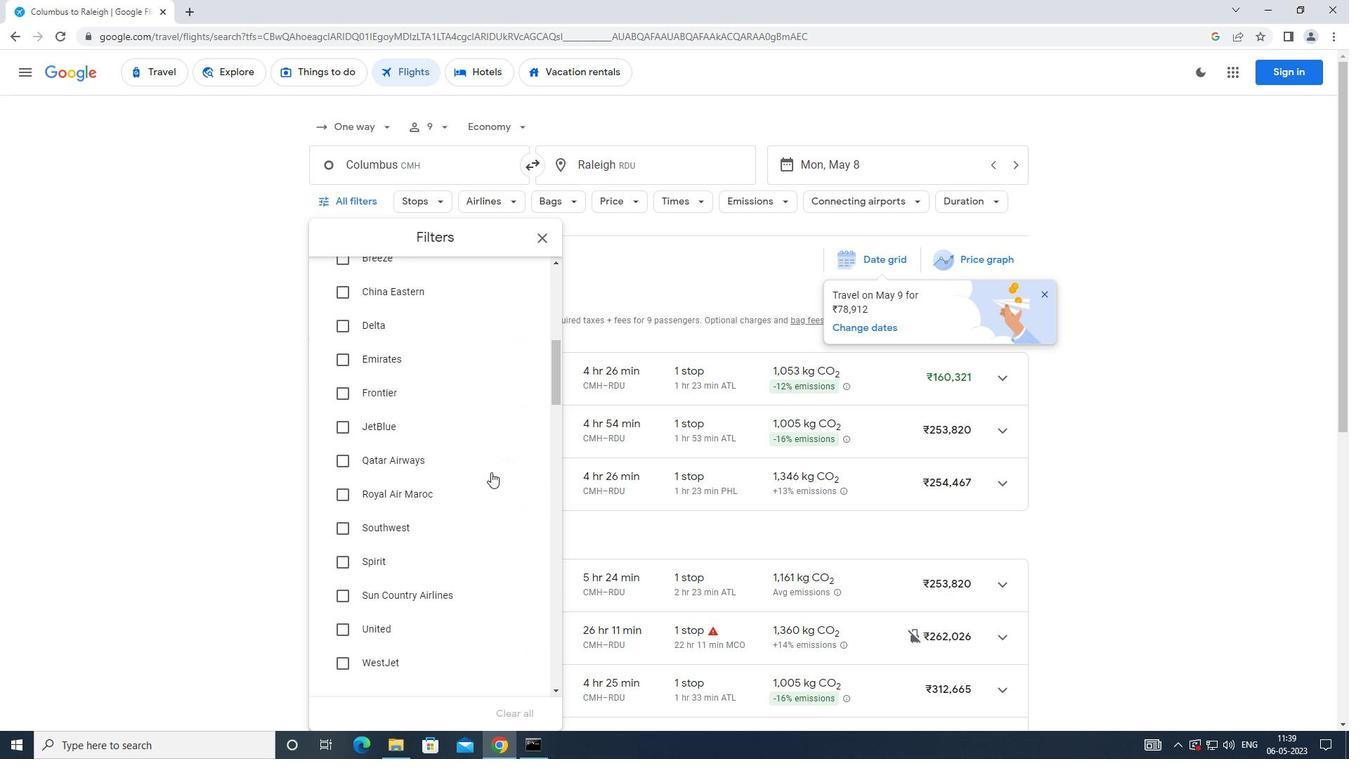 
Action: Mouse moved to (491, 465)
Screenshot: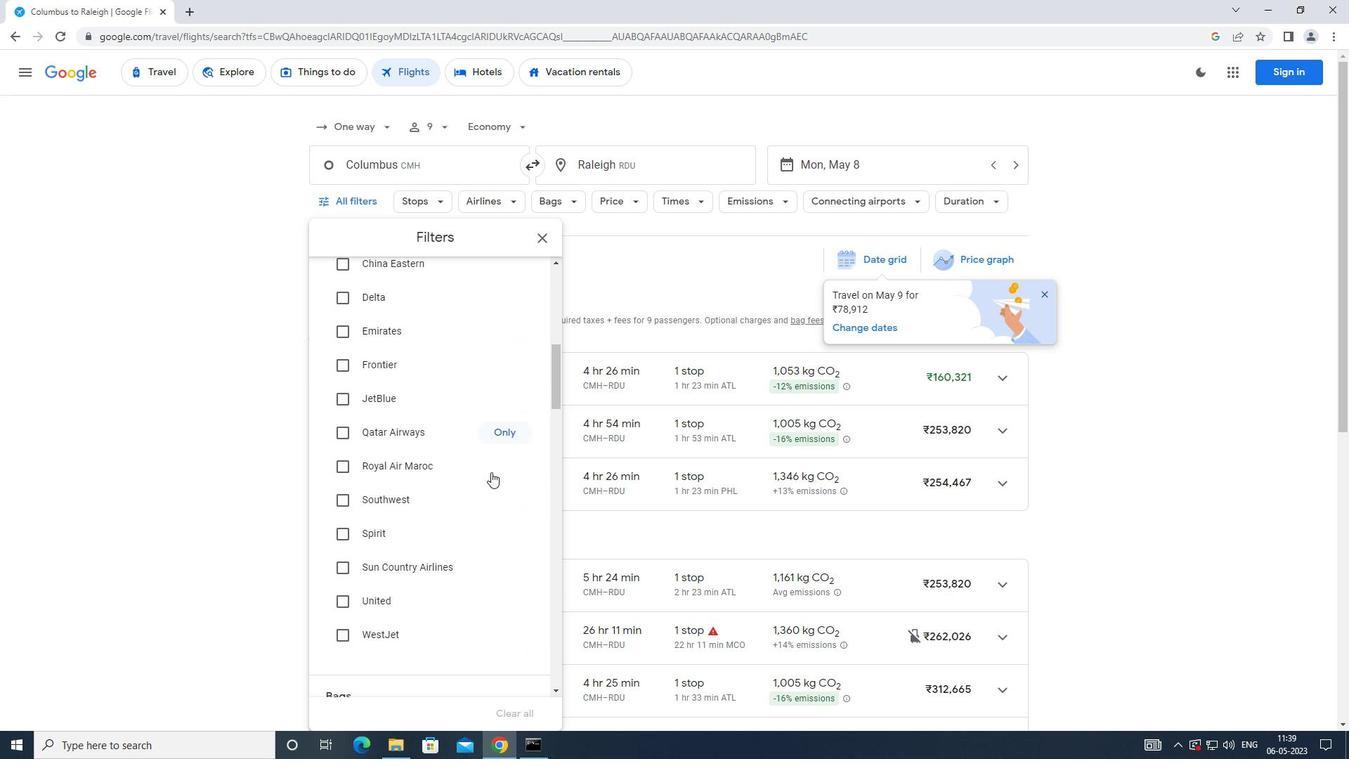 
Action: Mouse scrolled (491, 464) with delta (0, 0)
Screenshot: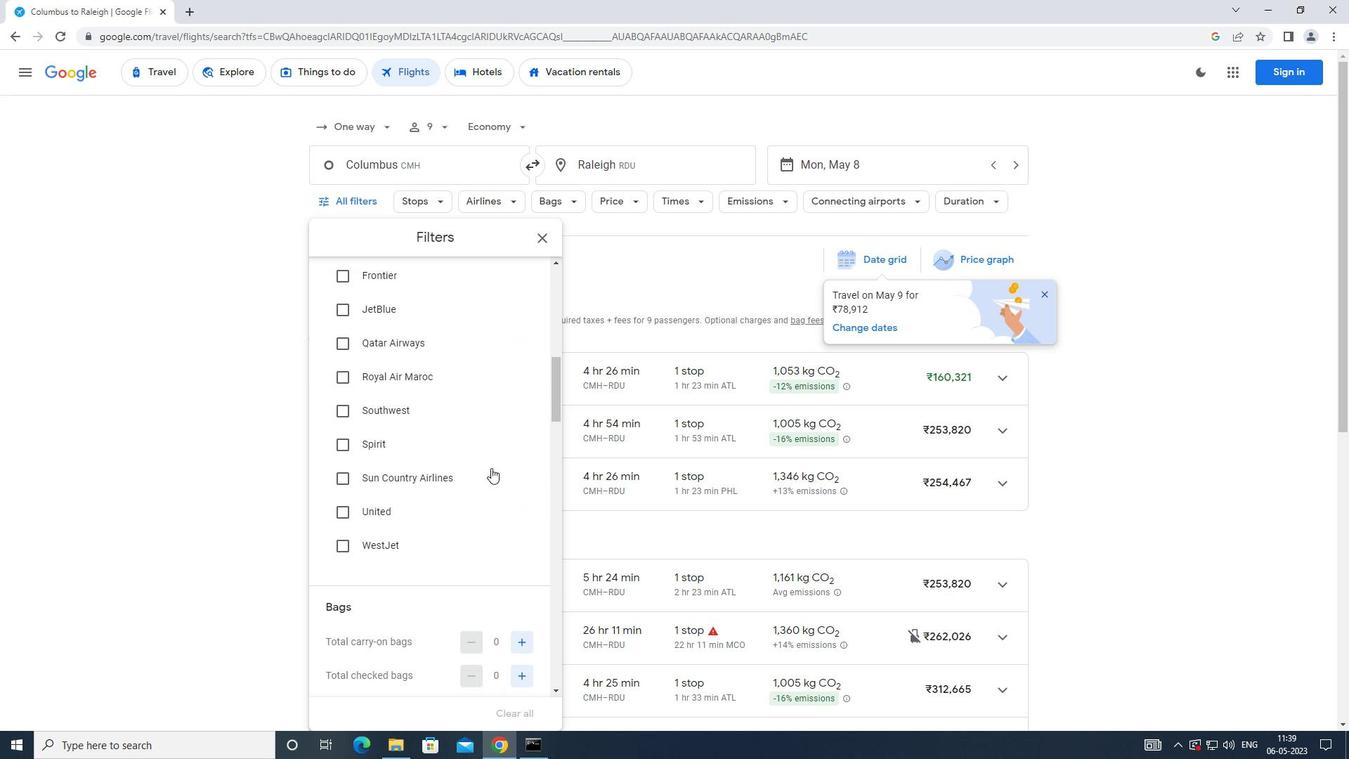 
Action: Mouse scrolled (491, 464) with delta (0, 0)
Screenshot: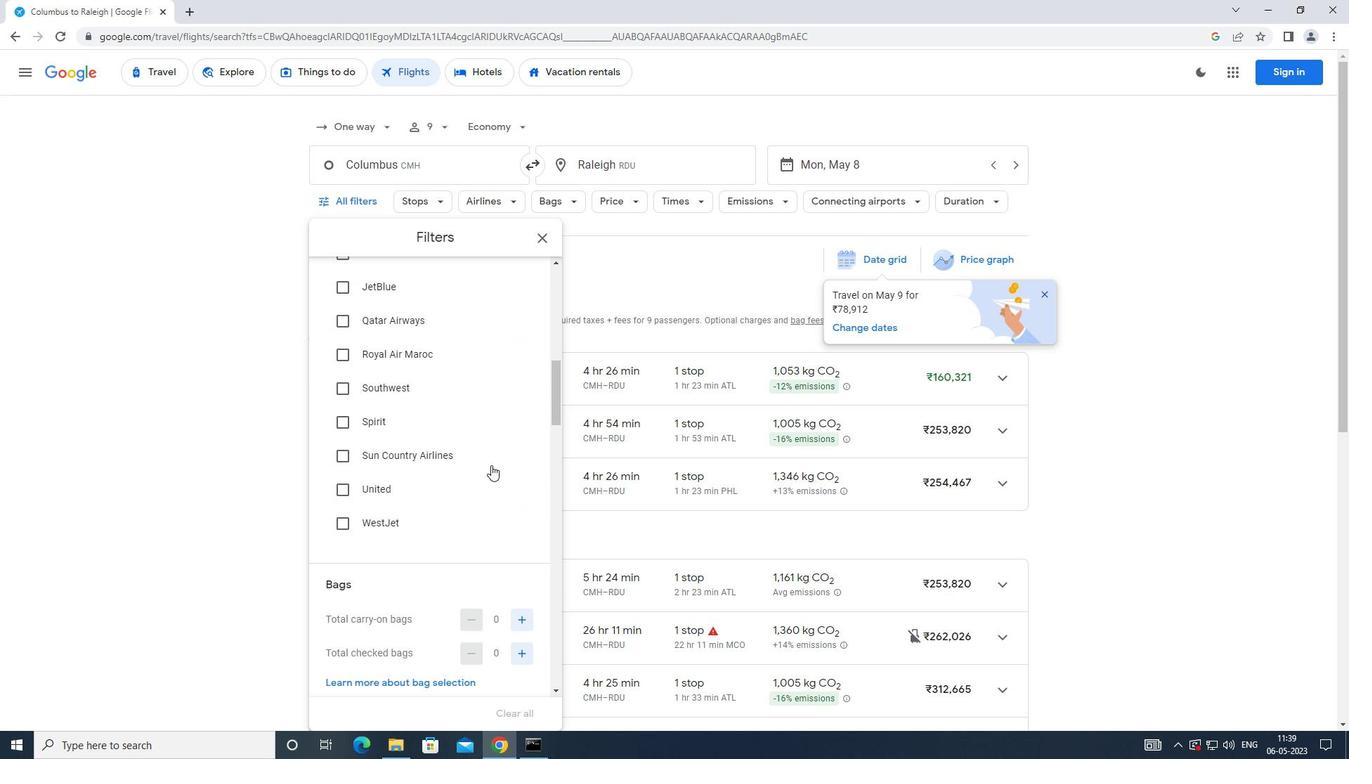 
Action: Mouse scrolled (491, 464) with delta (0, 0)
Screenshot: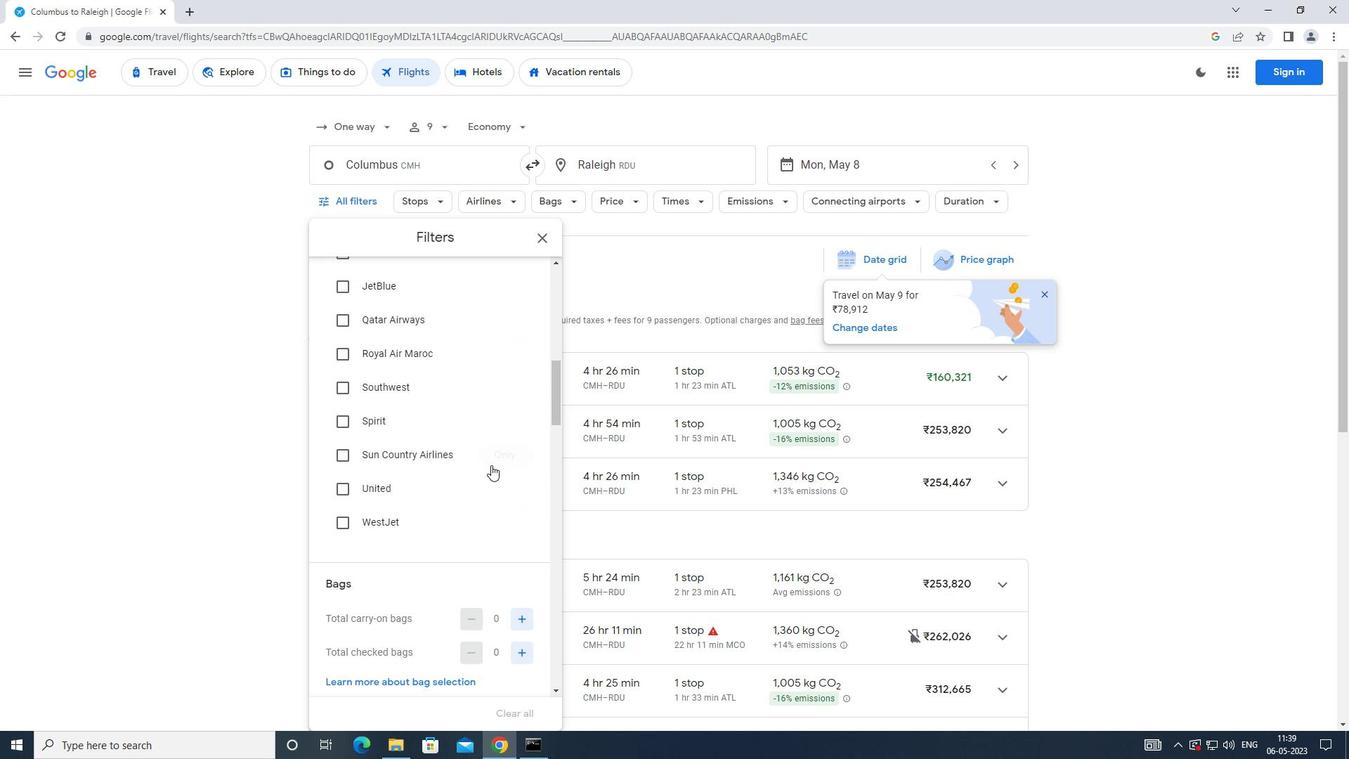 
Action: Mouse moved to (519, 440)
Screenshot: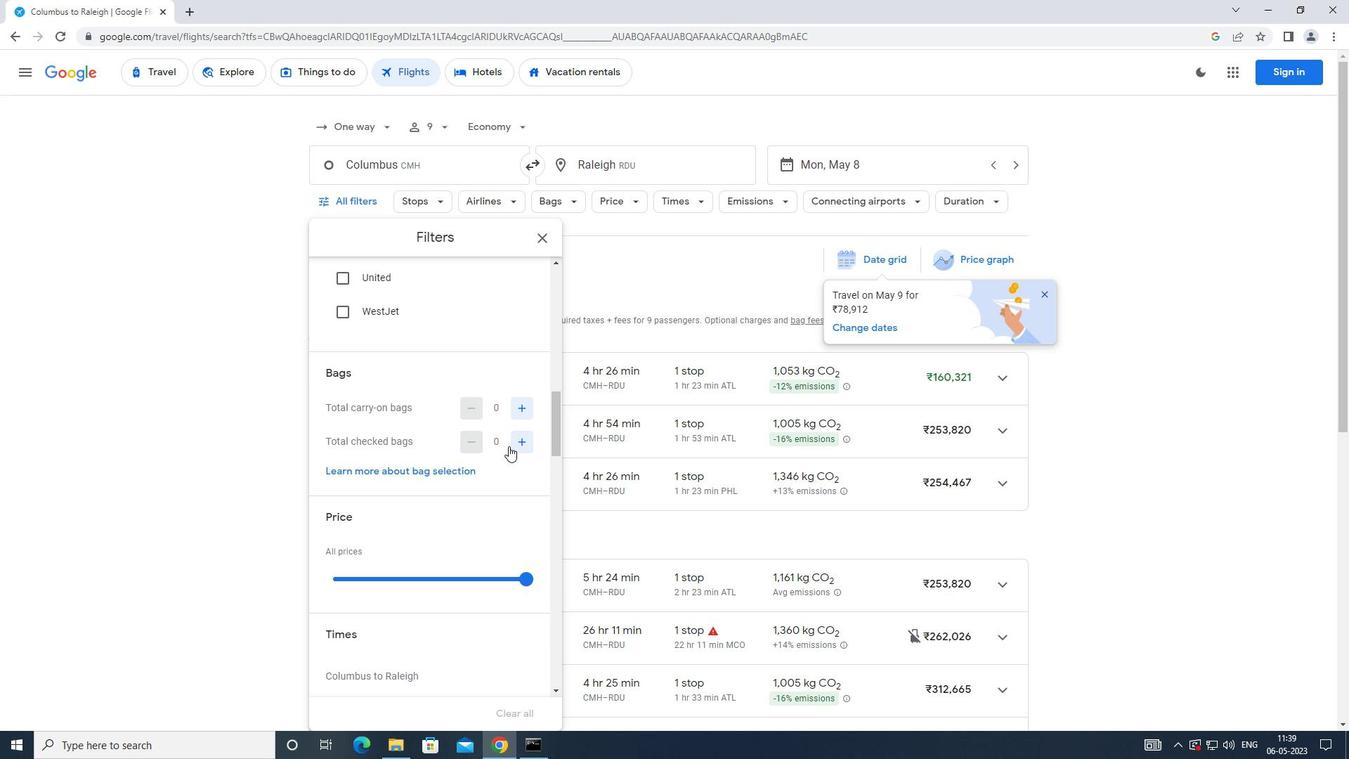
Action: Mouse pressed left at (519, 440)
Screenshot: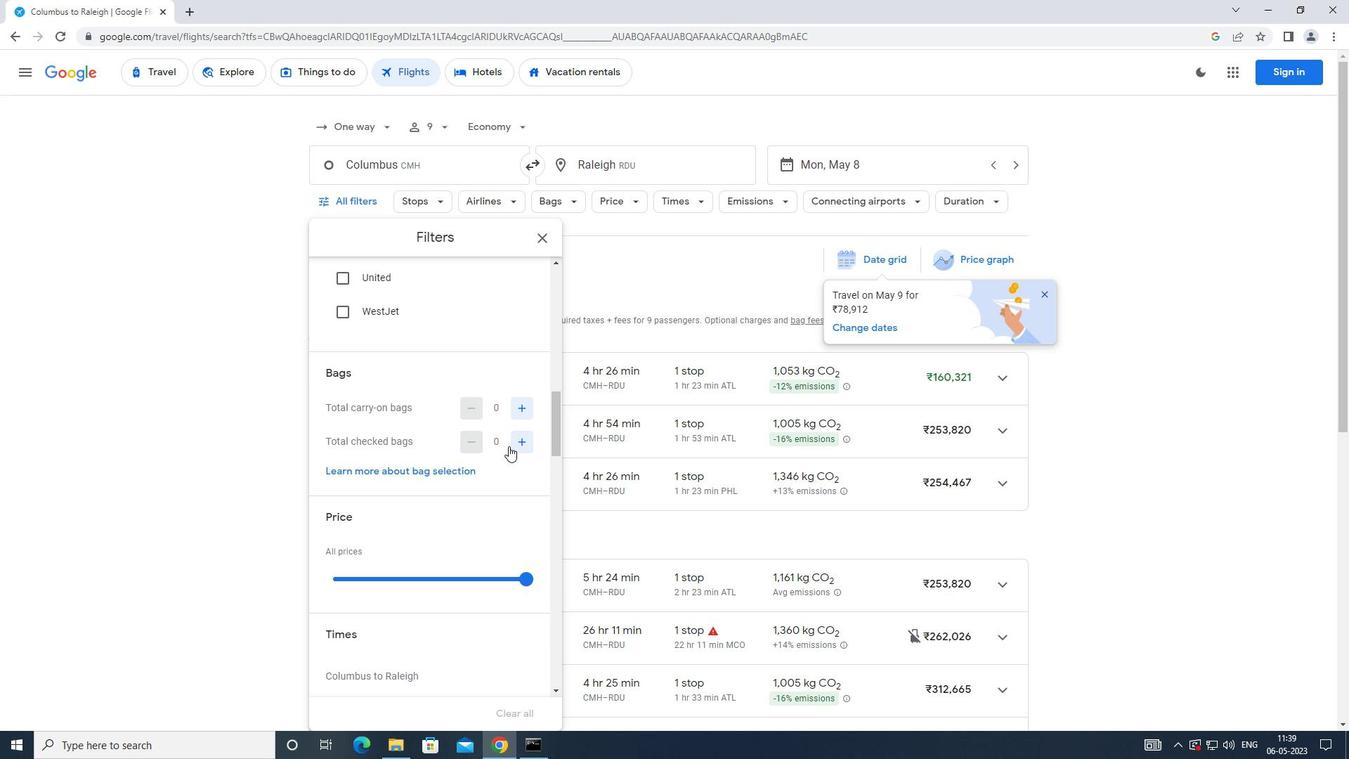 
Action: Mouse pressed left at (519, 440)
Screenshot: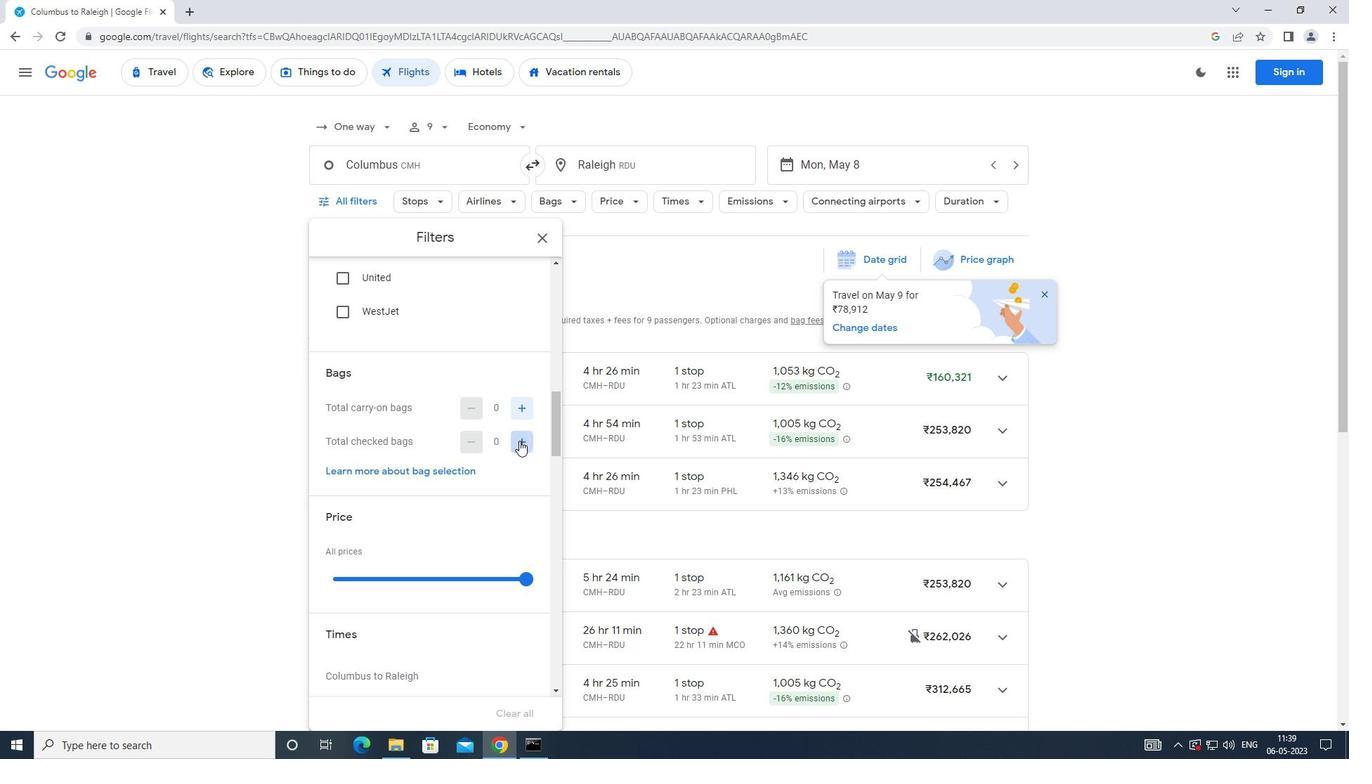 
Action: Mouse moved to (464, 452)
Screenshot: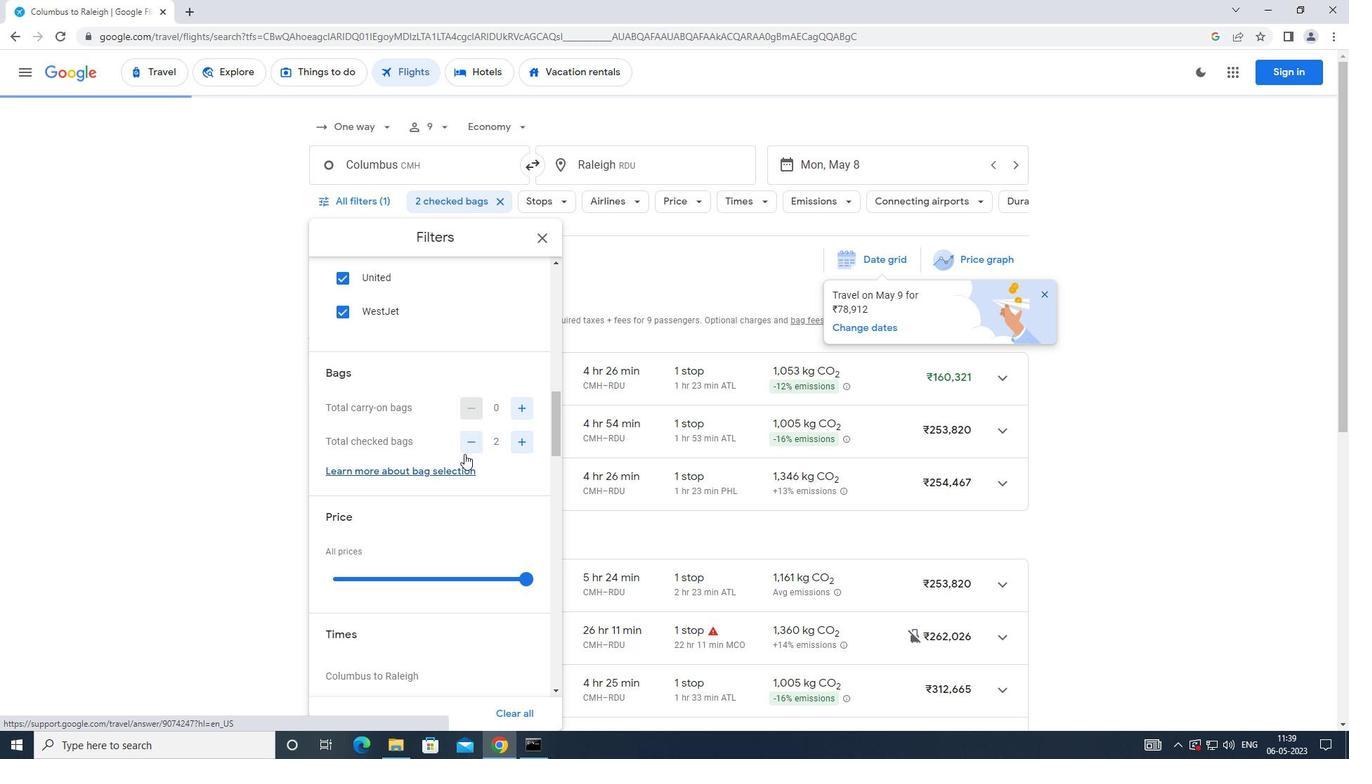 
Action: Mouse scrolled (464, 452) with delta (0, 0)
Screenshot: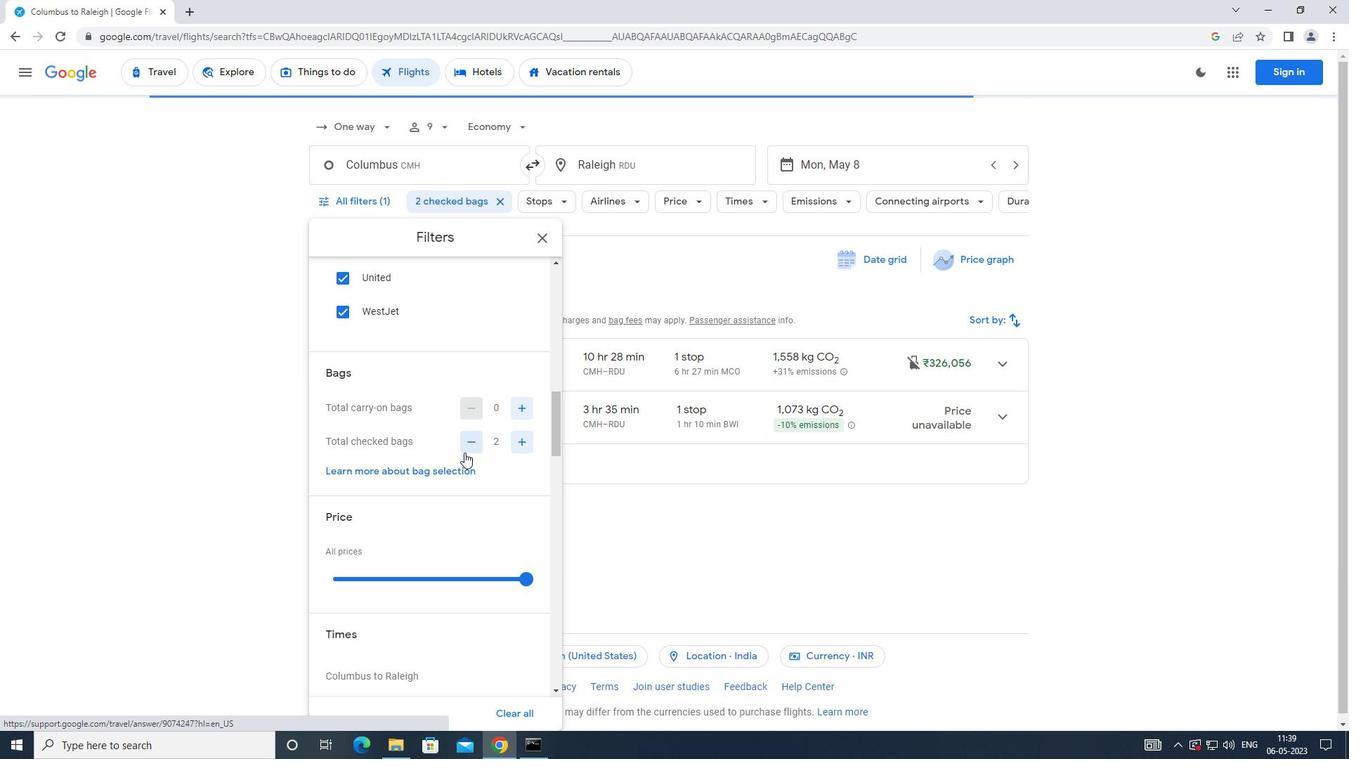 
Action: Mouse moved to (526, 508)
Screenshot: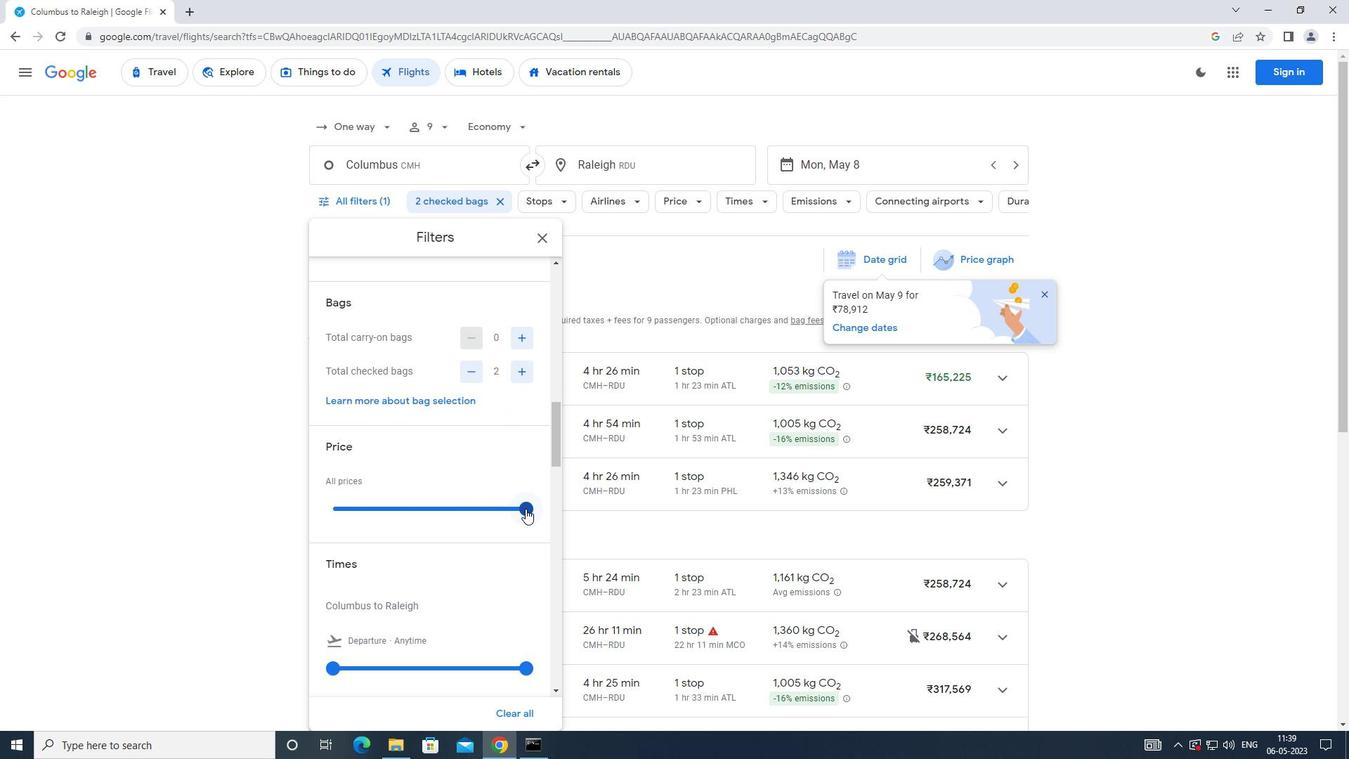 
Action: Mouse pressed left at (526, 508)
Screenshot: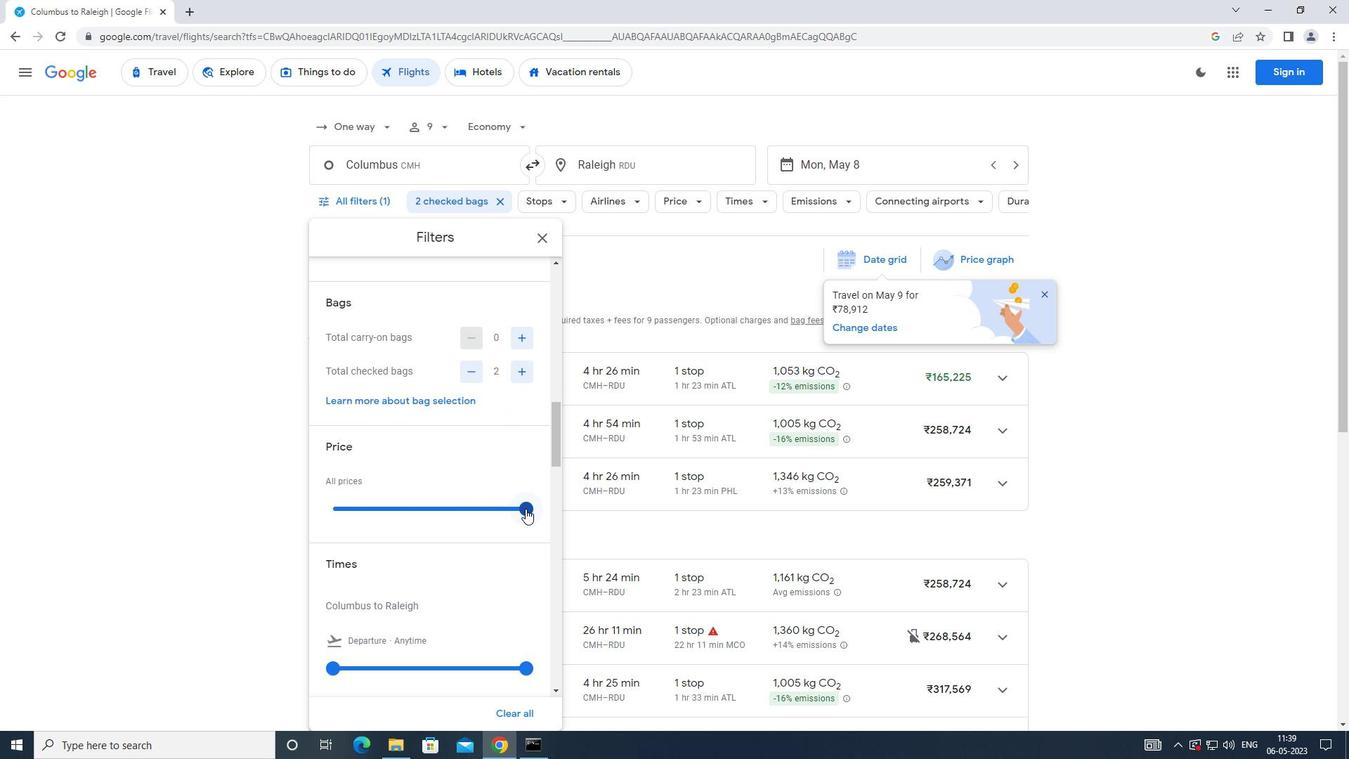 
Action: Mouse moved to (438, 539)
Screenshot: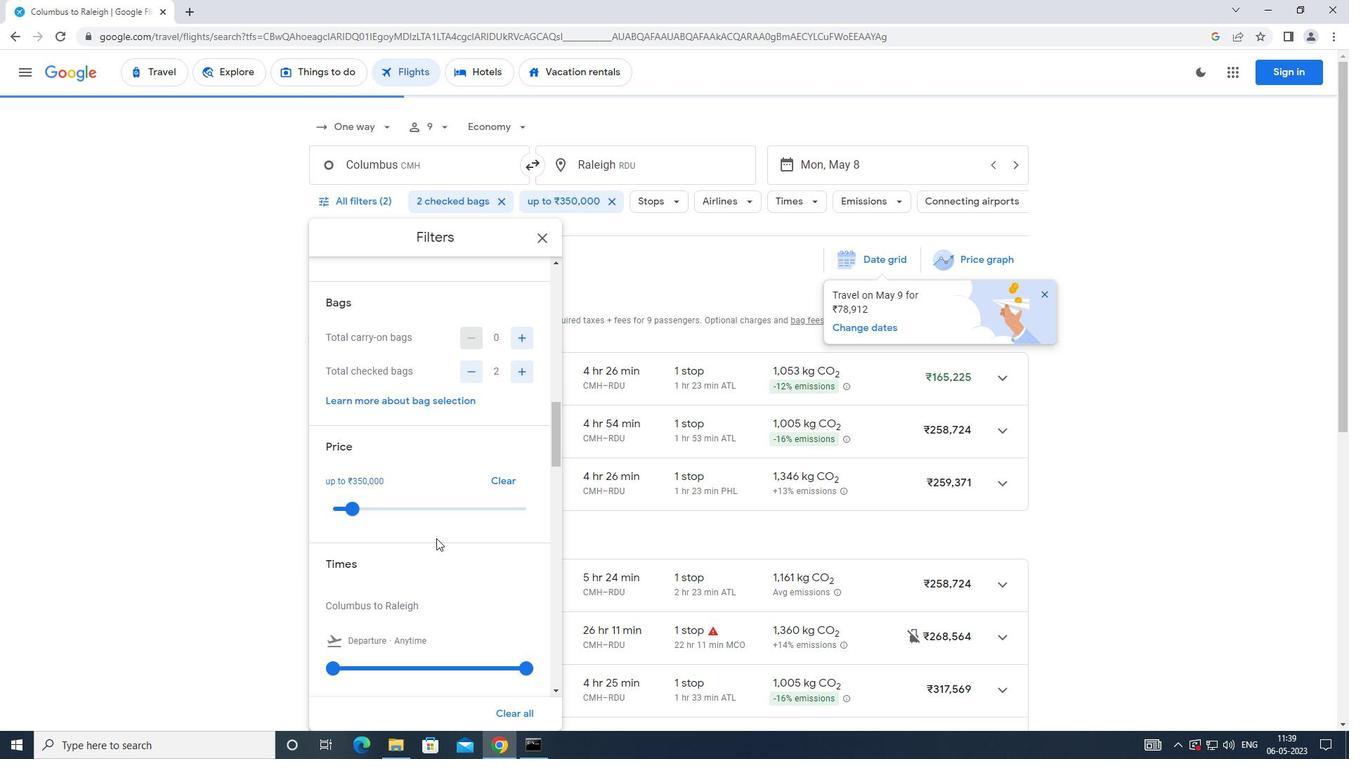 
Action: Mouse scrolled (438, 539) with delta (0, 0)
Screenshot: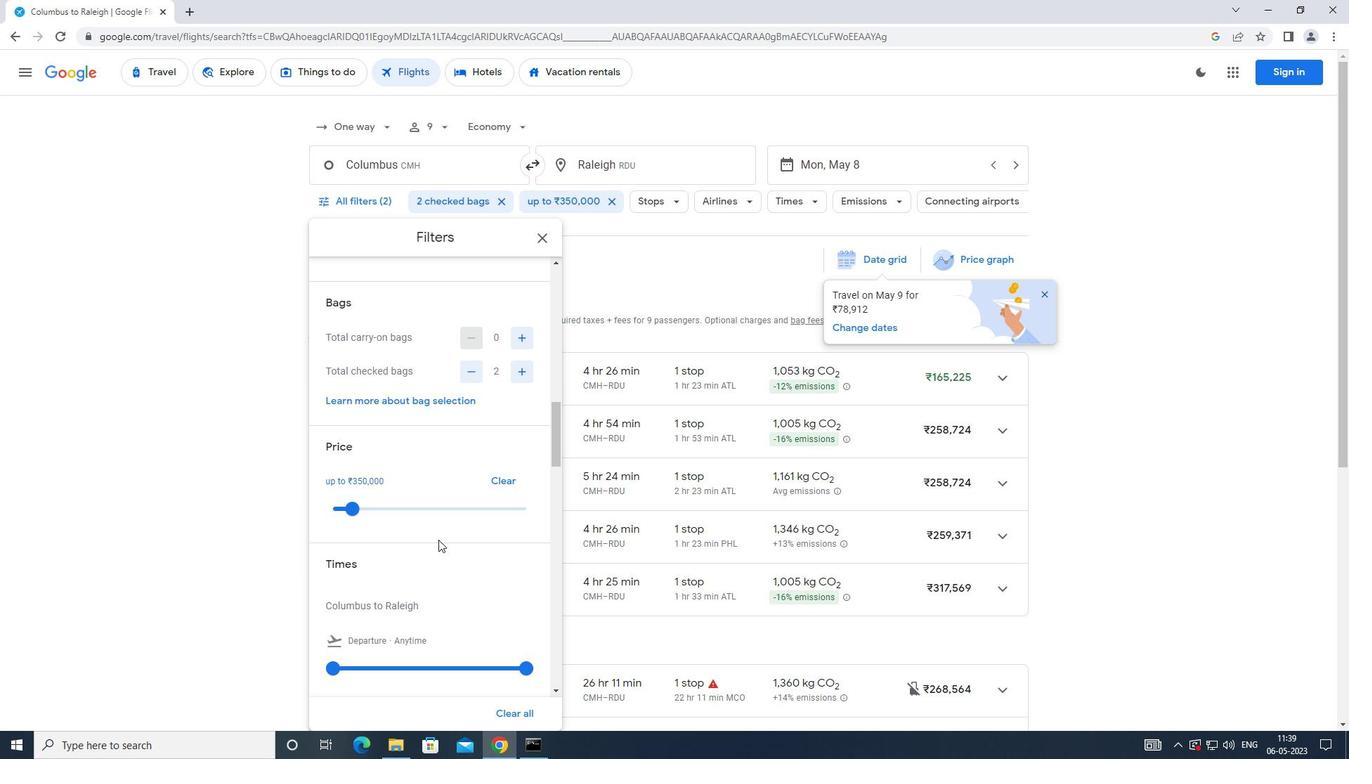 
Action: Mouse scrolled (438, 539) with delta (0, 0)
Screenshot: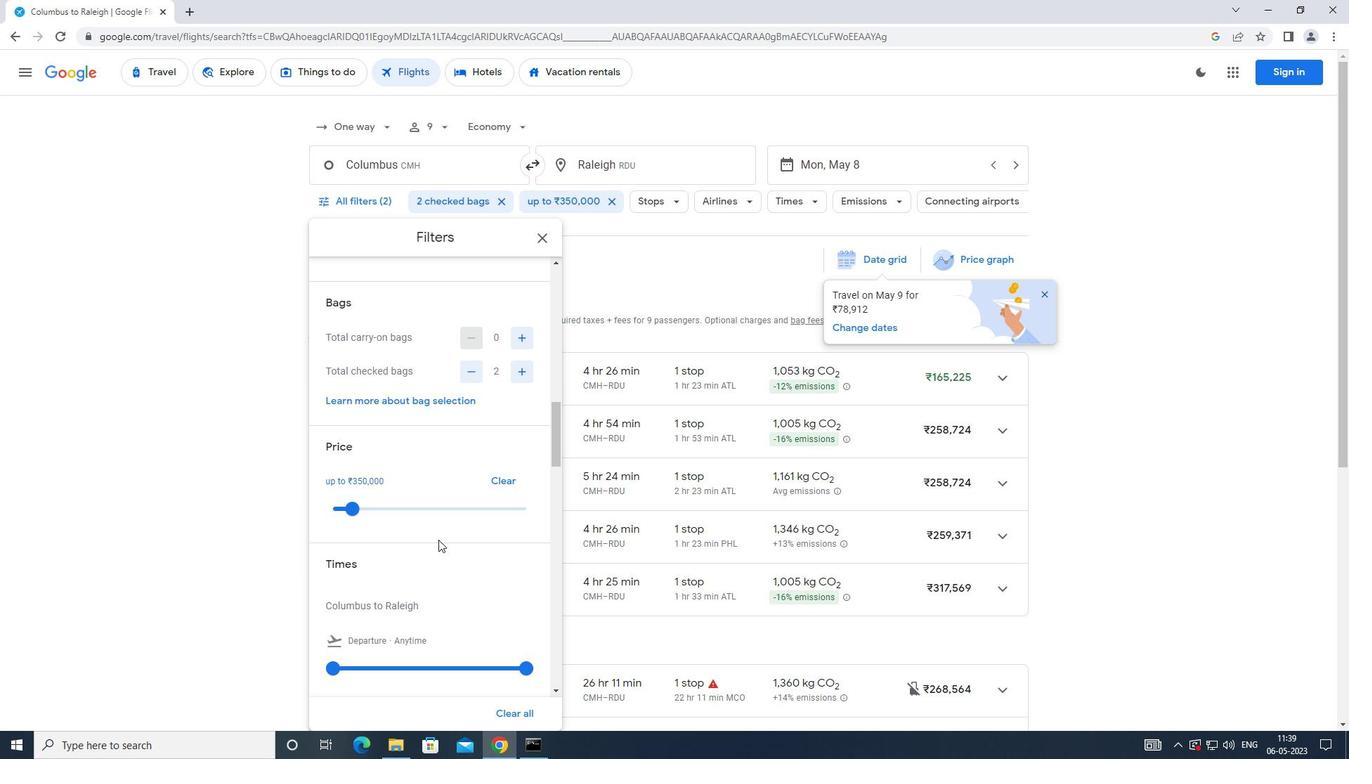 
Action: Mouse moved to (334, 532)
Screenshot: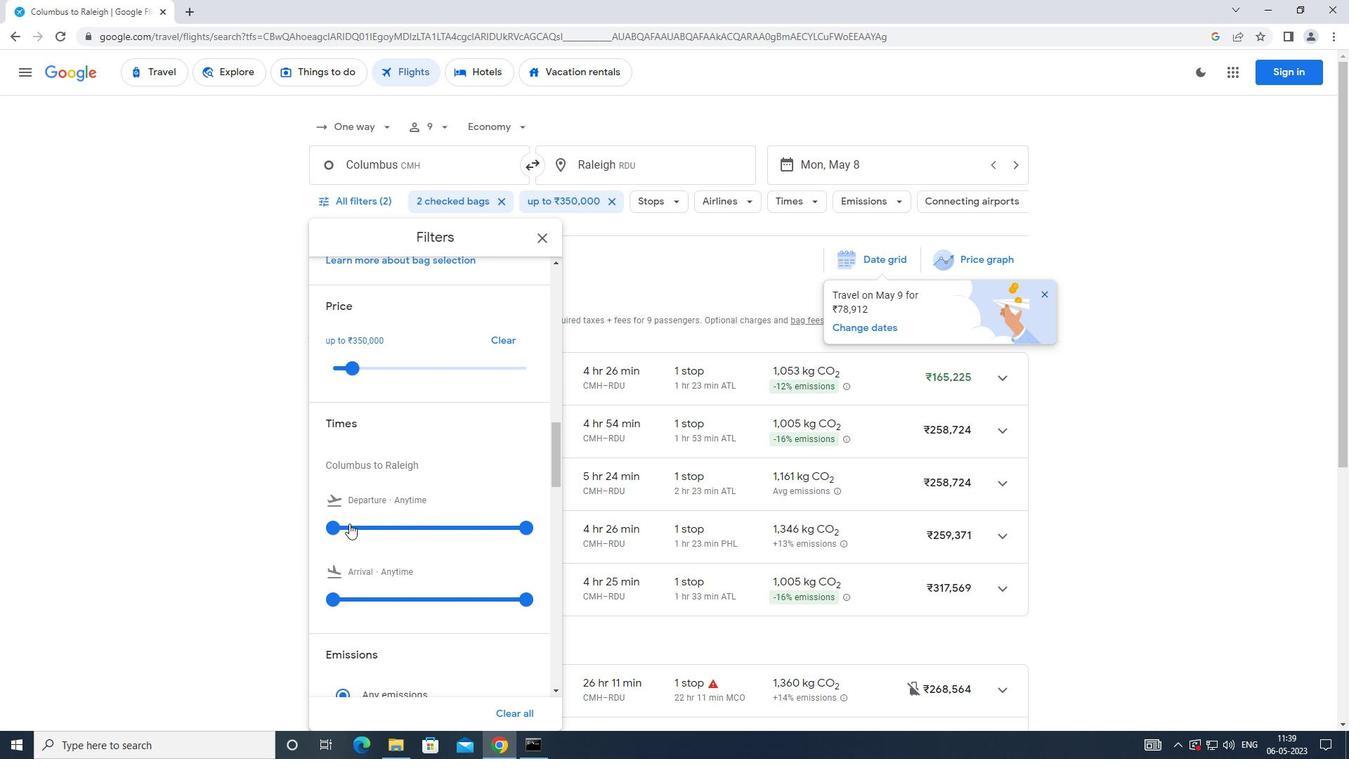 
Action: Mouse pressed left at (334, 532)
Screenshot: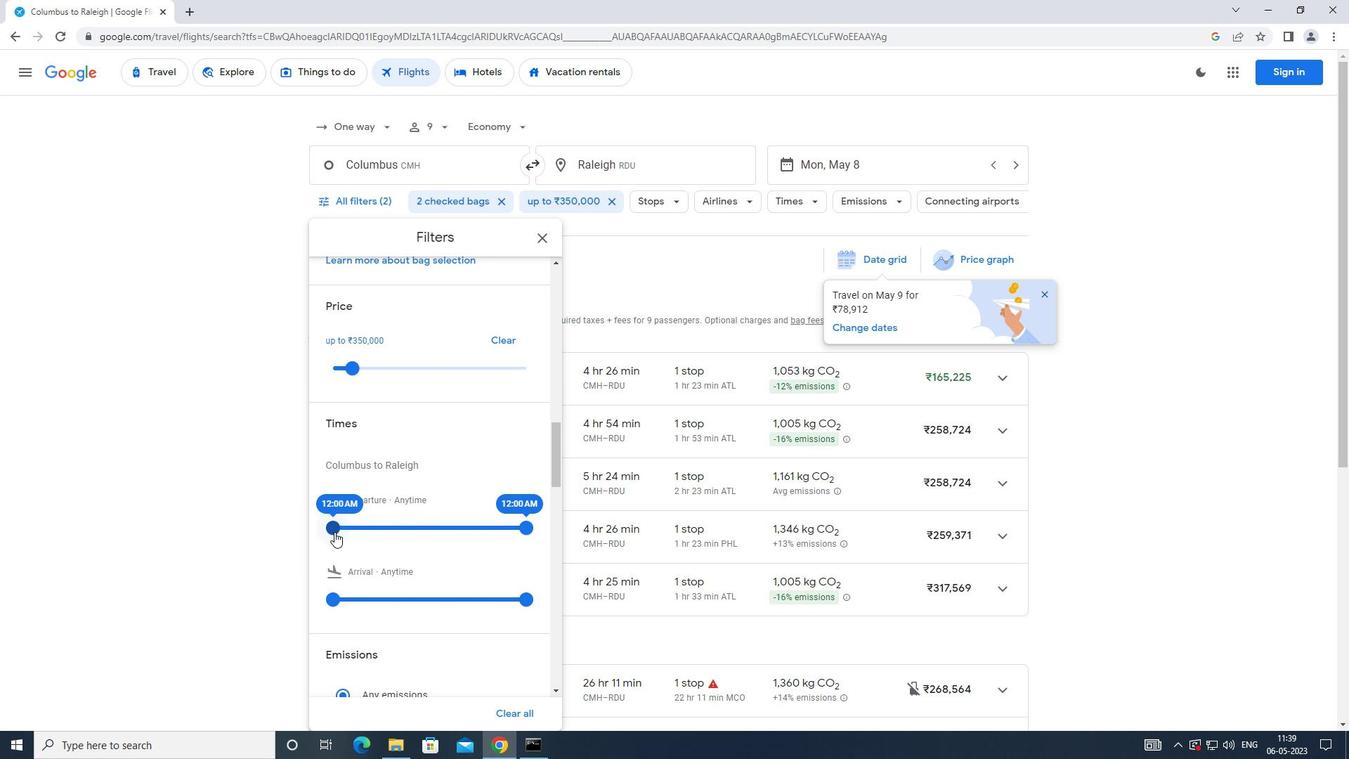 
Action: Mouse moved to (525, 525)
Screenshot: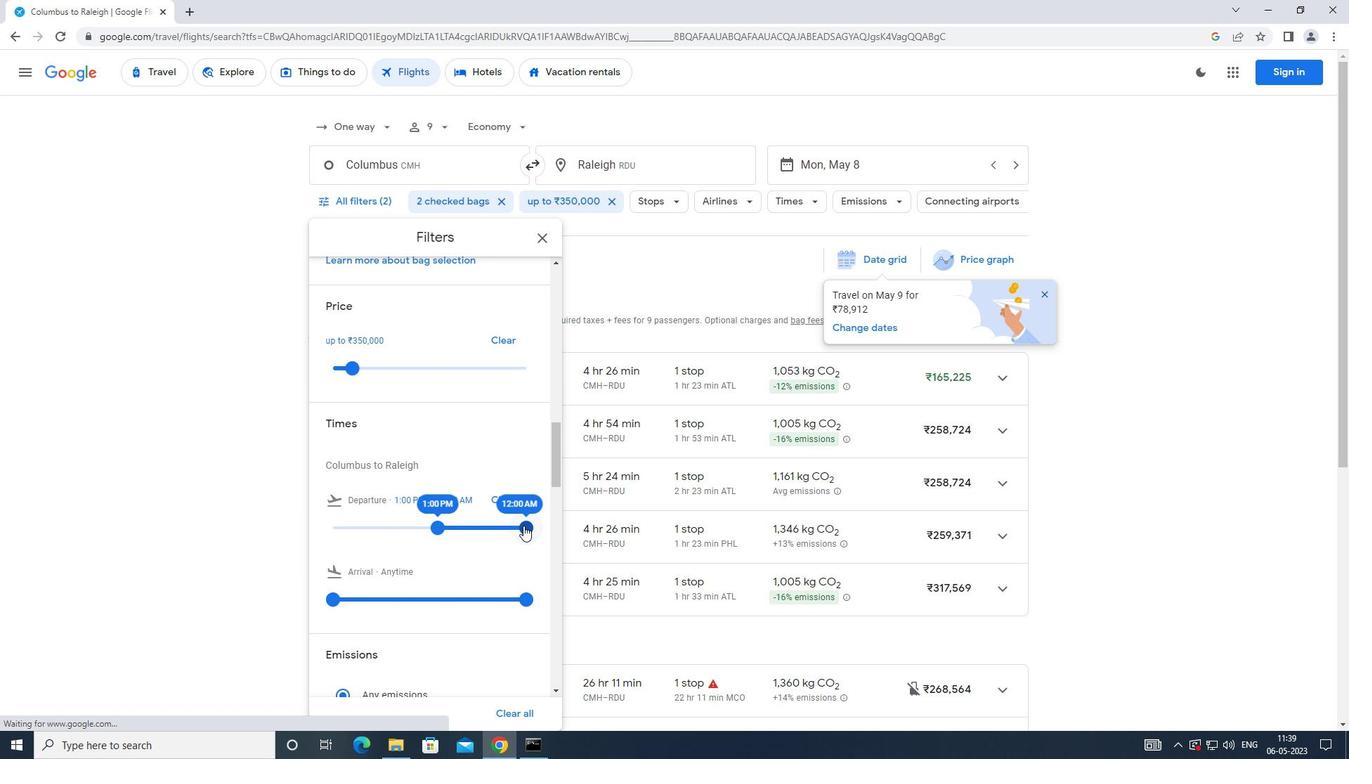 
Action: Mouse pressed left at (525, 525)
Screenshot: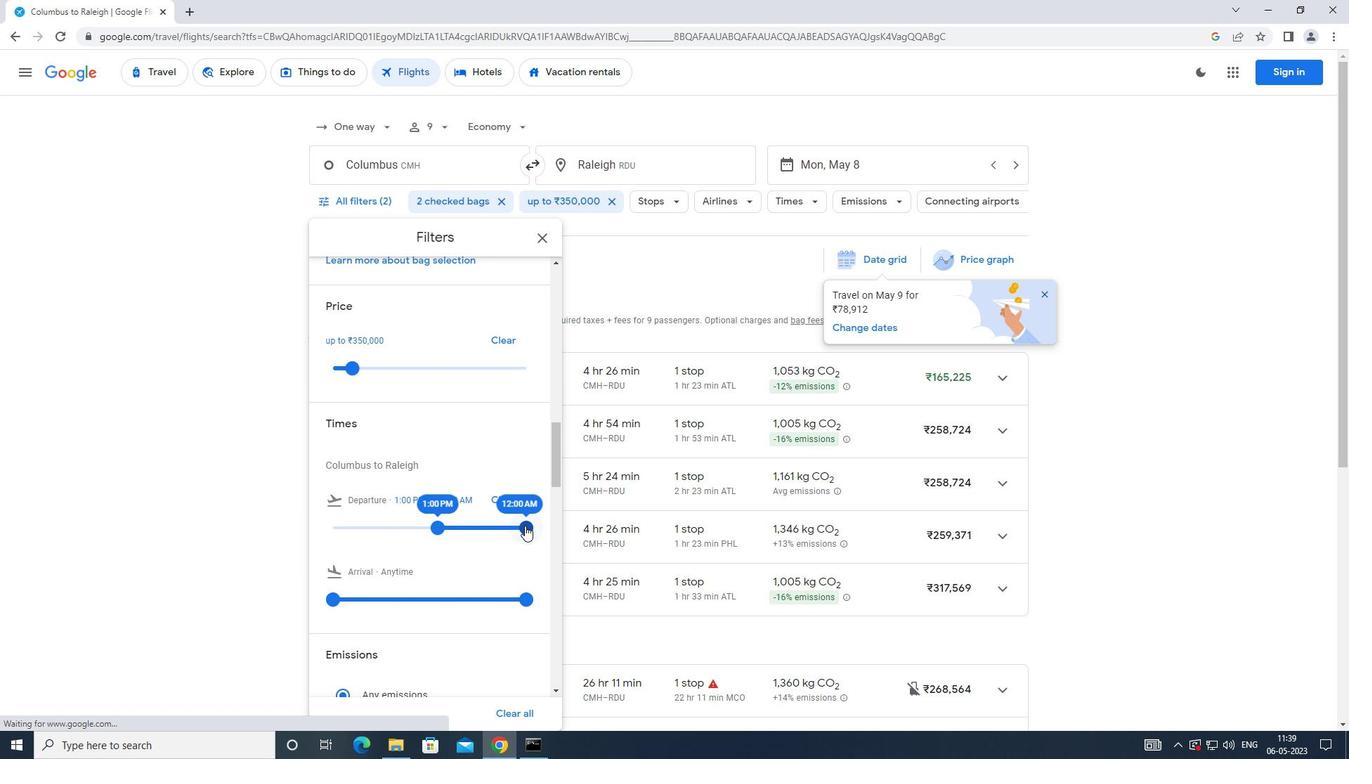 
Action: Mouse moved to (408, 534)
Screenshot: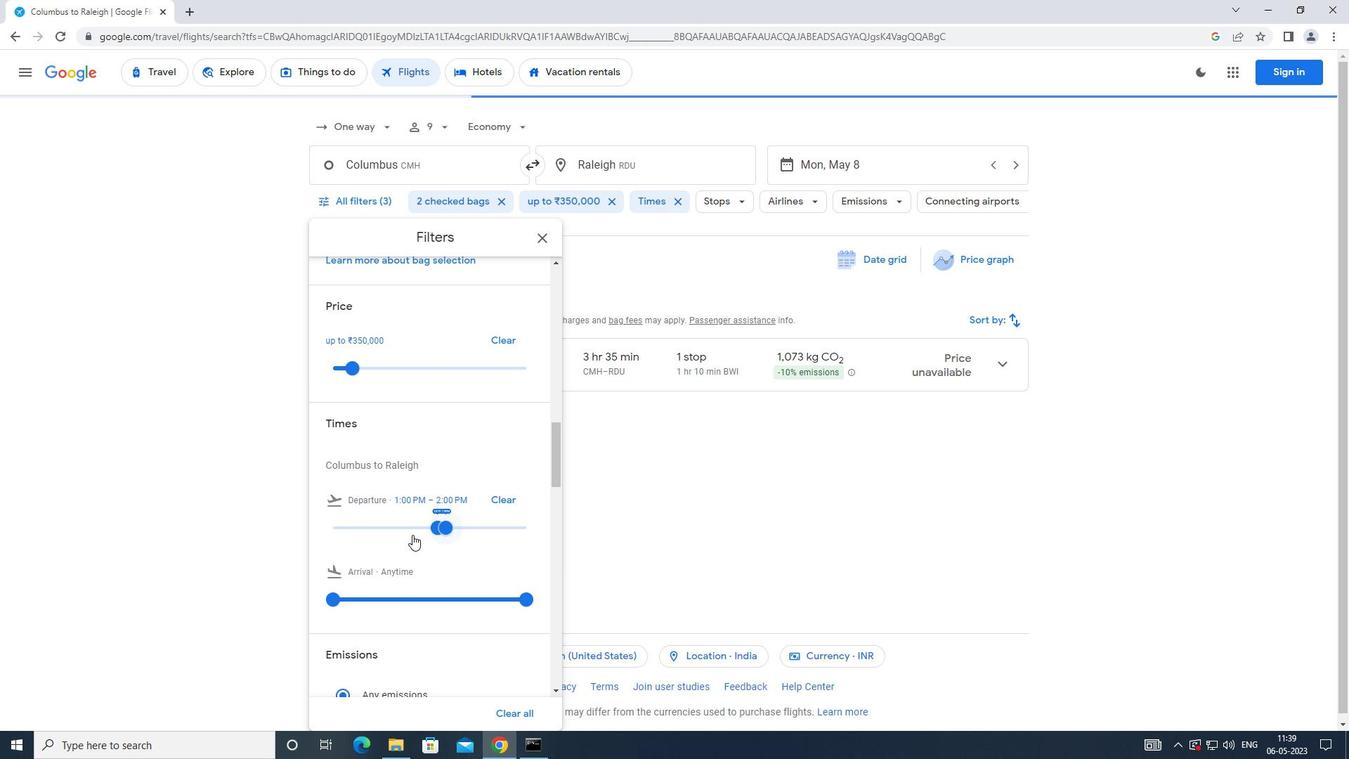 
